 Task: Create multiple record types of doctor object.
Action: Mouse moved to (724, 56)
Screenshot: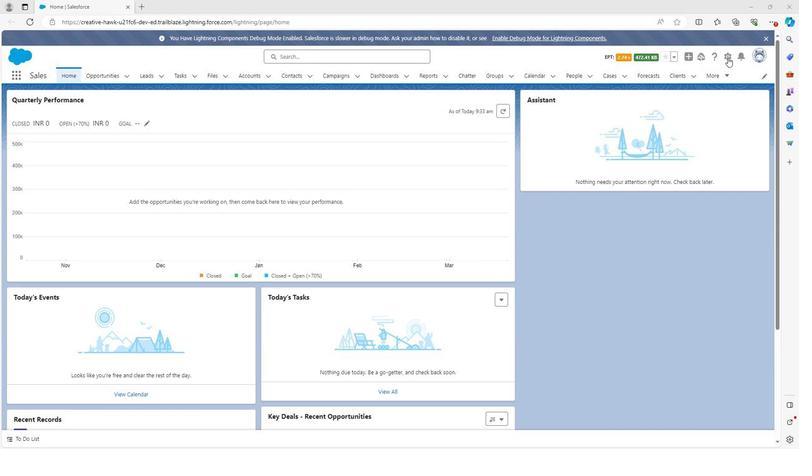 
Action: Mouse pressed left at (724, 56)
Screenshot: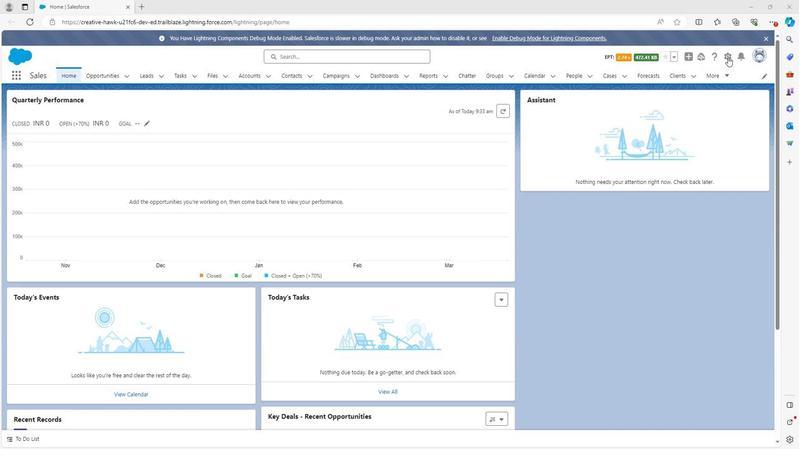 
Action: Mouse moved to (696, 83)
Screenshot: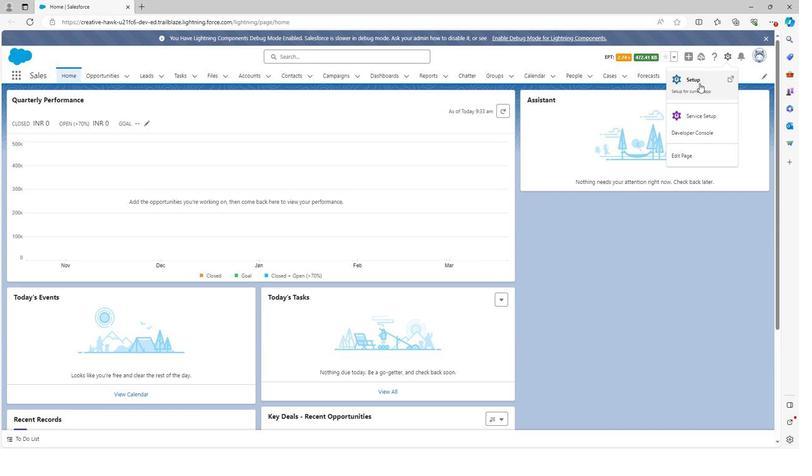 
Action: Mouse pressed left at (696, 83)
Screenshot: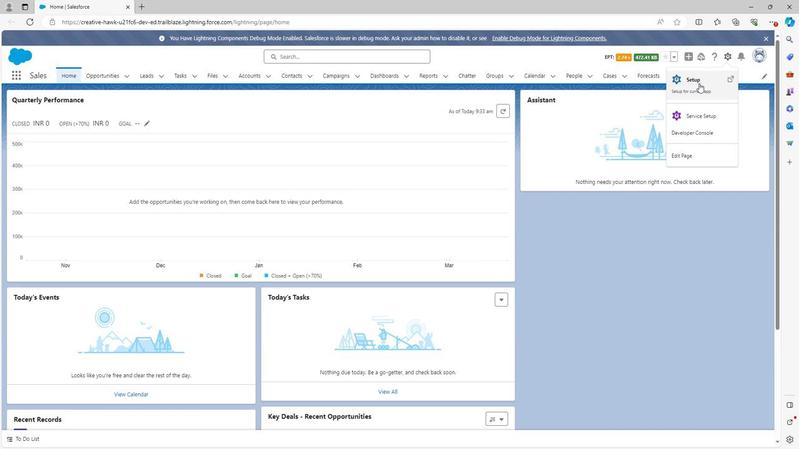 
Action: Mouse moved to (107, 75)
Screenshot: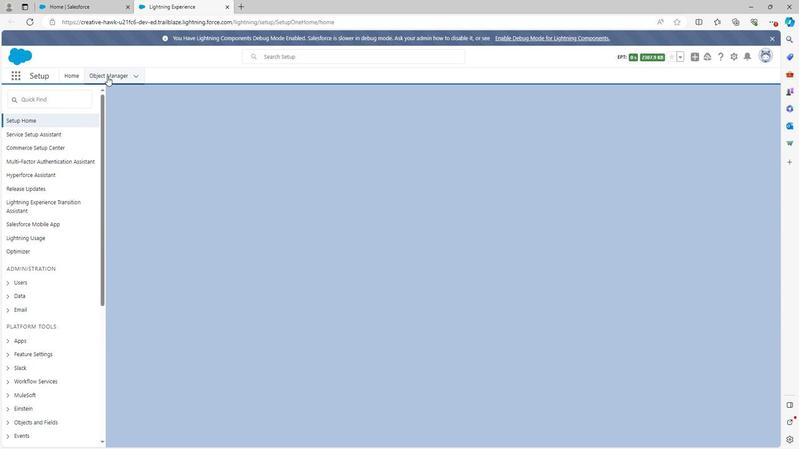 
Action: Mouse pressed left at (107, 75)
Screenshot: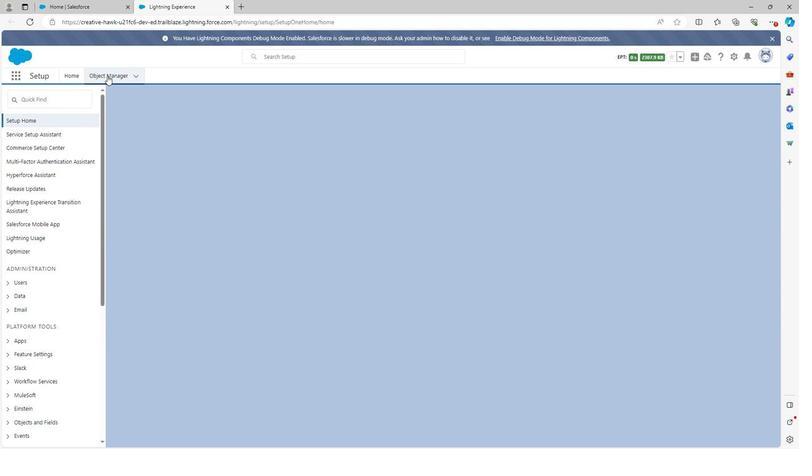 
Action: Mouse moved to (62, 286)
Screenshot: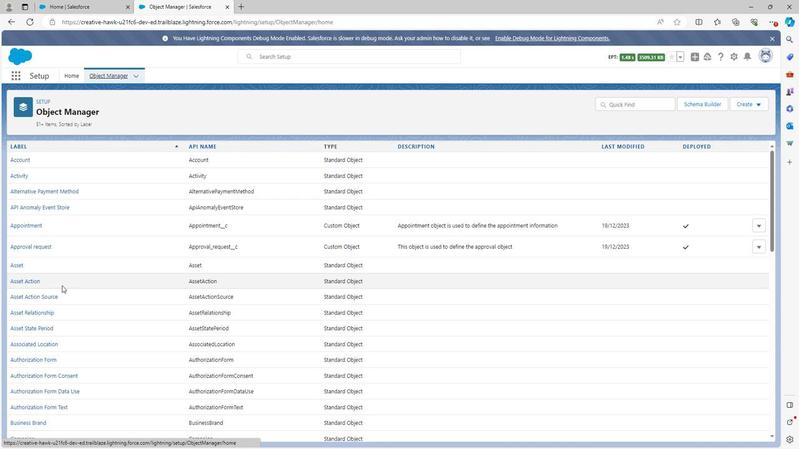 
Action: Mouse scrolled (62, 285) with delta (0, 0)
Screenshot: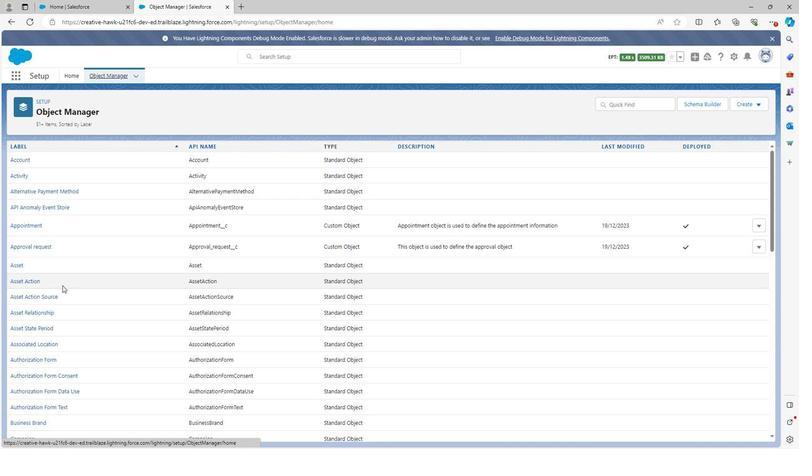 
Action: Mouse scrolled (62, 285) with delta (0, 0)
Screenshot: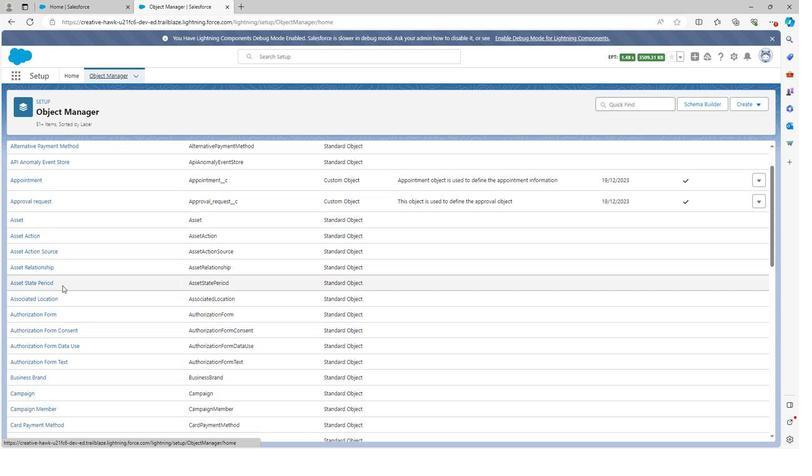 
Action: Mouse scrolled (62, 285) with delta (0, 0)
Screenshot: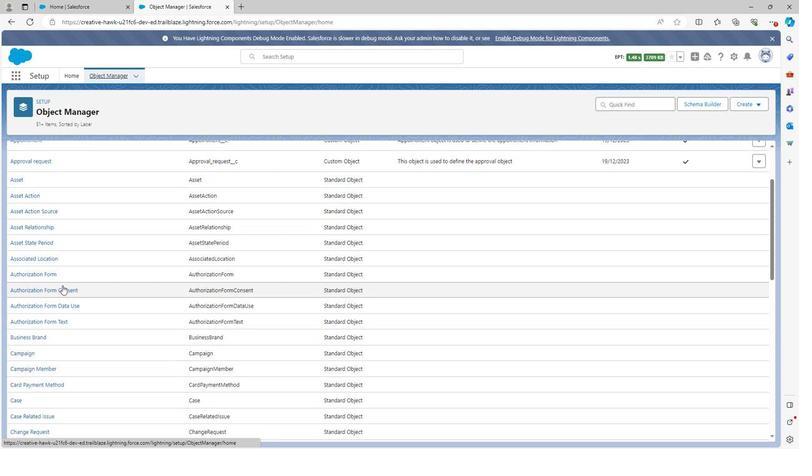 
Action: Mouse scrolled (62, 285) with delta (0, 0)
Screenshot: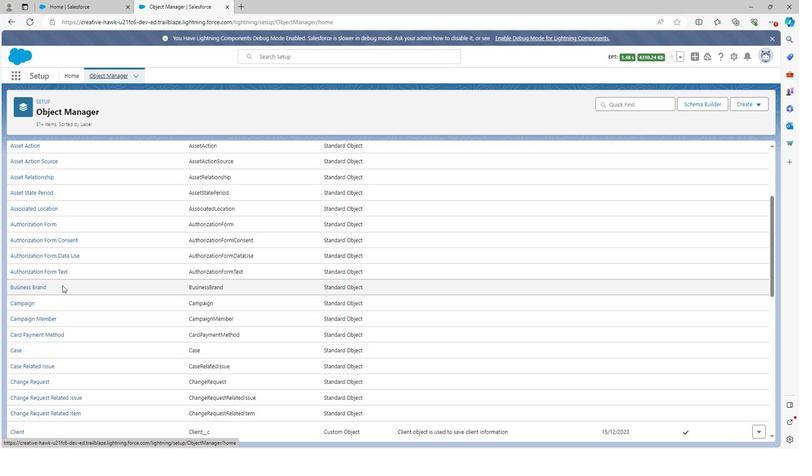
Action: Mouse scrolled (62, 285) with delta (0, 0)
Screenshot: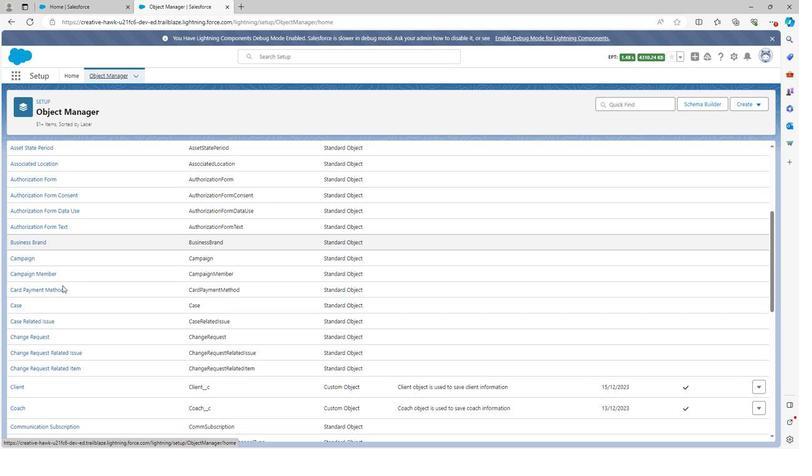 
Action: Mouse scrolled (62, 285) with delta (0, 0)
Screenshot: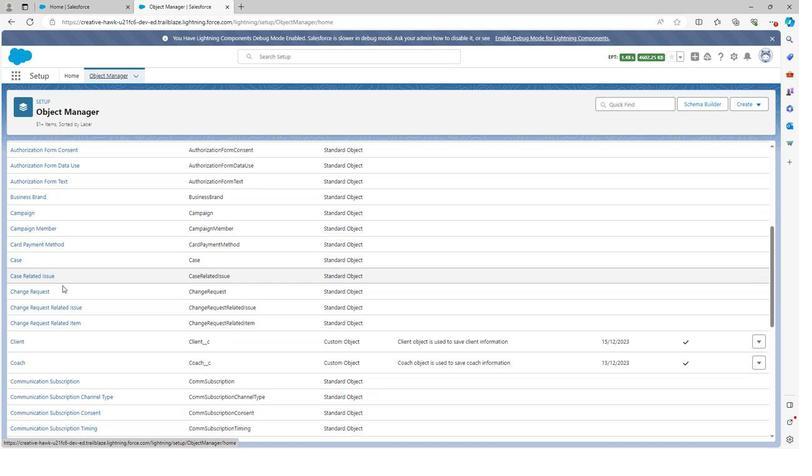 
Action: Mouse scrolled (62, 285) with delta (0, 0)
Screenshot: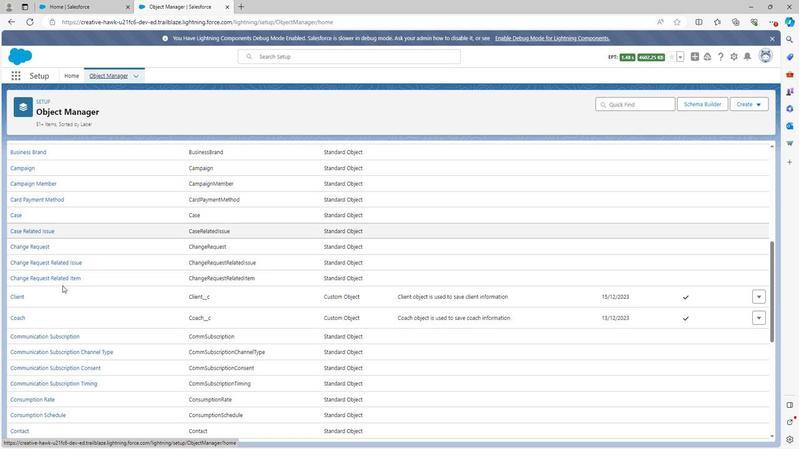 
Action: Mouse scrolled (62, 285) with delta (0, 0)
Screenshot: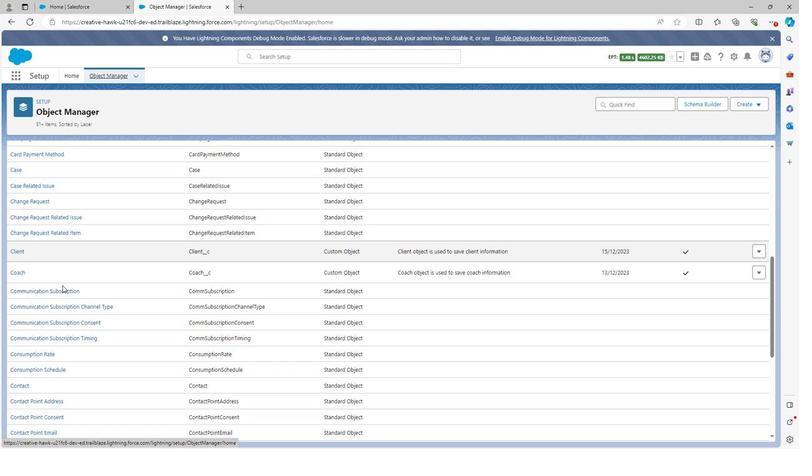 
Action: Mouse scrolled (62, 285) with delta (0, 0)
Screenshot: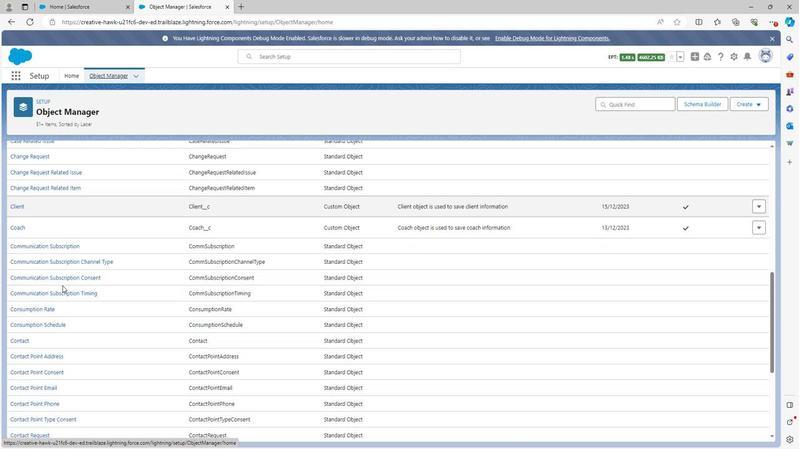 
Action: Mouse scrolled (62, 285) with delta (0, 0)
Screenshot: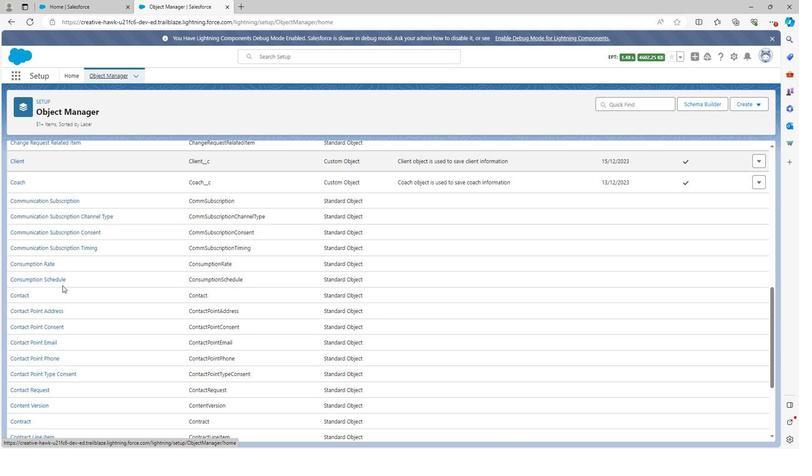 
Action: Mouse scrolled (62, 285) with delta (0, 0)
Screenshot: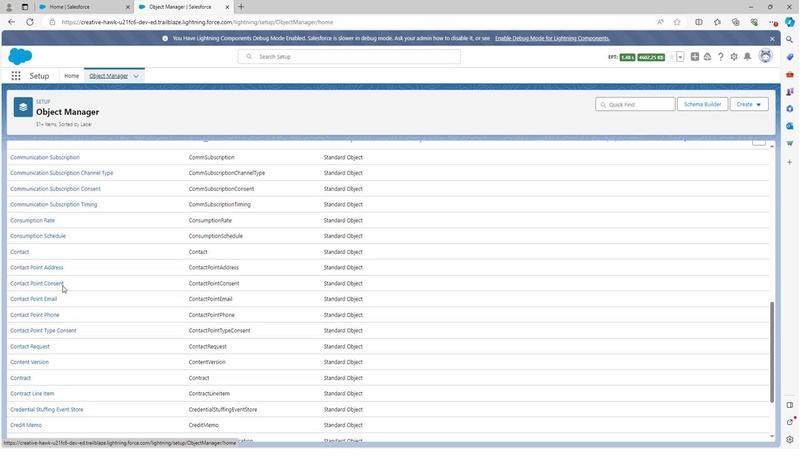 
Action: Mouse scrolled (62, 285) with delta (0, 0)
Screenshot: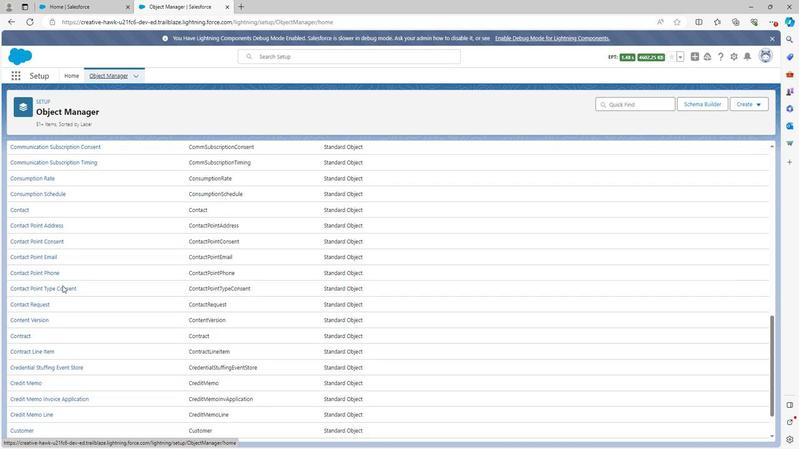 
Action: Mouse scrolled (62, 285) with delta (0, 0)
Screenshot: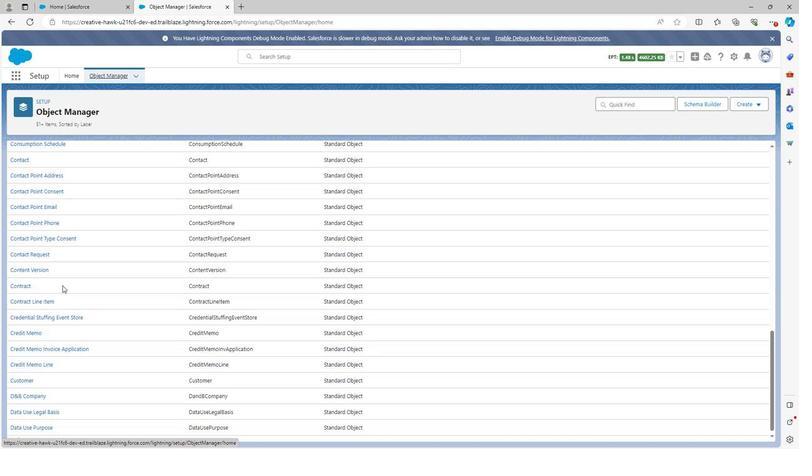 
Action: Mouse scrolled (62, 285) with delta (0, 0)
Screenshot: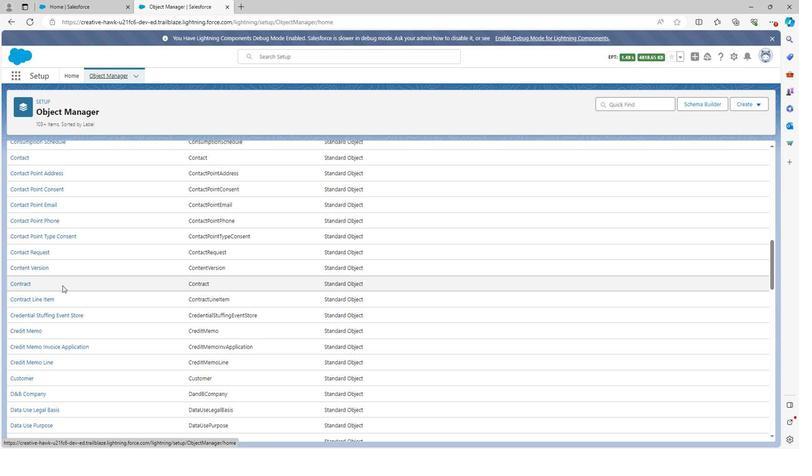 
Action: Mouse moved to (62, 287)
Screenshot: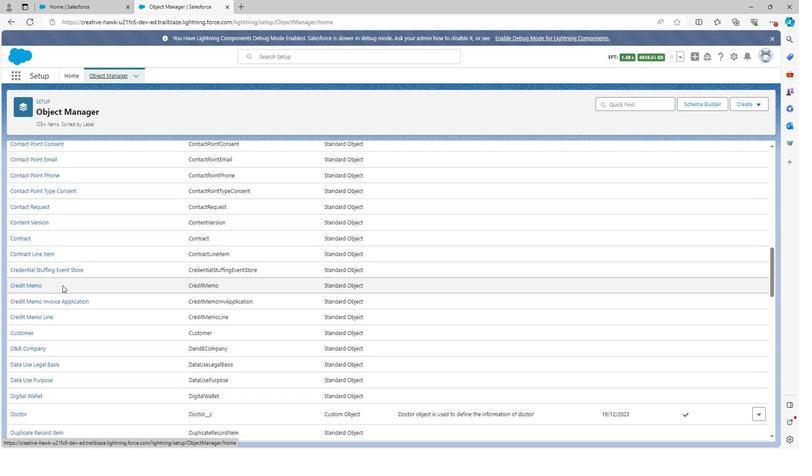 
Action: Mouse scrolled (62, 286) with delta (0, 0)
Screenshot: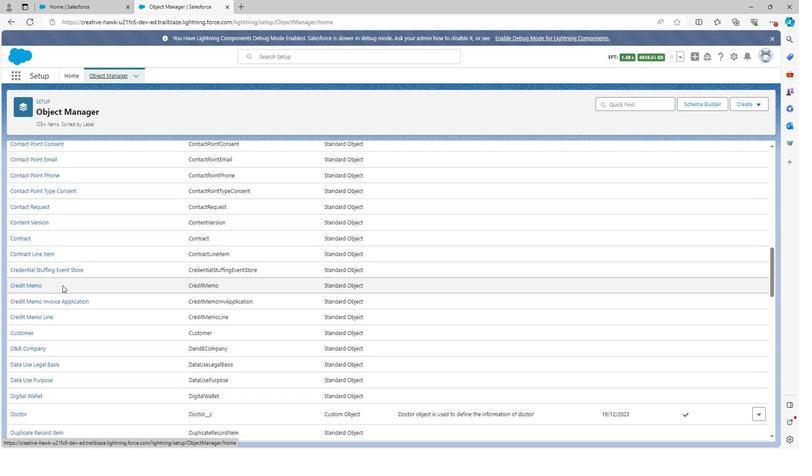 
Action: Mouse scrolled (62, 286) with delta (0, 0)
Screenshot: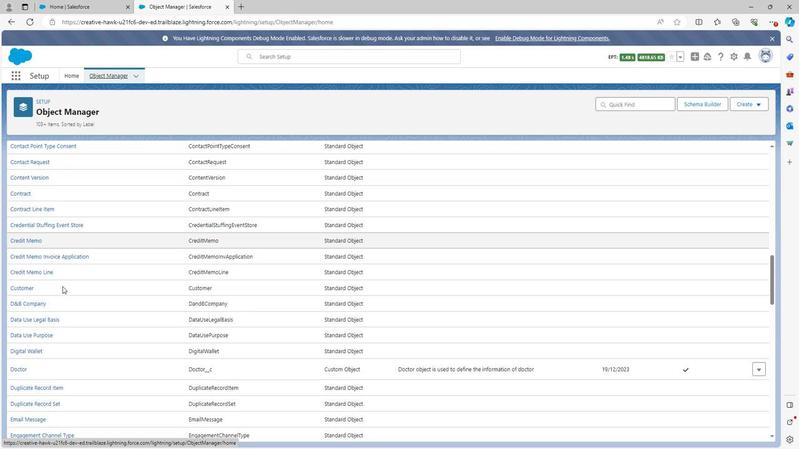 
Action: Mouse moved to (21, 324)
Screenshot: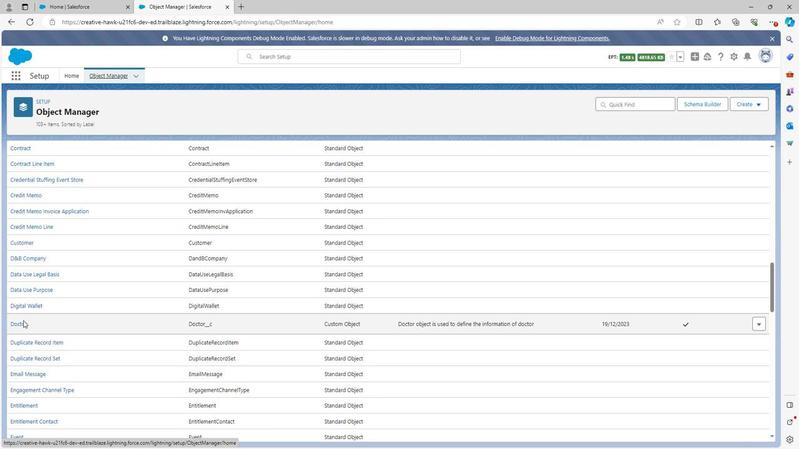 
Action: Mouse pressed left at (21, 324)
Screenshot: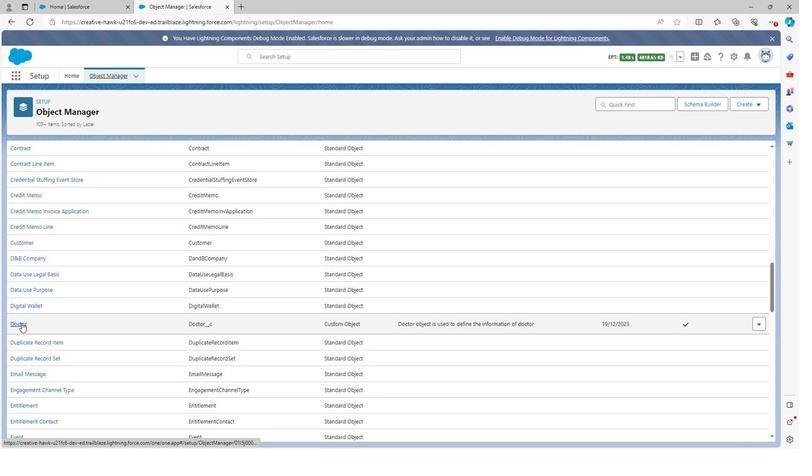 
Action: Mouse moved to (39, 275)
Screenshot: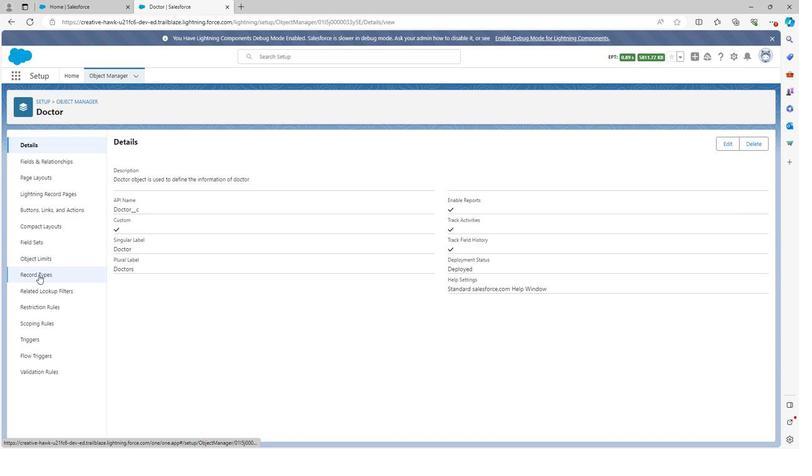 
Action: Mouse pressed left at (39, 275)
Screenshot: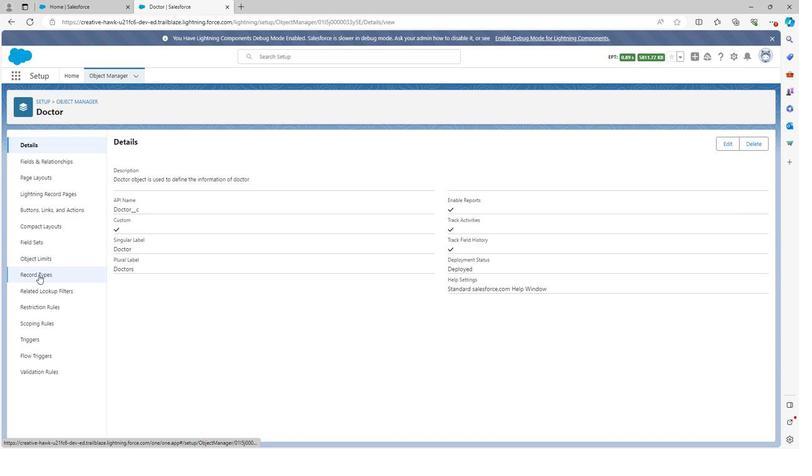 
Action: Mouse moved to (681, 144)
Screenshot: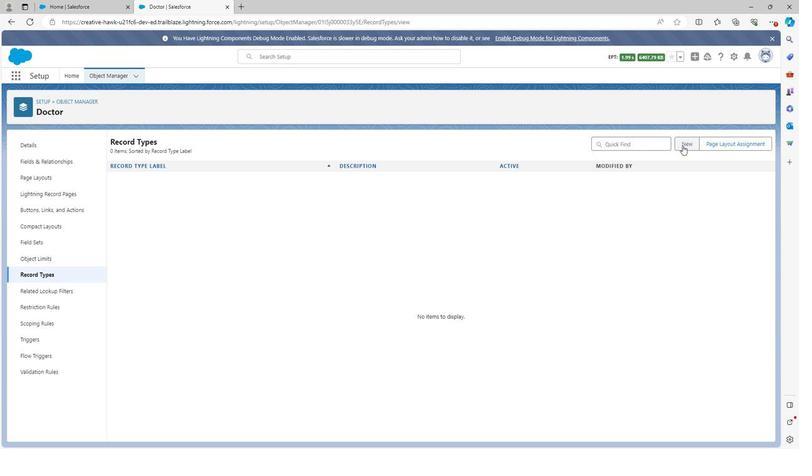 
Action: Mouse pressed left at (681, 144)
Screenshot: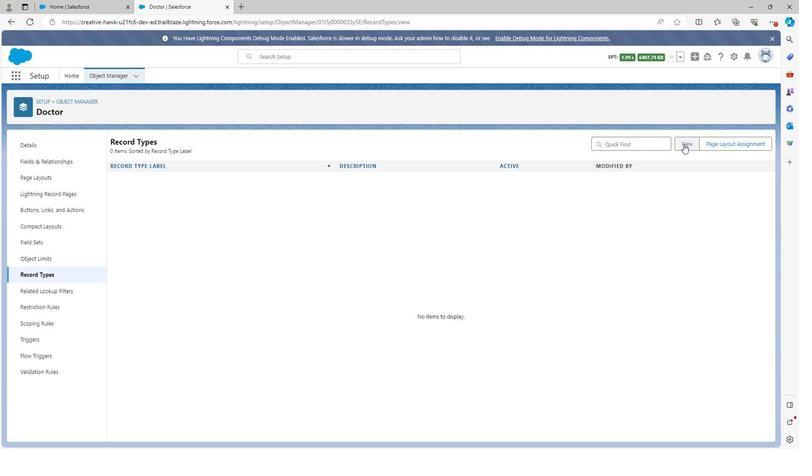 
Action: Mouse moved to (243, 223)
Screenshot: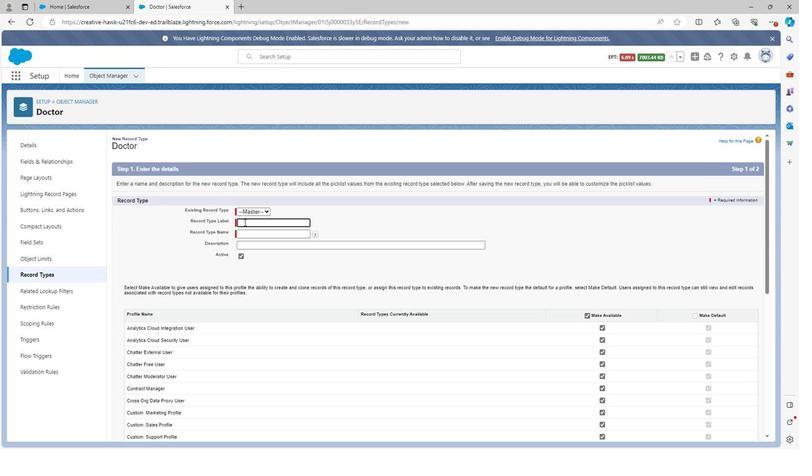 
Action: Key pressed <Key.shift>Doctor<Key.space>id
Screenshot: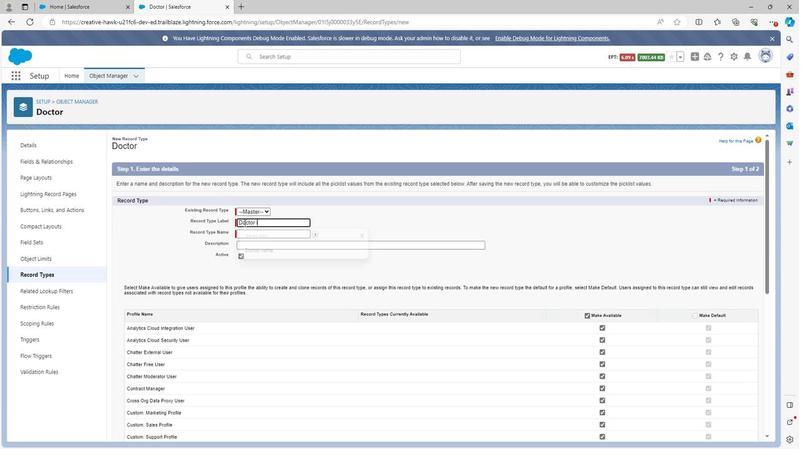 
Action: Mouse moved to (331, 226)
Screenshot: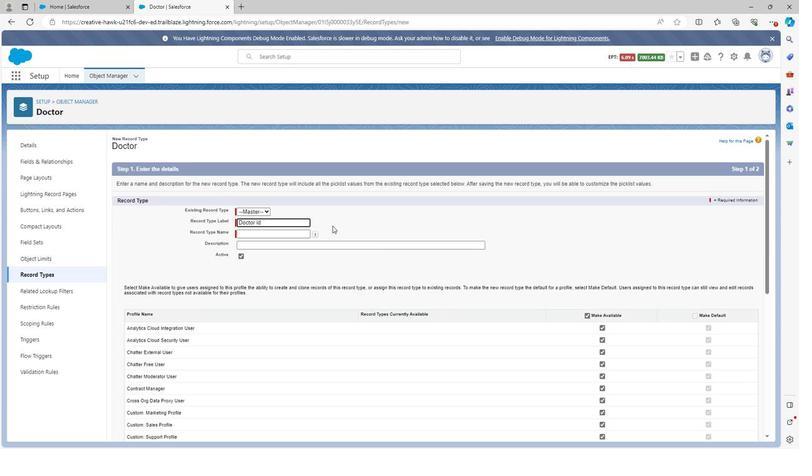 
Action: Mouse pressed left at (331, 226)
Screenshot: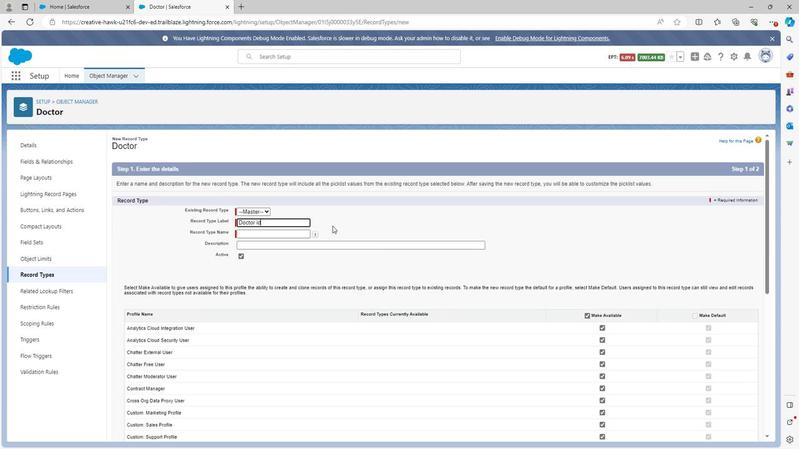 
Action: Mouse moved to (296, 245)
Screenshot: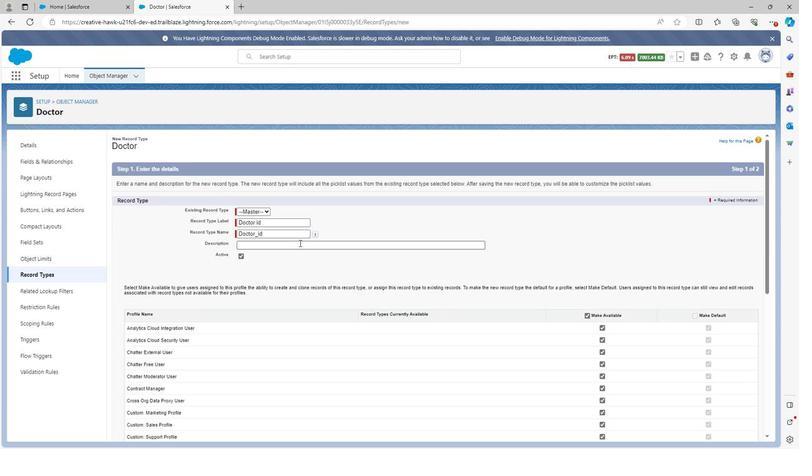 
Action: Mouse pressed left at (296, 245)
Screenshot: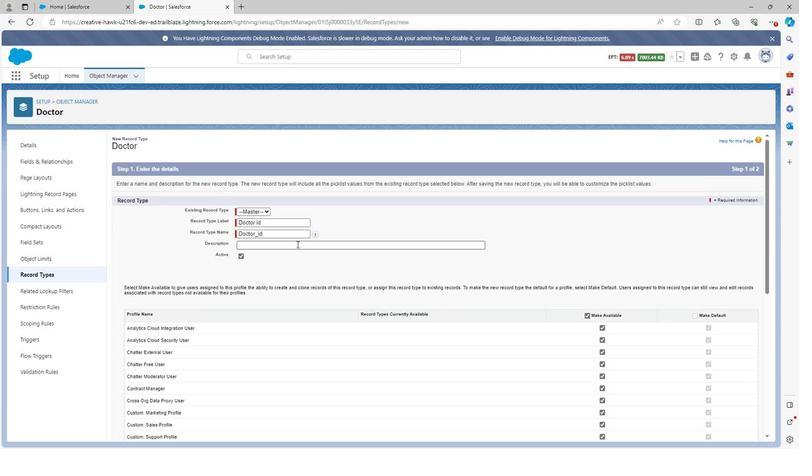 
Action: Key pressed <Key.shift>Doctor<Key.space>id<Key.space>record<Key.space>type<Key.space>is<Key.space>used<Key.space>to<Key.space>defined<Key.space>the<Key.space>id<Key.space>od<Key.backspace>f<Key.space>doctor
Screenshot: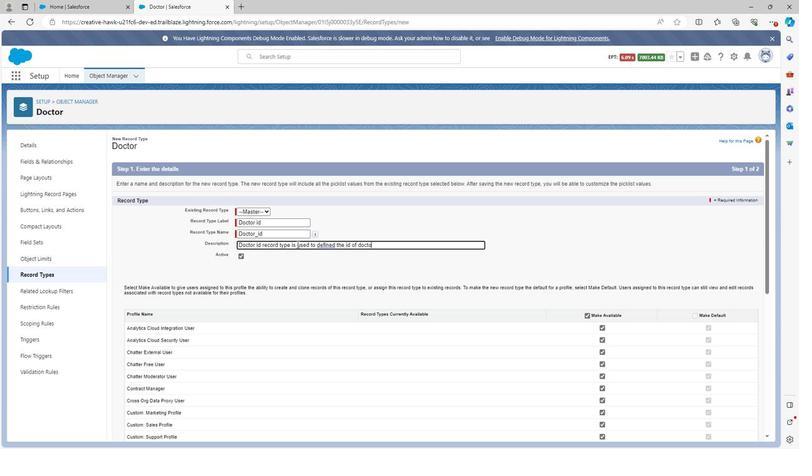 
Action: Mouse moved to (242, 257)
Screenshot: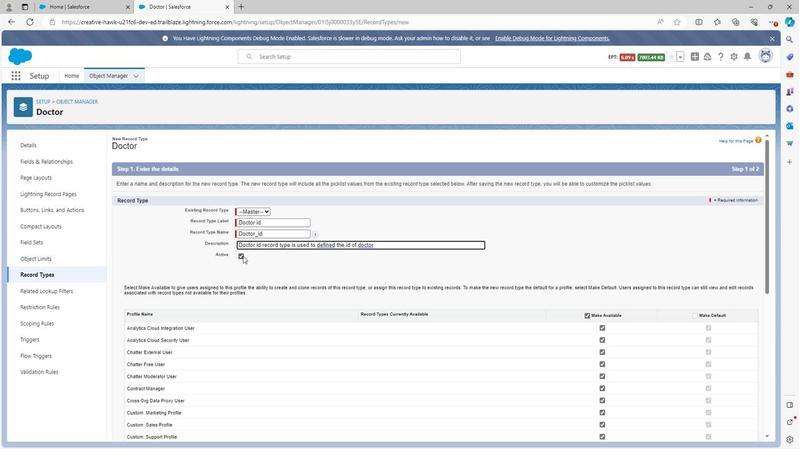 
Action: Mouse pressed left at (242, 257)
Screenshot: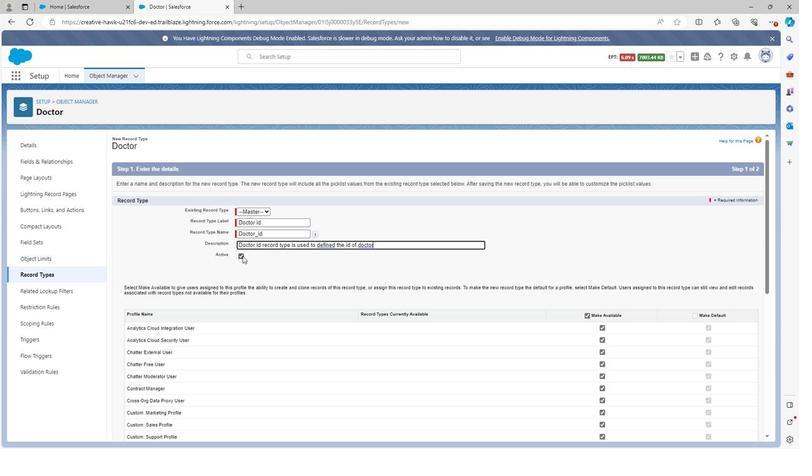 
Action: Mouse pressed left at (242, 257)
Screenshot: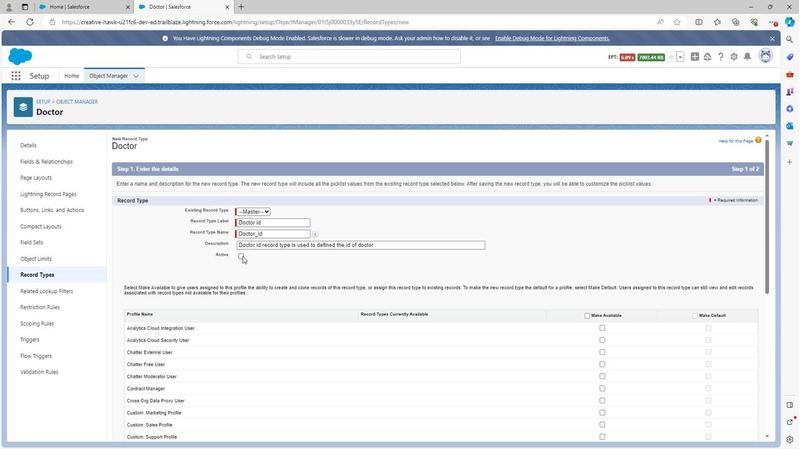 
Action: Mouse moved to (446, 310)
Screenshot: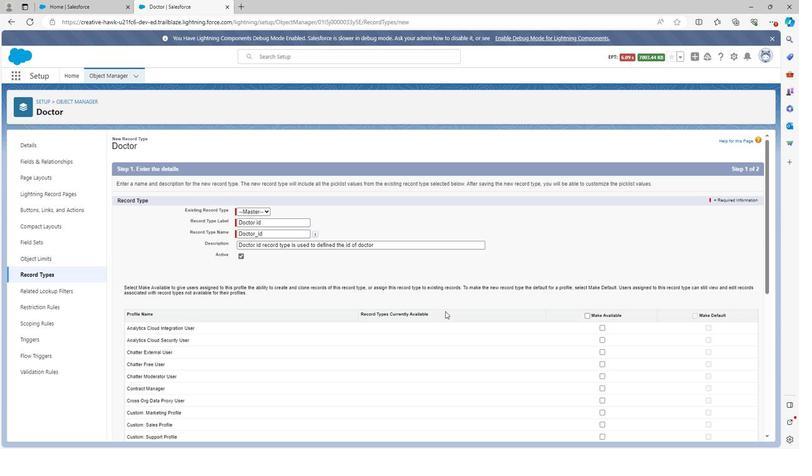
Action: Mouse scrolled (446, 310) with delta (0, 0)
Screenshot: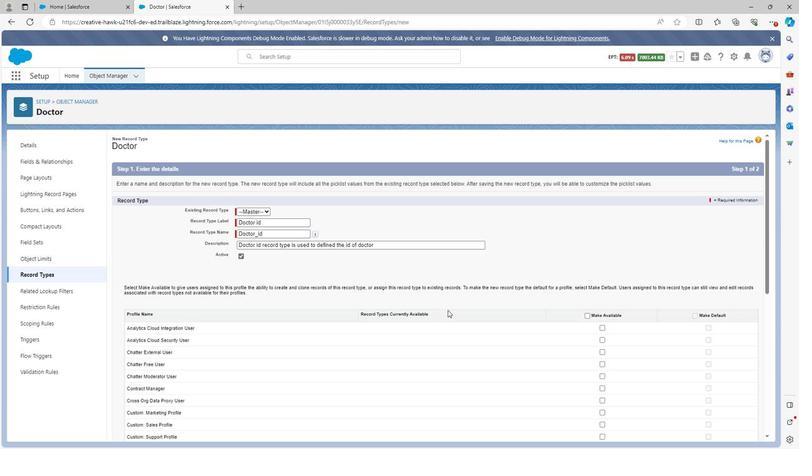 
Action: Mouse scrolled (446, 310) with delta (0, 0)
Screenshot: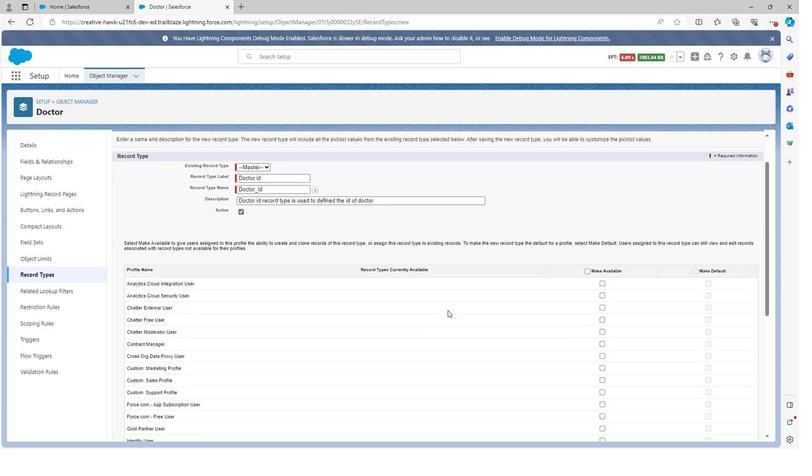 
Action: Mouse moved to (599, 236)
Screenshot: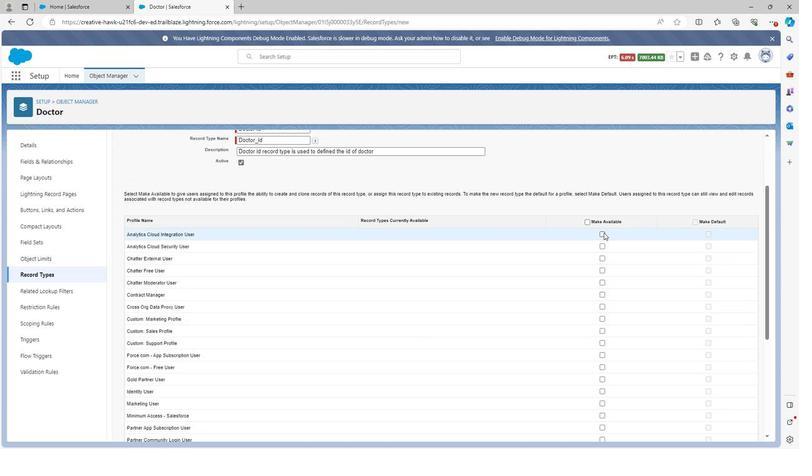 
Action: Mouse pressed left at (599, 236)
Screenshot: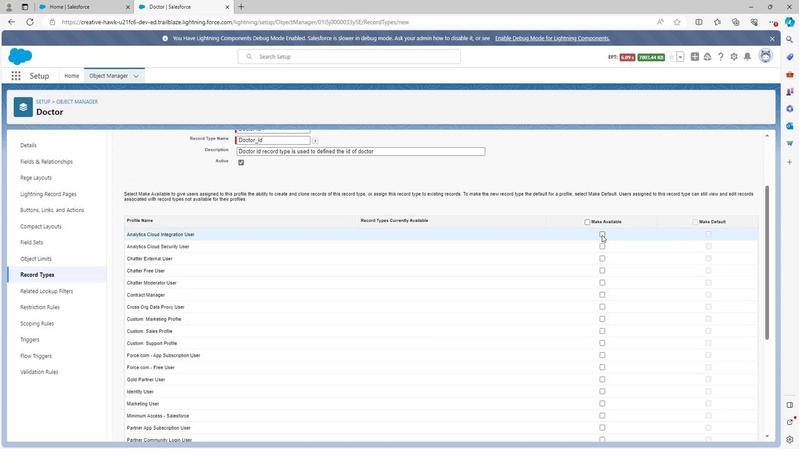 
Action: Mouse moved to (601, 248)
Screenshot: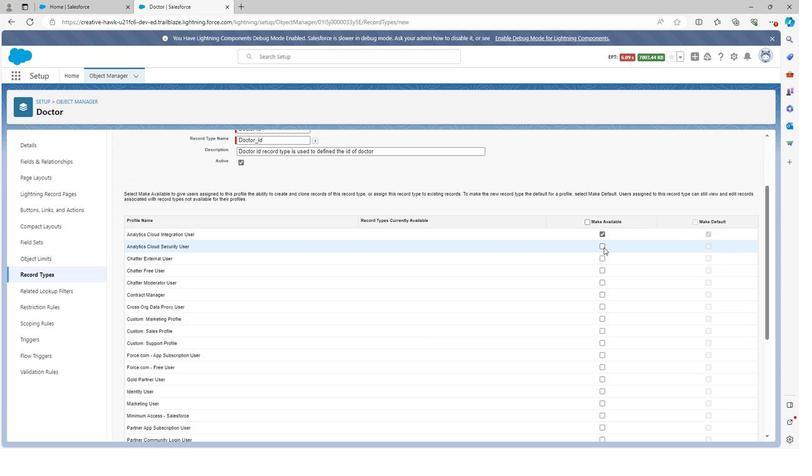
Action: Mouse pressed left at (601, 248)
Screenshot: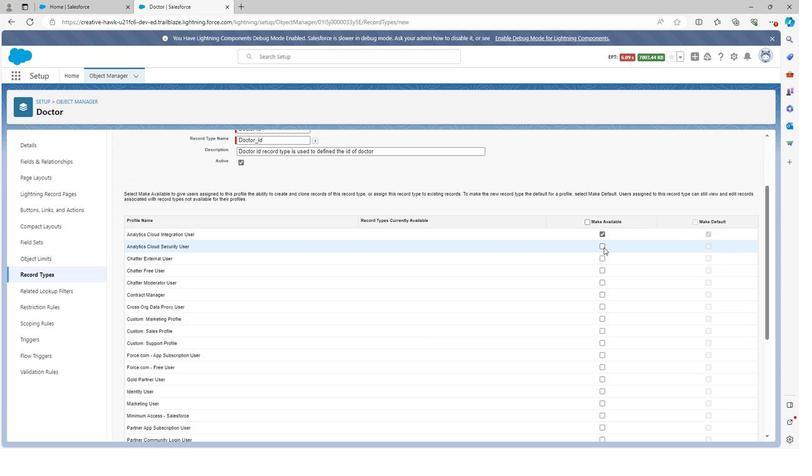 
Action: Mouse moved to (600, 259)
Screenshot: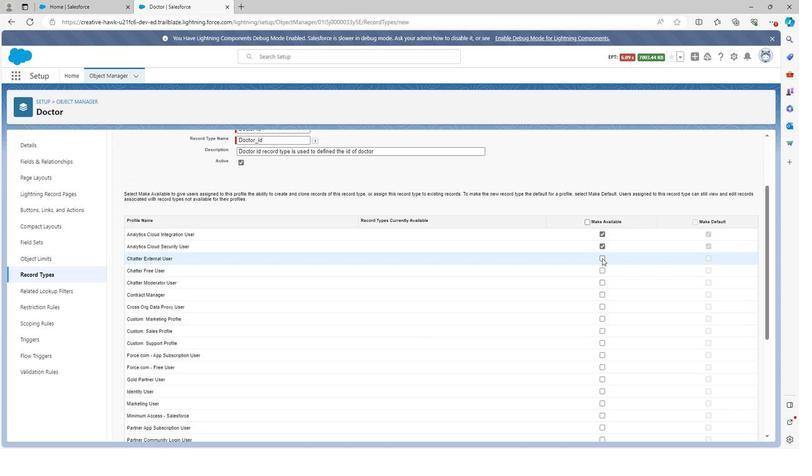 
Action: Mouse pressed left at (600, 259)
Screenshot: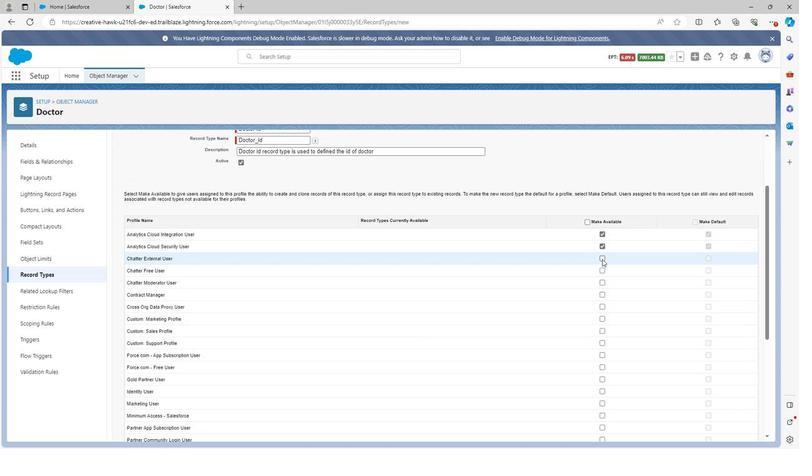 
Action: Mouse moved to (601, 270)
Screenshot: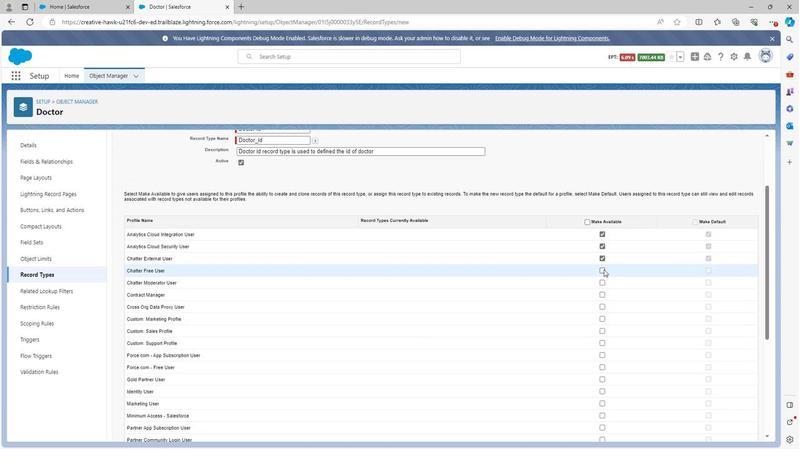 
Action: Mouse pressed left at (601, 270)
Screenshot: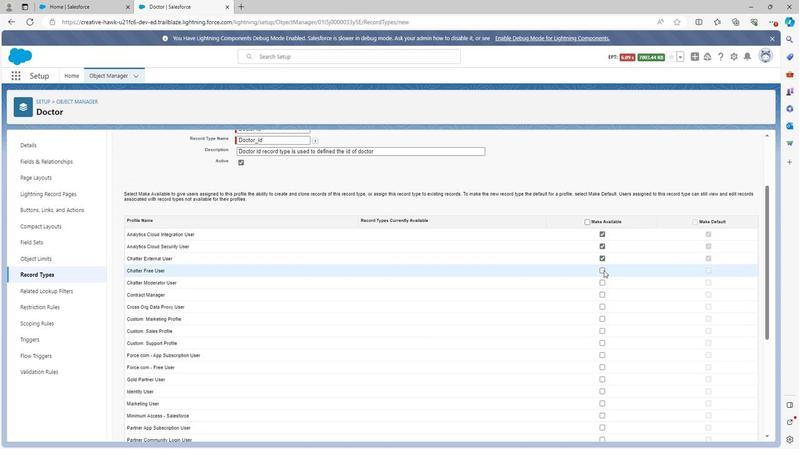 
Action: Mouse moved to (600, 282)
Screenshot: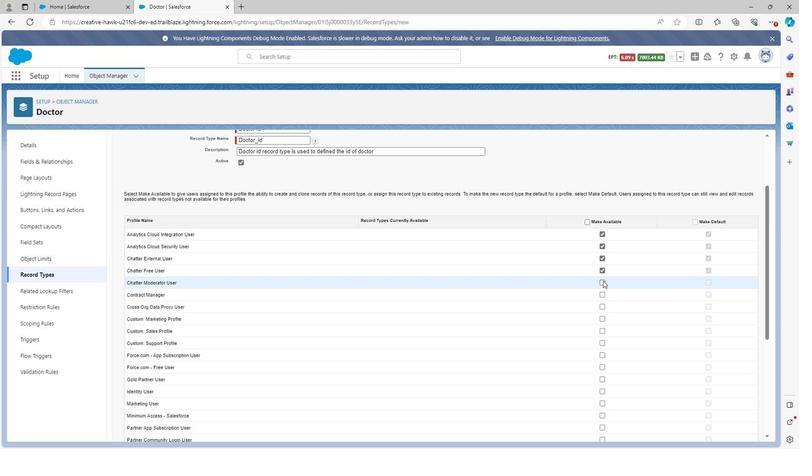 
Action: Mouse pressed left at (600, 282)
Screenshot: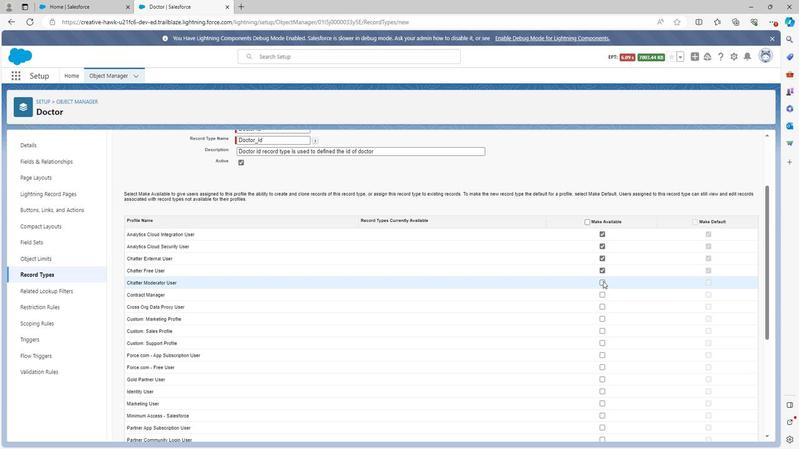 
Action: Mouse moved to (601, 296)
Screenshot: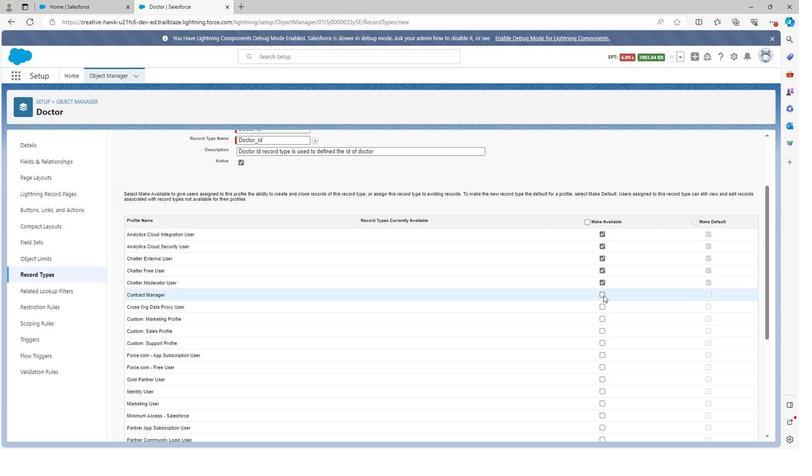 
Action: Mouse pressed left at (601, 296)
Screenshot: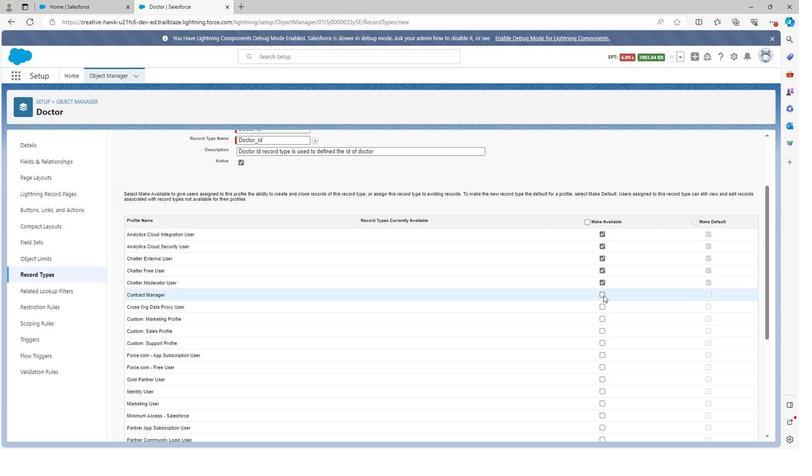 
Action: Mouse moved to (601, 307)
Screenshot: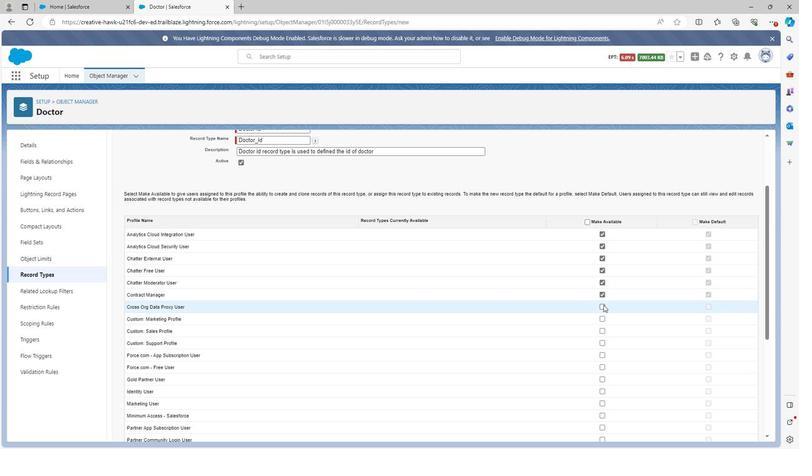 
Action: Mouse pressed left at (601, 307)
Screenshot: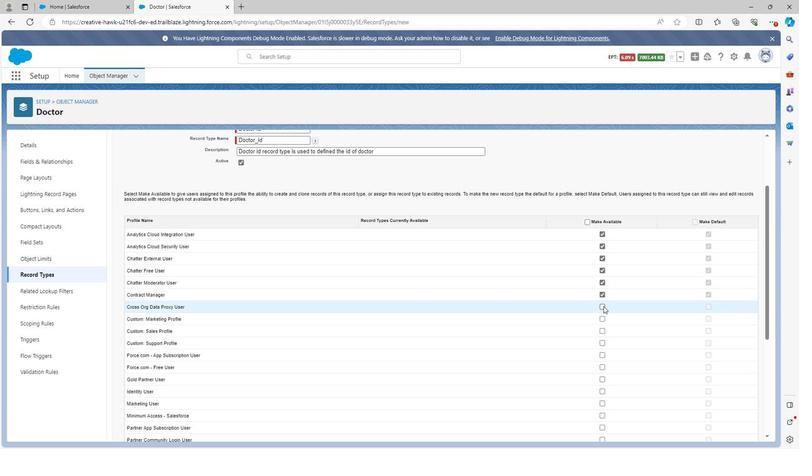 
Action: Mouse moved to (600, 319)
Screenshot: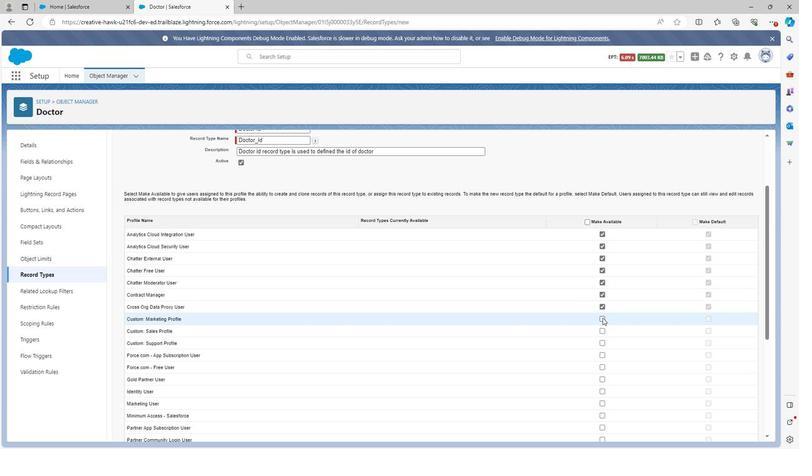 
Action: Mouse pressed left at (600, 319)
Screenshot: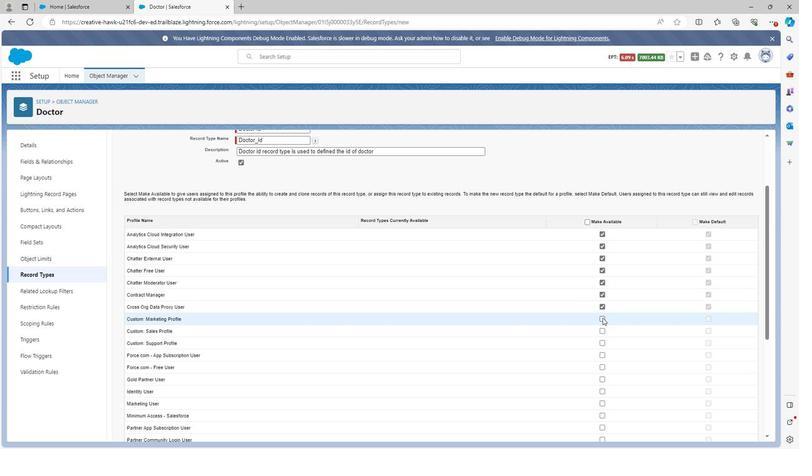 
Action: Mouse moved to (600, 332)
Screenshot: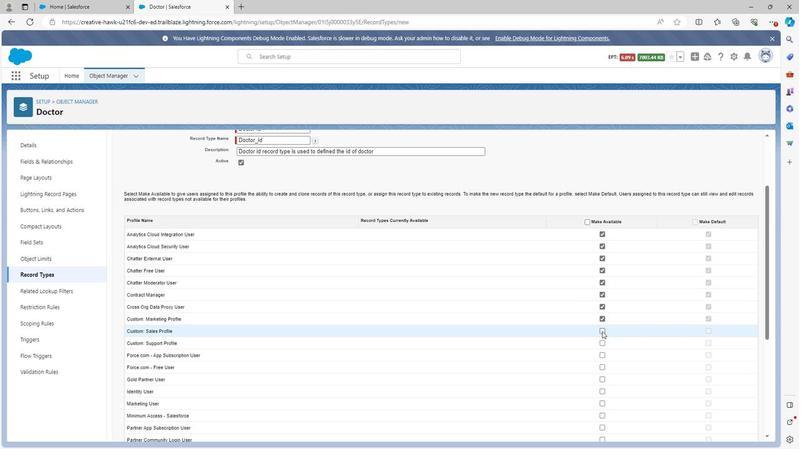 
Action: Mouse pressed left at (600, 332)
Screenshot: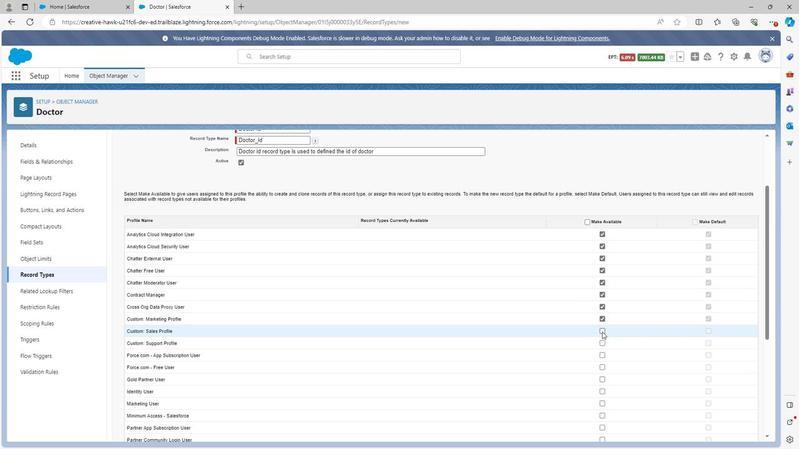 
Action: Mouse moved to (600, 342)
Screenshot: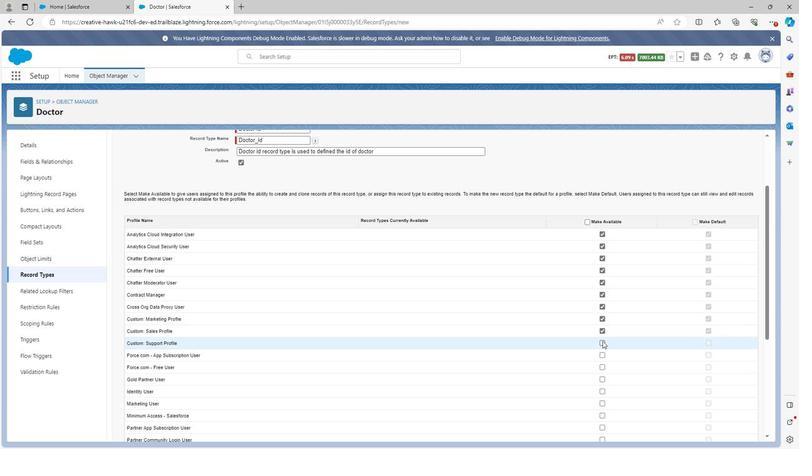 
Action: Mouse pressed left at (600, 342)
Screenshot: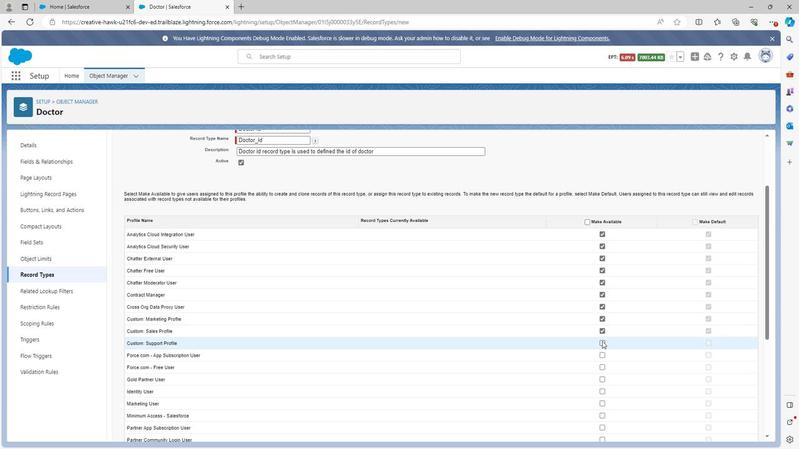 
Action: Mouse moved to (601, 356)
Screenshot: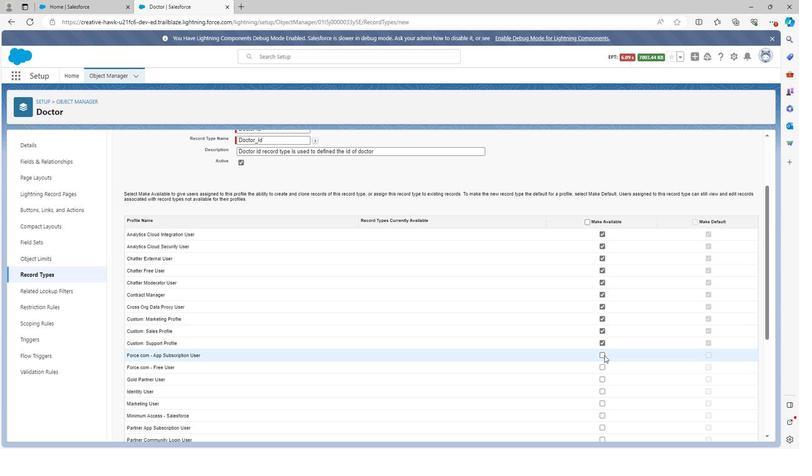 
Action: Mouse pressed left at (601, 356)
Screenshot: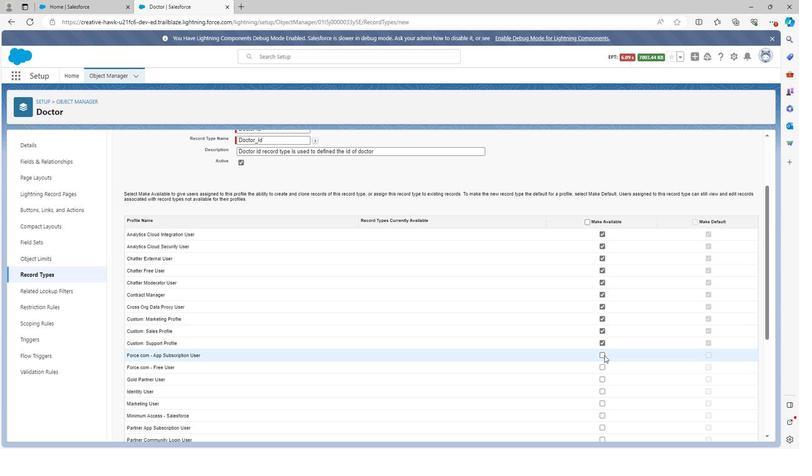 
Action: Mouse moved to (599, 368)
Screenshot: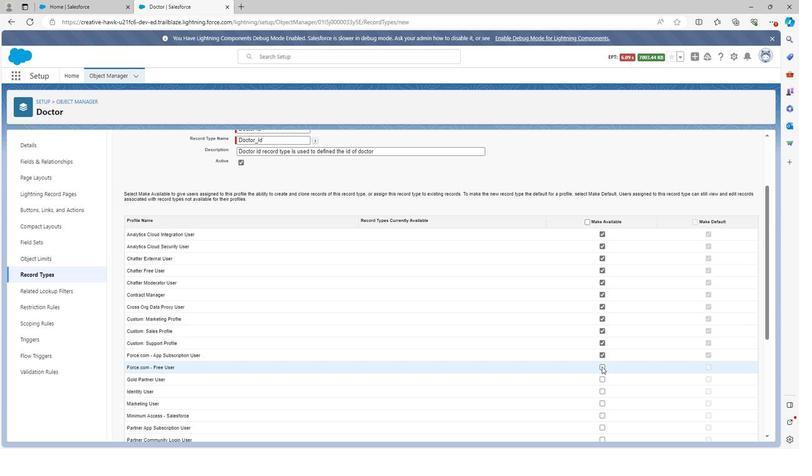 
Action: Mouse pressed left at (599, 368)
Screenshot: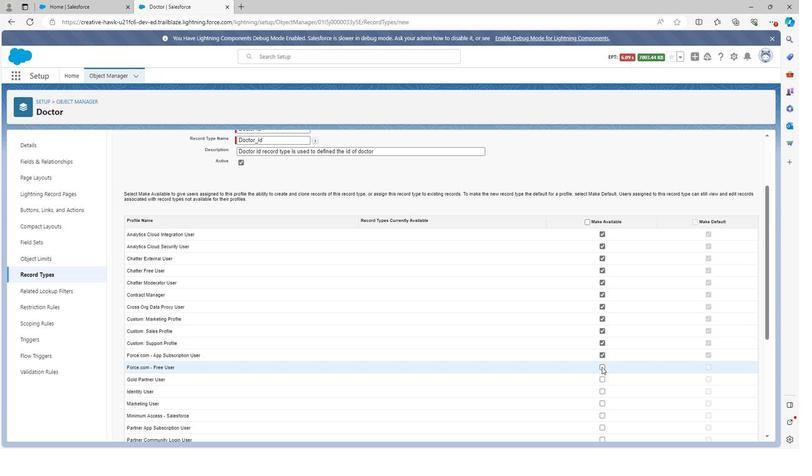 
Action: Mouse moved to (601, 381)
Screenshot: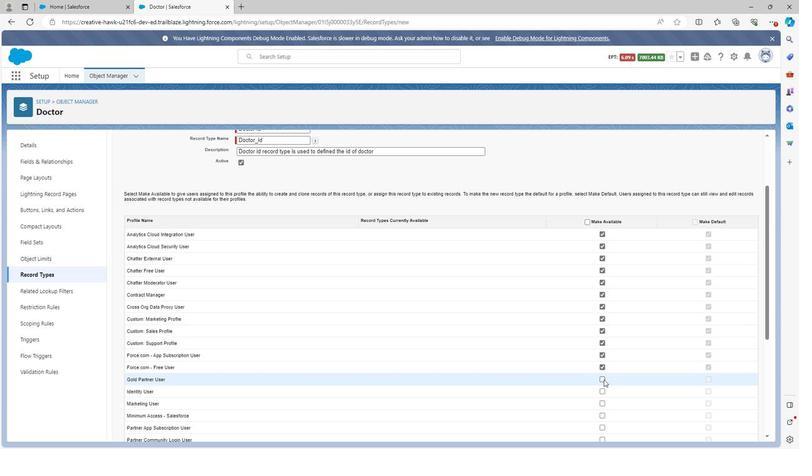 
Action: Mouse pressed left at (601, 381)
Screenshot: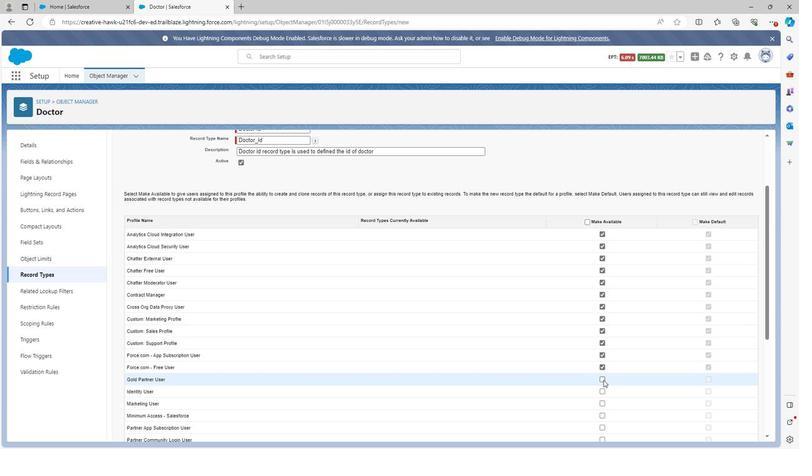 
Action: Mouse moved to (599, 392)
Screenshot: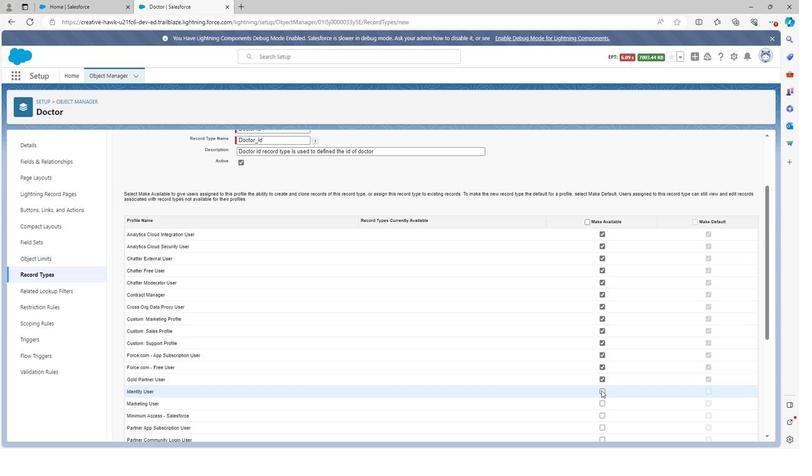 
Action: Mouse pressed left at (599, 392)
Screenshot: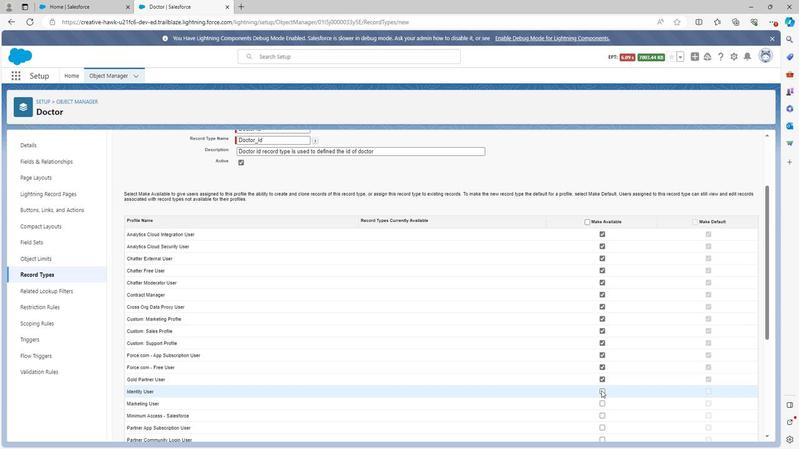 
Action: Mouse scrolled (599, 391) with delta (0, 0)
Screenshot: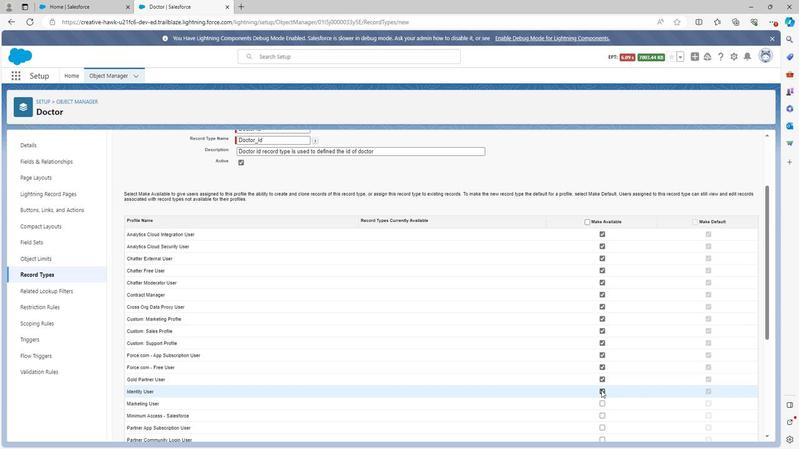 
Action: Mouse scrolled (599, 391) with delta (0, 0)
Screenshot: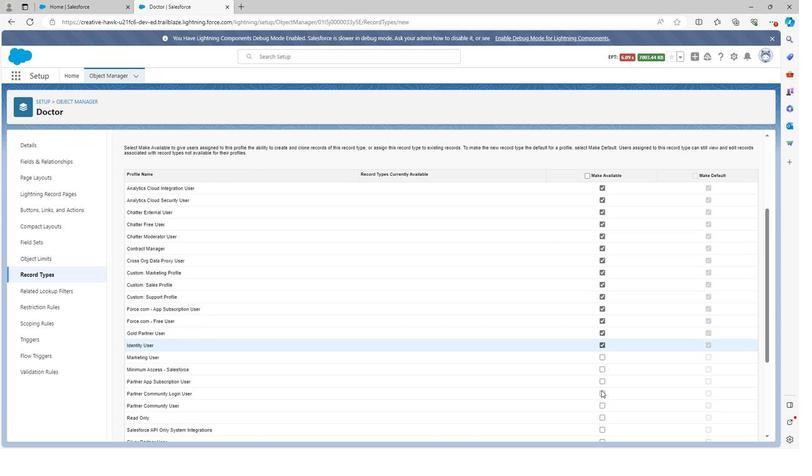 
Action: Mouse moved to (601, 324)
Screenshot: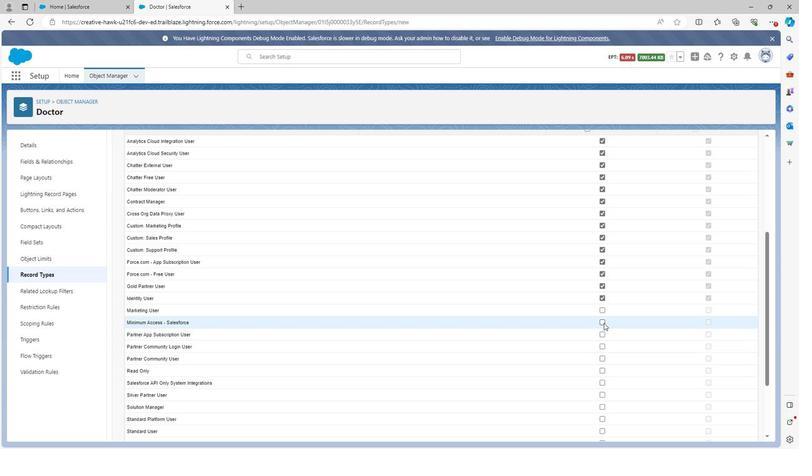 
Action: Mouse pressed left at (601, 324)
Screenshot: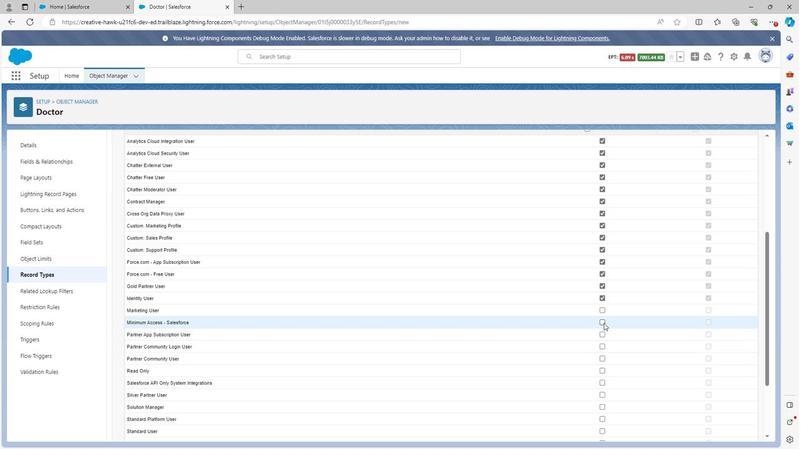 
Action: Mouse moved to (599, 336)
Screenshot: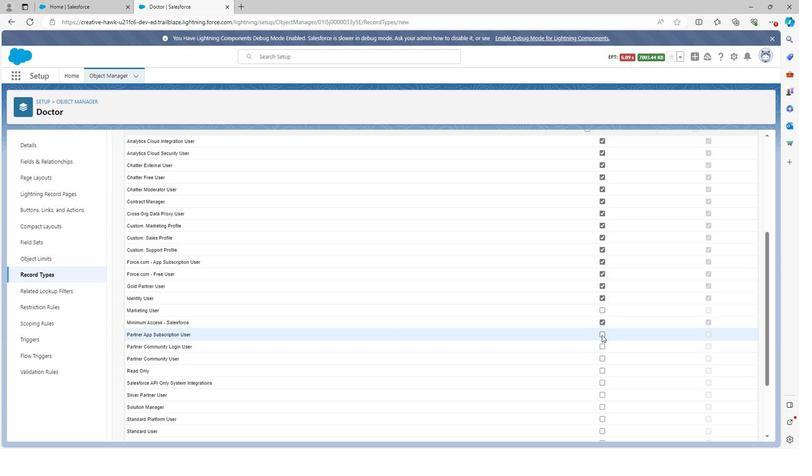 
Action: Mouse pressed left at (599, 336)
Screenshot: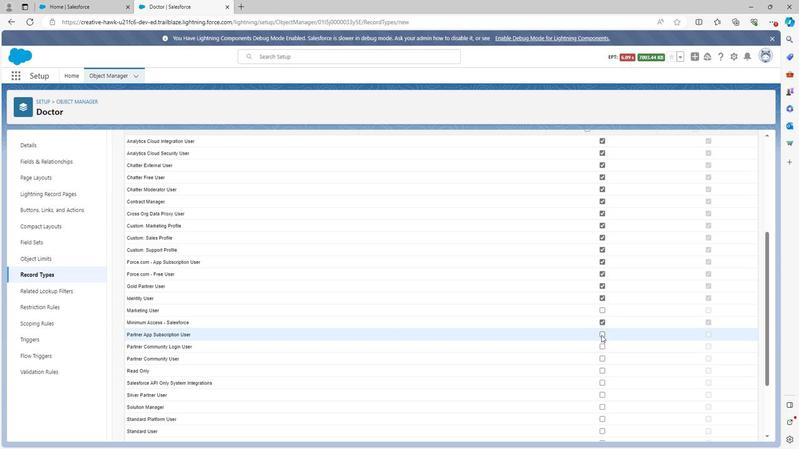 
Action: Mouse moved to (599, 349)
Screenshot: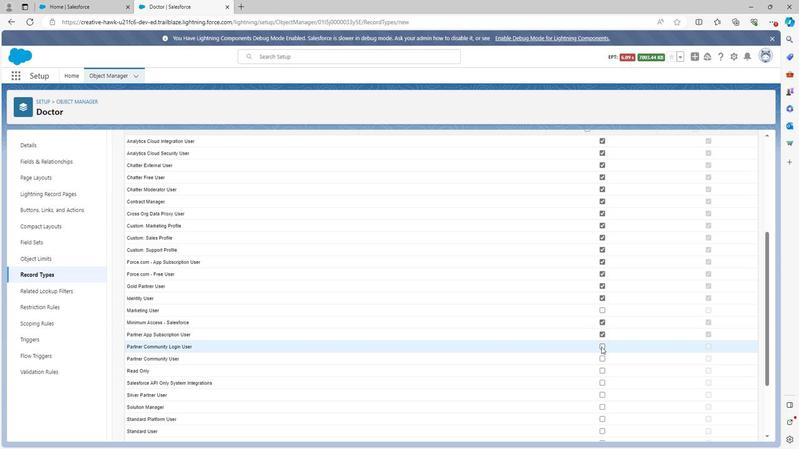 
Action: Mouse pressed left at (599, 349)
Screenshot: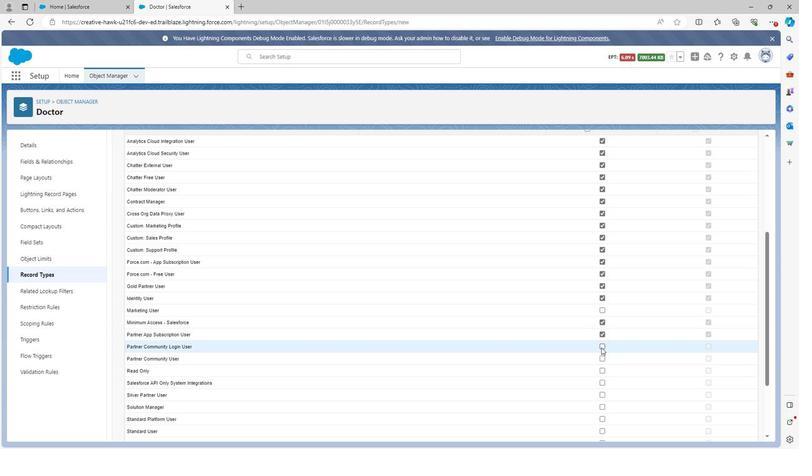
Action: Mouse moved to (599, 358)
Screenshot: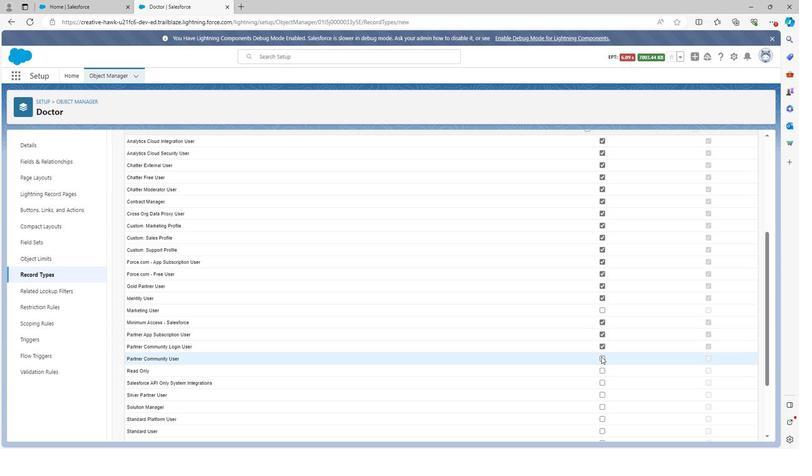 
Action: Mouse pressed left at (599, 358)
Screenshot: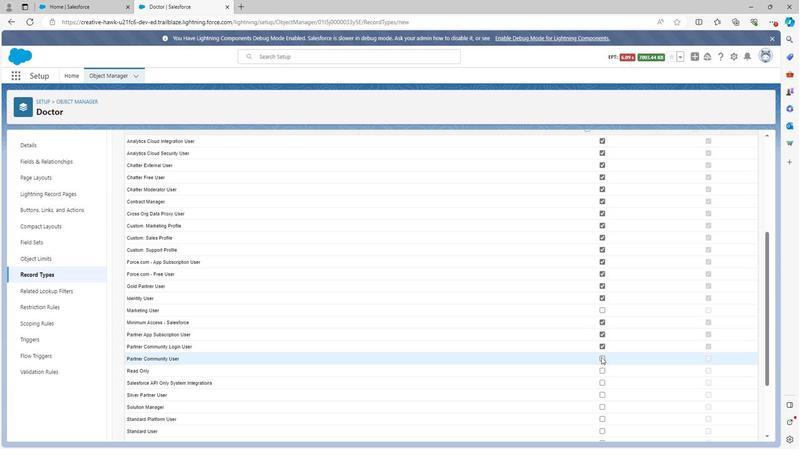 
Action: Mouse moved to (600, 369)
Screenshot: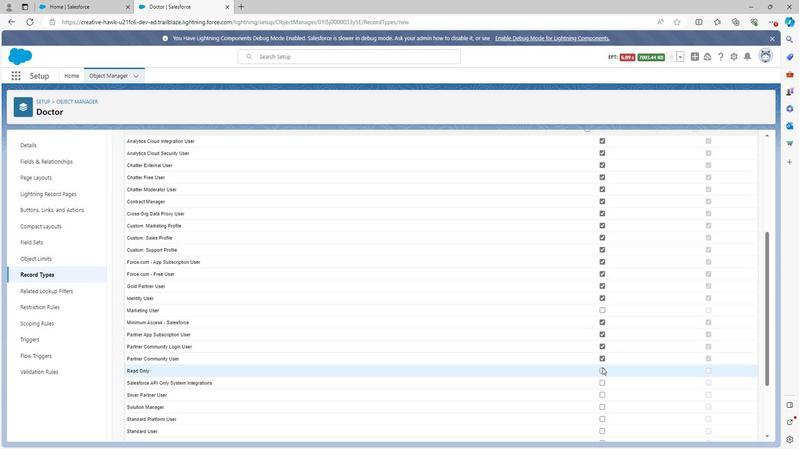 
Action: Mouse pressed left at (600, 369)
Screenshot: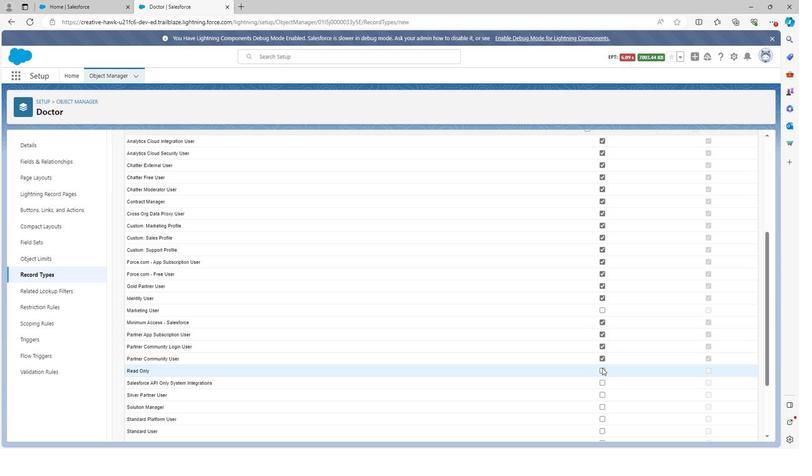 
Action: Mouse moved to (599, 382)
Screenshot: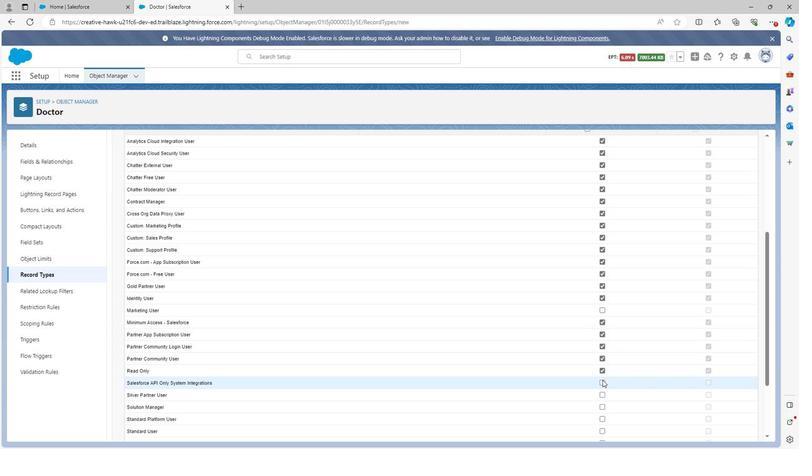 
Action: Mouse pressed left at (599, 382)
Screenshot: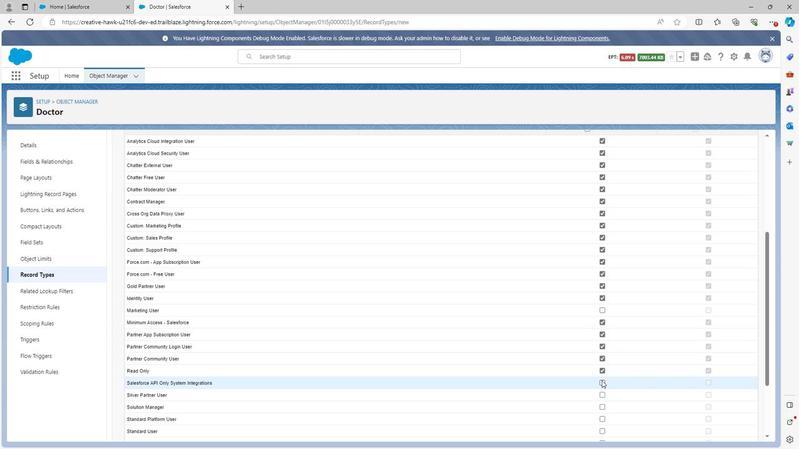 
Action: Mouse moved to (599, 384)
Screenshot: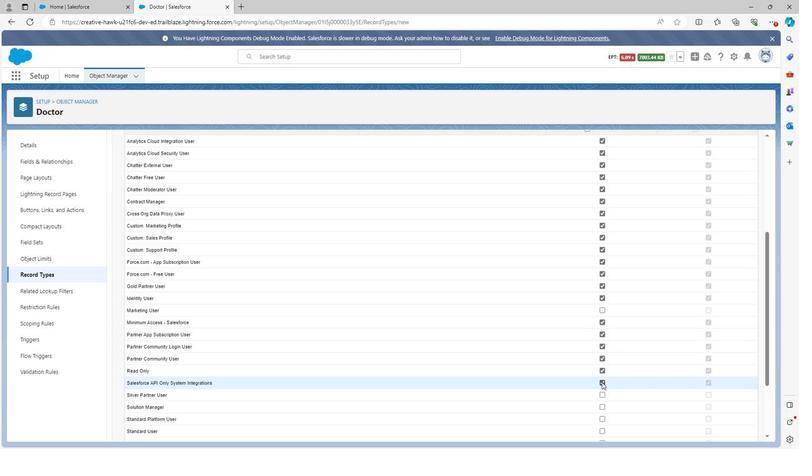 
Action: Mouse scrolled (599, 383) with delta (0, 0)
Screenshot: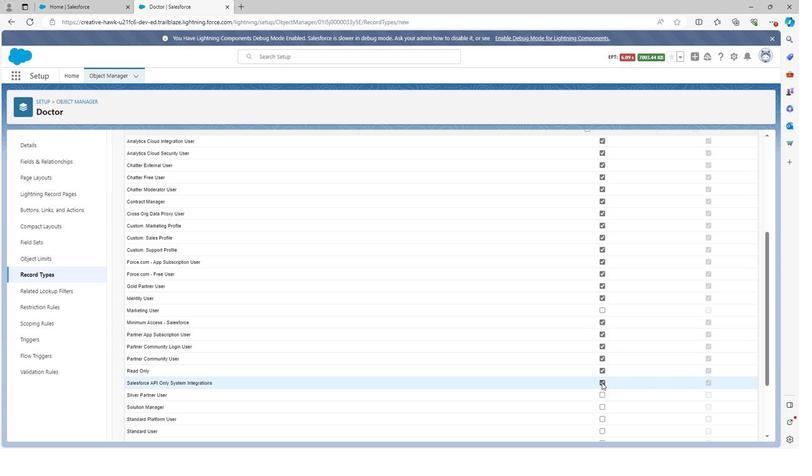 
Action: Mouse moved to (601, 350)
Screenshot: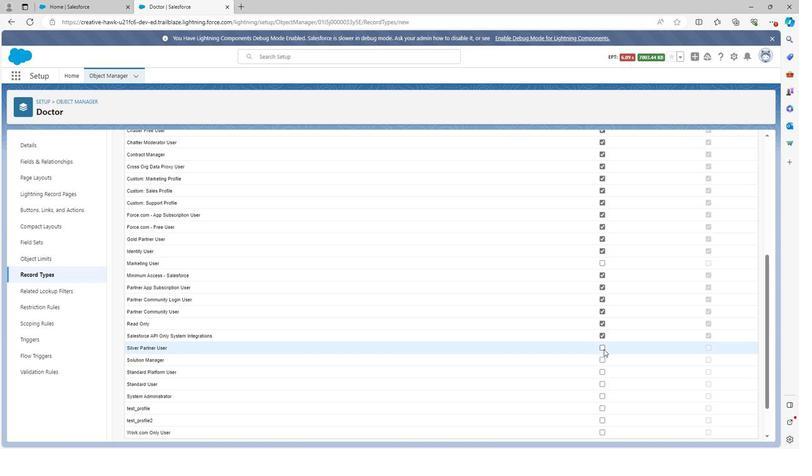 
Action: Mouse pressed left at (601, 350)
Screenshot: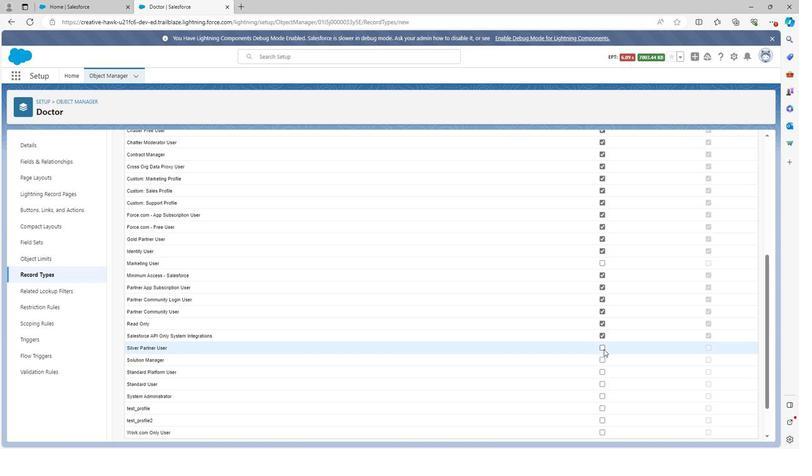 
Action: Mouse moved to (600, 364)
Screenshot: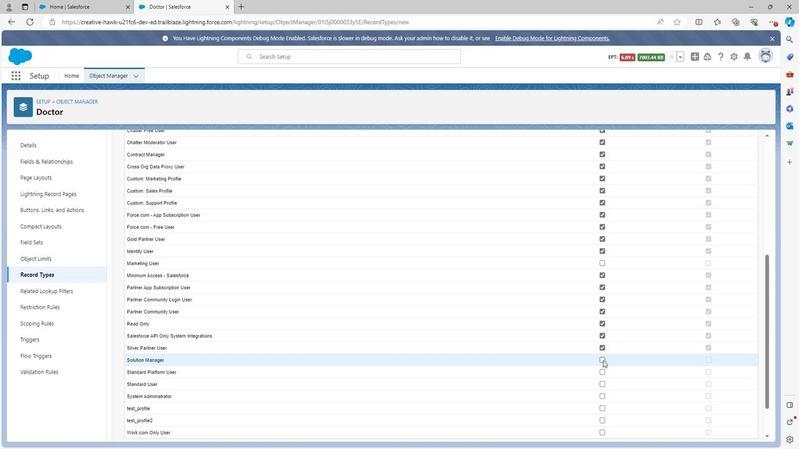 
Action: Mouse pressed left at (600, 364)
Screenshot: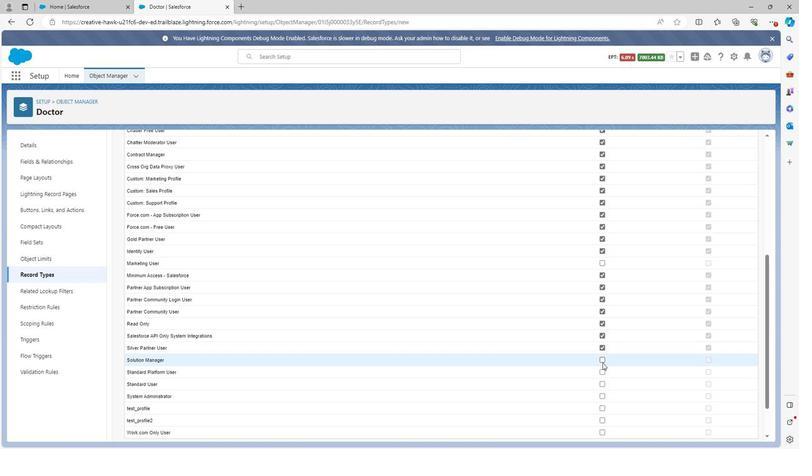 
Action: Mouse moved to (600, 372)
Screenshot: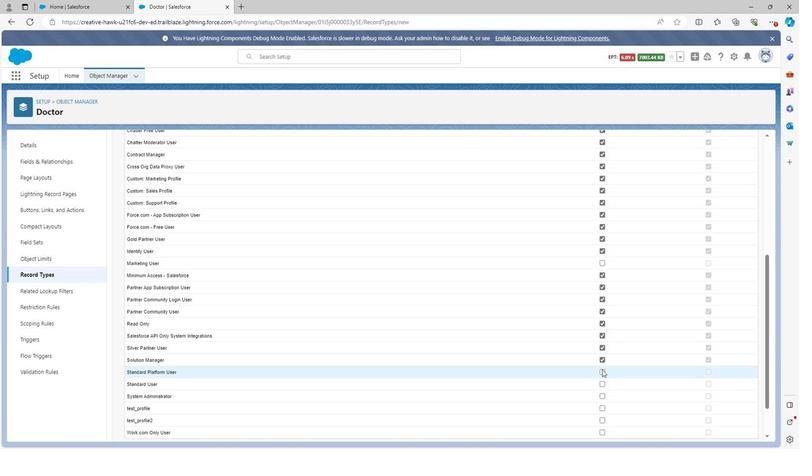 
Action: Mouse pressed left at (600, 372)
Screenshot: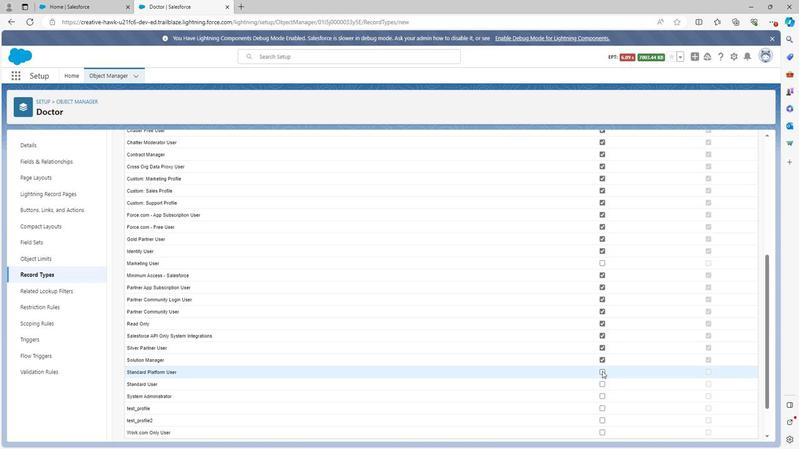 
Action: Mouse moved to (600, 384)
Screenshot: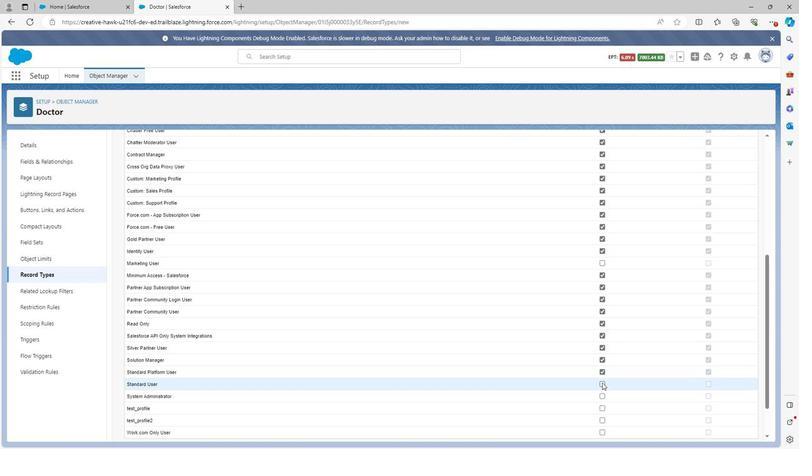 
Action: Mouse pressed left at (600, 384)
Screenshot: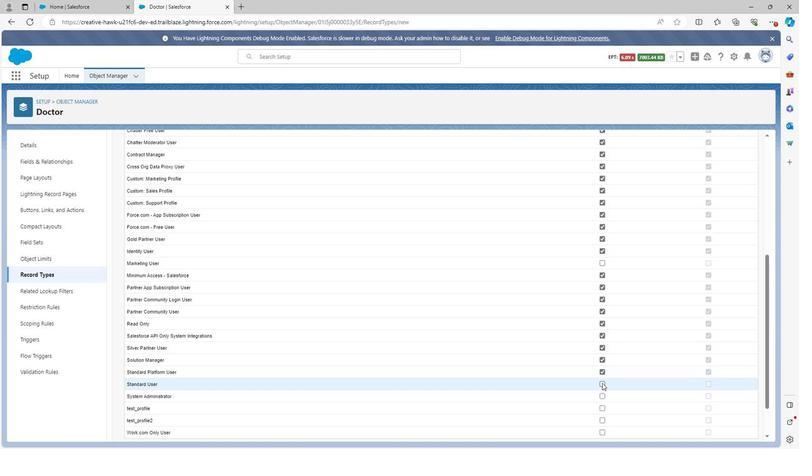 
Action: Mouse moved to (600, 398)
Screenshot: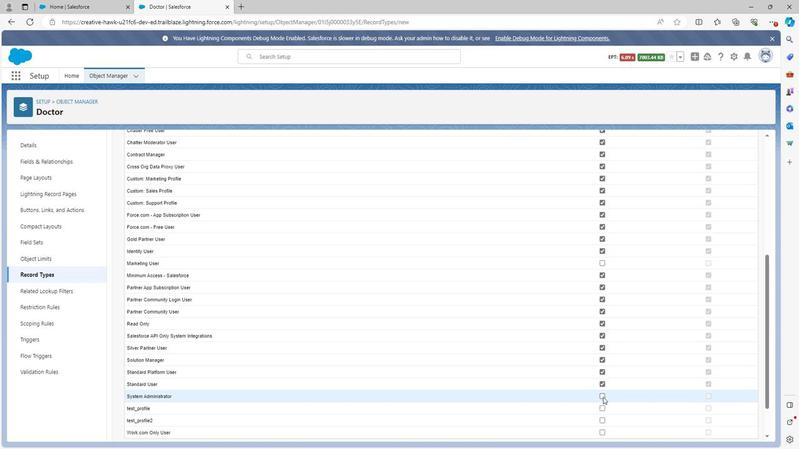 
Action: Mouse pressed left at (600, 398)
Screenshot: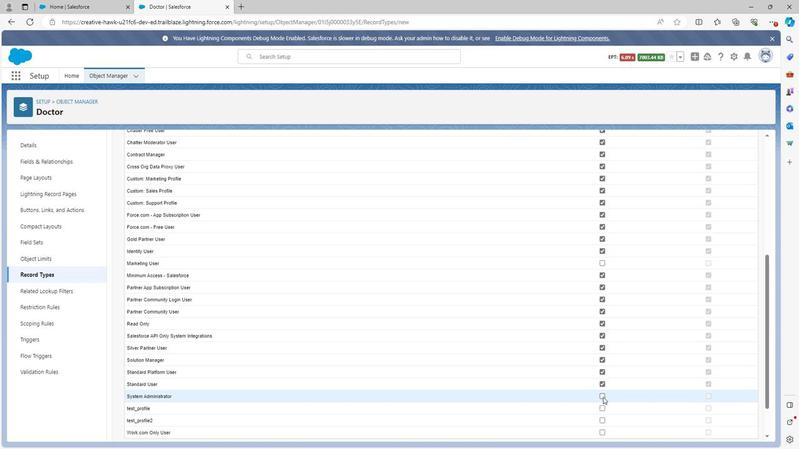 
Action: Mouse moved to (601, 410)
Screenshot: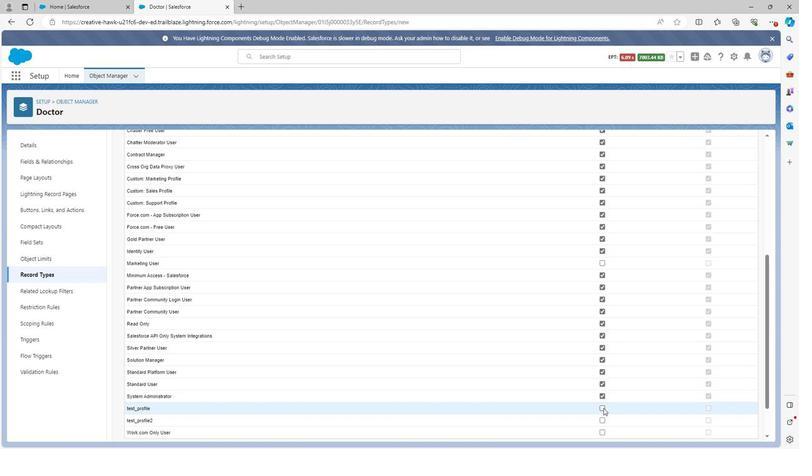 
Action: Mouse pressed left at (601, 410)
Screenshot: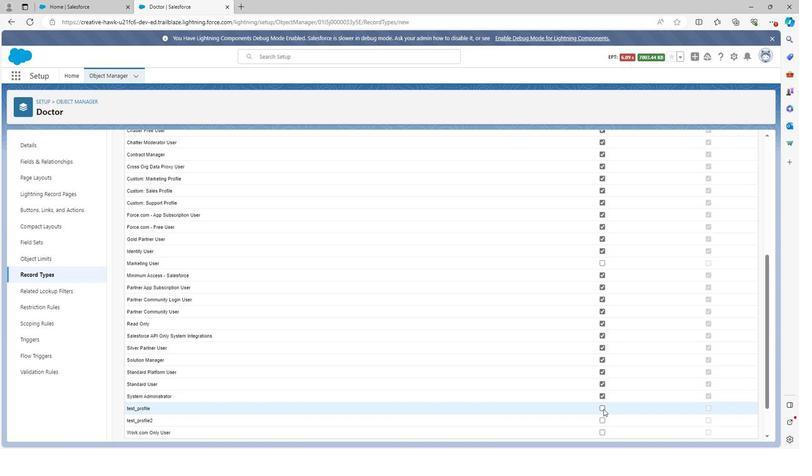 
Action: Mouse moved to (601, 420)
Screenshot: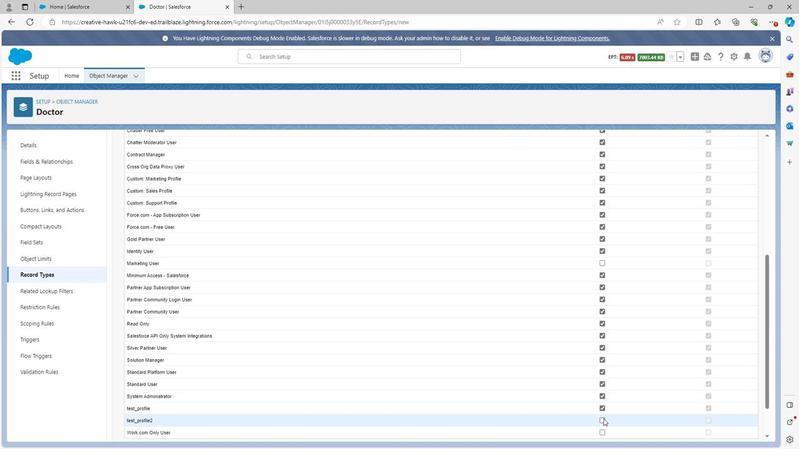 
Action: Mouse pressed left at (601, 420)
Screenshot: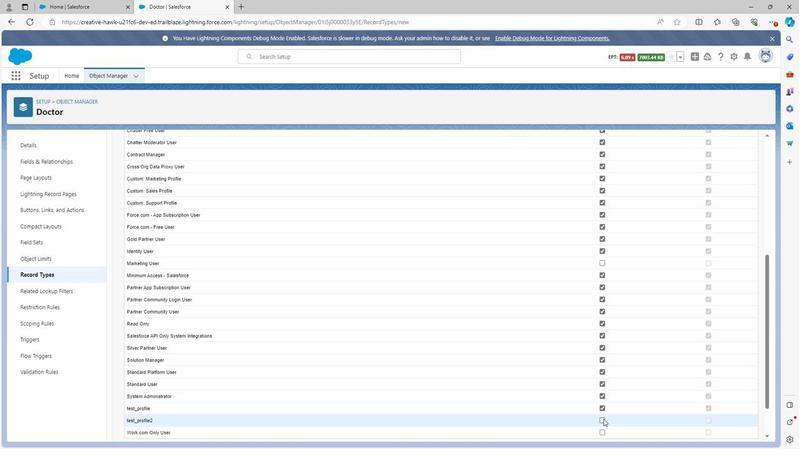 
Action: Mouse scrolled (601, 420) with delta (0, 0)
Screenshot: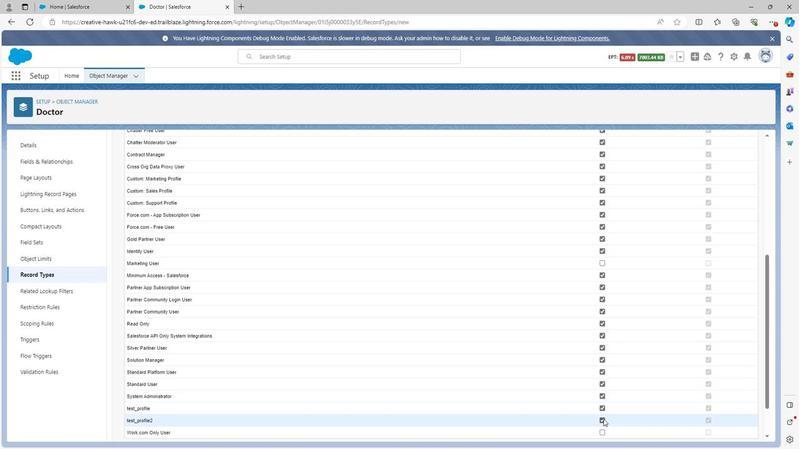 
Action: Mouse moved to (599, 389)
Screenshot: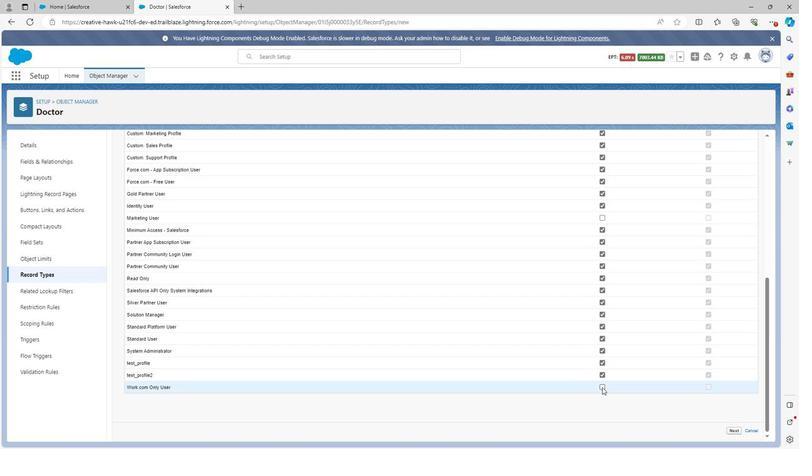 
Action: Mouse pressed left at (599, 389)
Screenshot: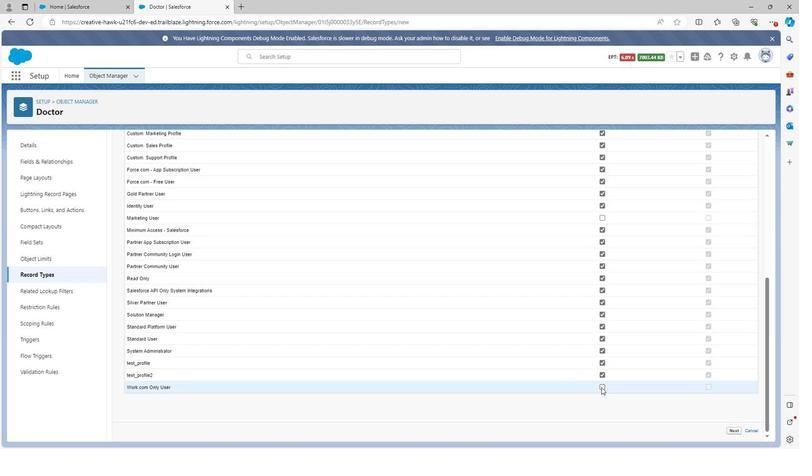 
Action: Mouse moved to (632, 377)
Screenshot: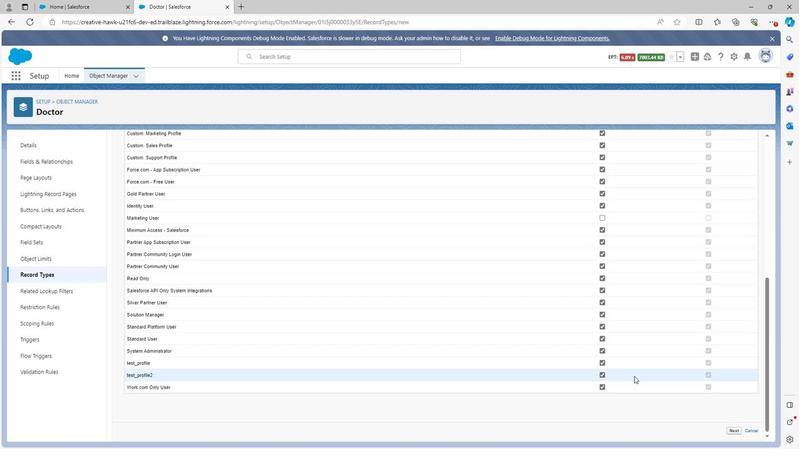 
Action: Mouse scrolled (632, 377) with delta (0, 0)
Screenshot: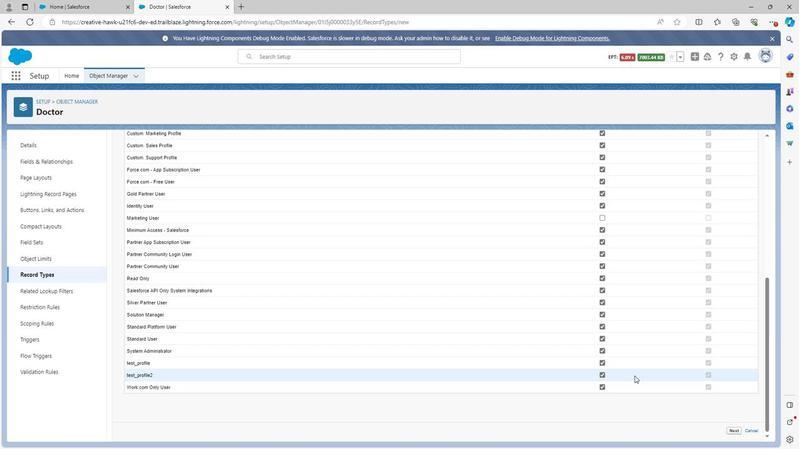 
Action: Mouse scrolled (632, 377) with delta (0, 0)
Screenshot: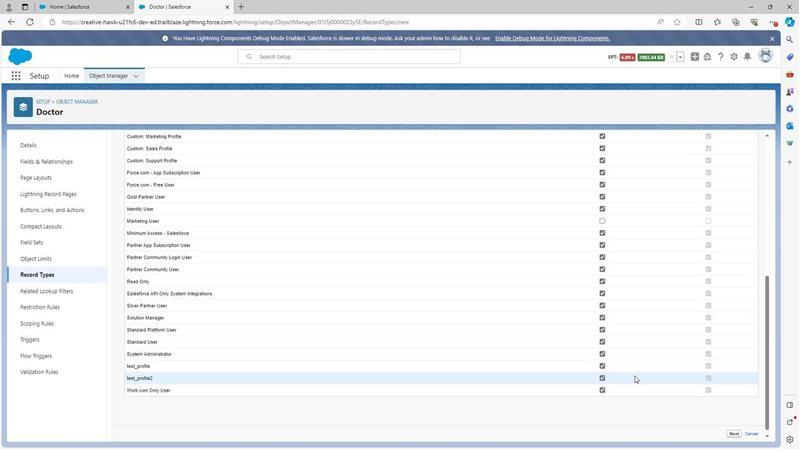 
Action: Mouse scrolled (632, 377) with delta (0, 0)
Screenshot: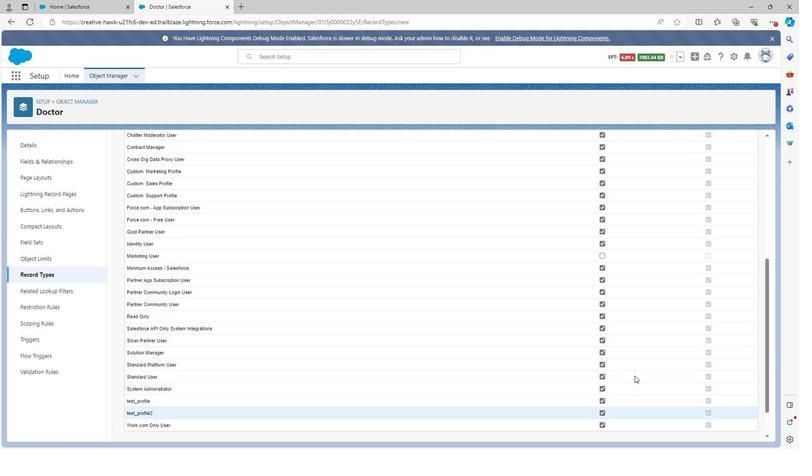 
Action: Mouse scrolled (632, 377) with delta (0, 0)
Screenshot: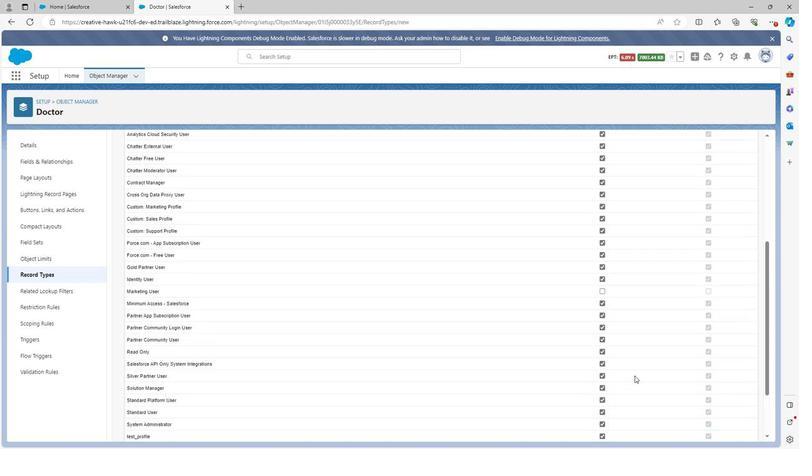 
Action: Mouse scrolled (632, 377) with delta (0, 0)
Screenshot: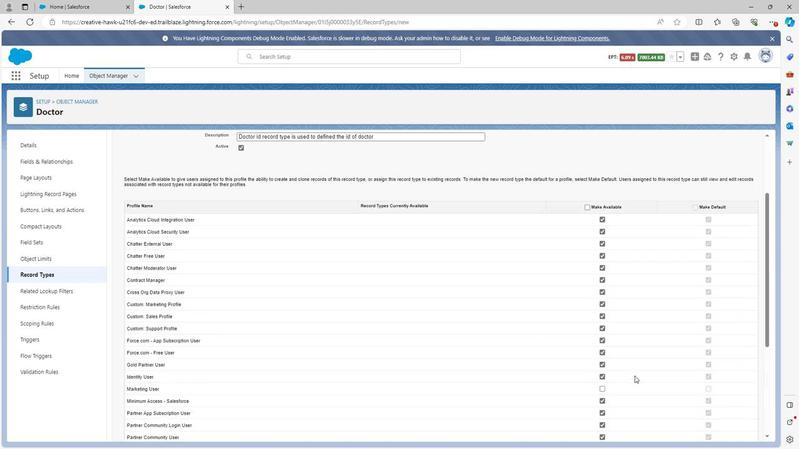 
Action: Mouse moved to (708, 285)
Screenshot: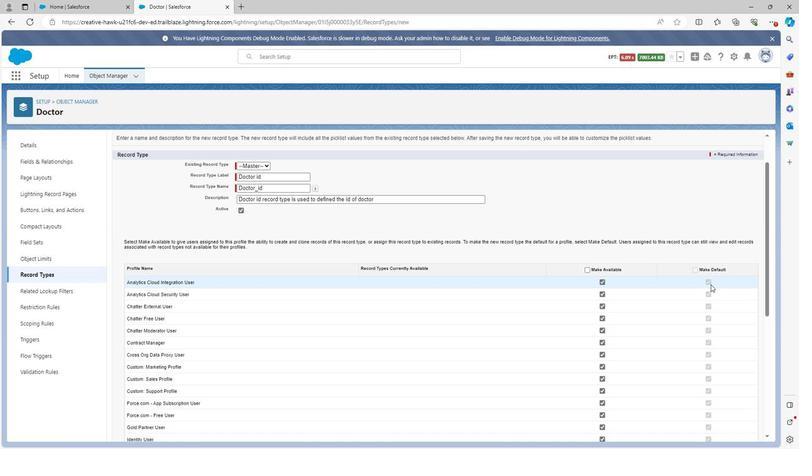 
Action: Mouse pressed left at (708, 285)
Screenshot: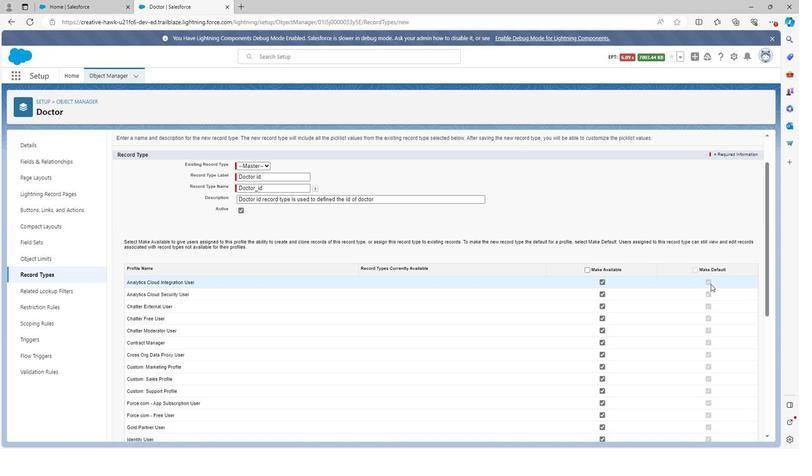 
Action: Mouse moved to (693, 270)
Screenshot: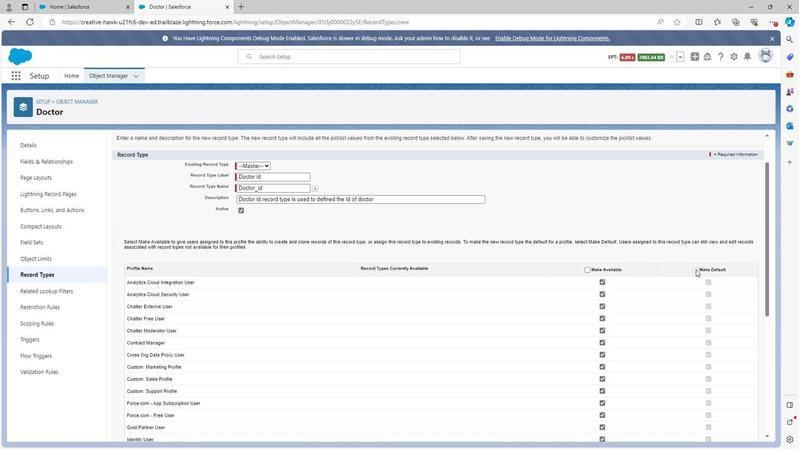 
Action: Mouse pressed left at (693, 270)
Screenshot: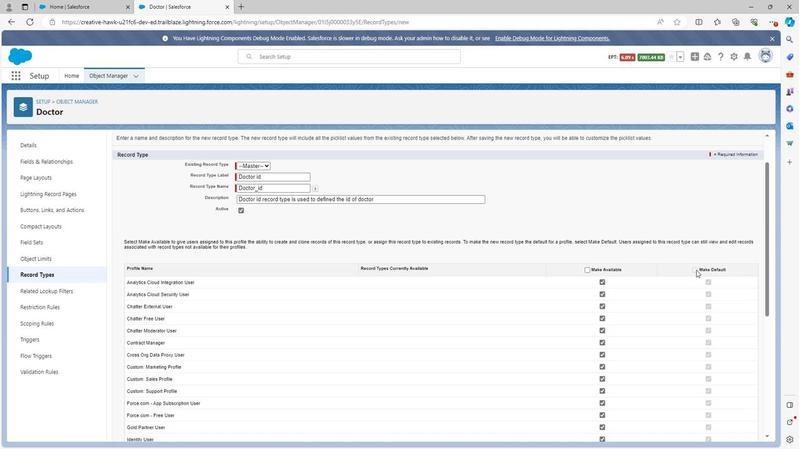 
Action: Mouse moved to (688, 284)
Screenshot: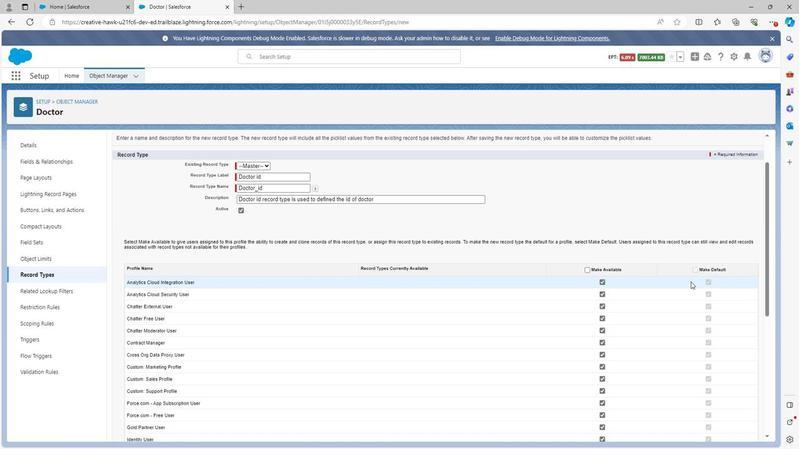 
Action: Mouse scrolled (688, 284) with delta (0, 0)
Screenshot: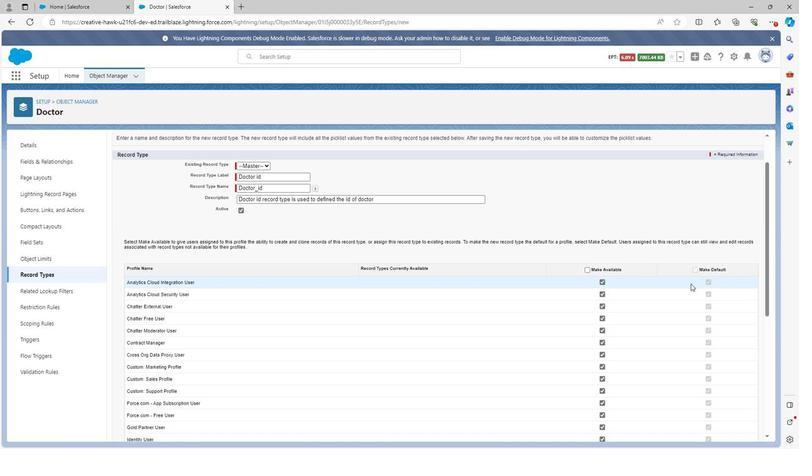 
Action: Mouse moved to (688, 285)
Screenshot: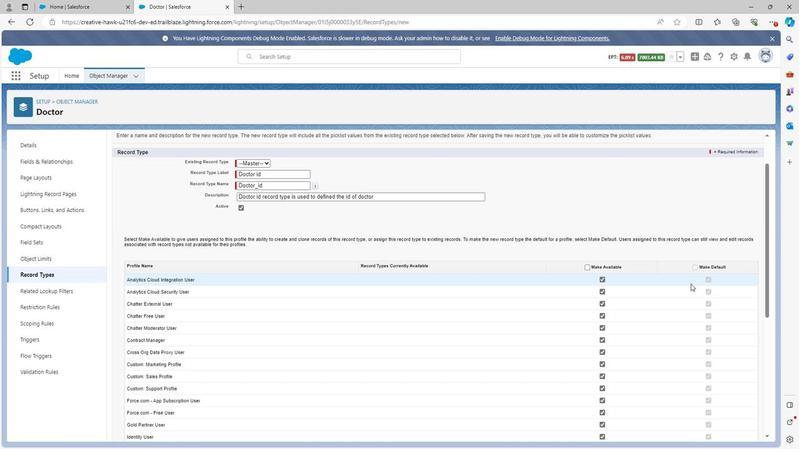 
Action: Mouse scrolled (688, 284) with delta (0, 0)
Screenshot: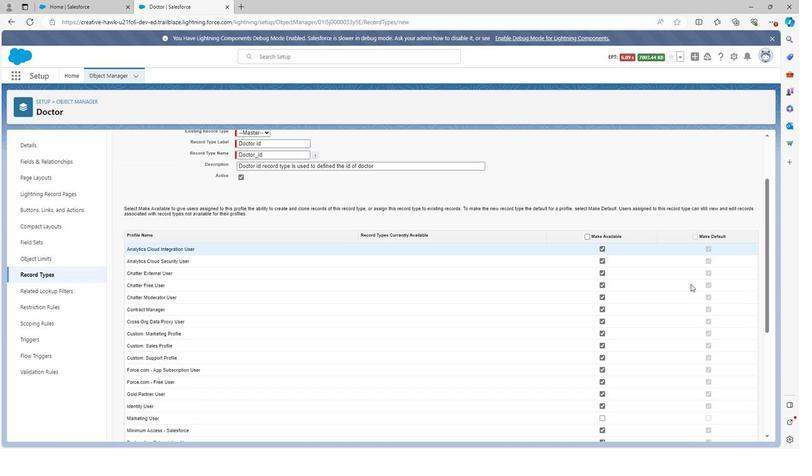 
Action: Mouse moved to (688, 285)
Screenshot: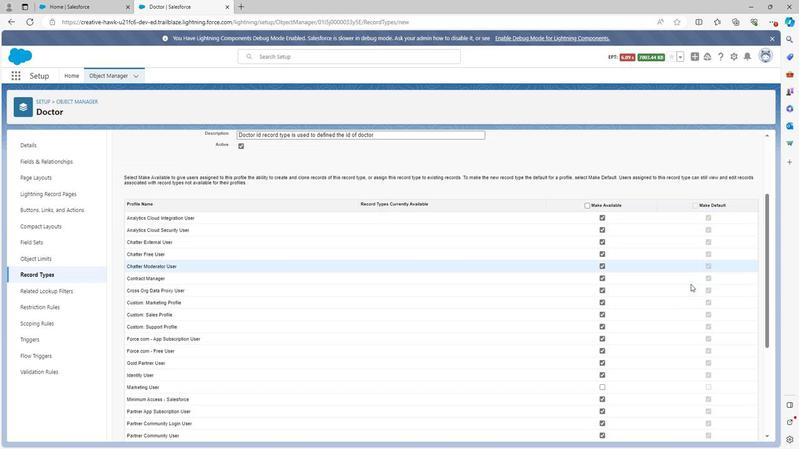 
Action: Mouse scrolled (688, 285) with delta (0, 0)
Screenshot: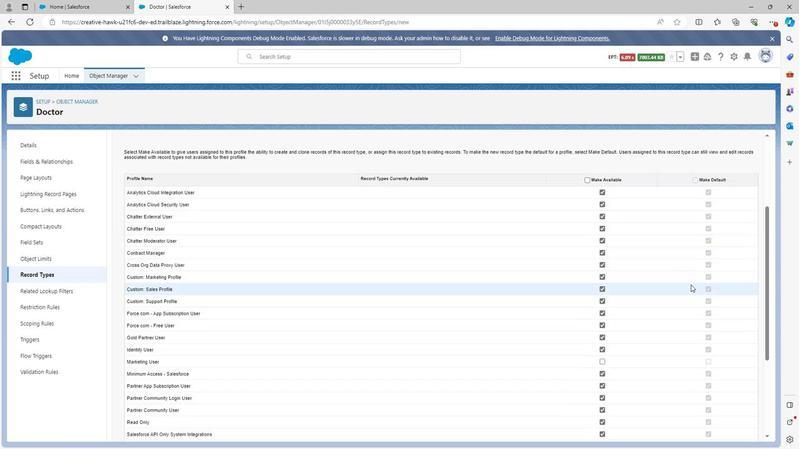 
Action: Mouse scrolled (688, 285) with delta (0, 0)
Screenshot: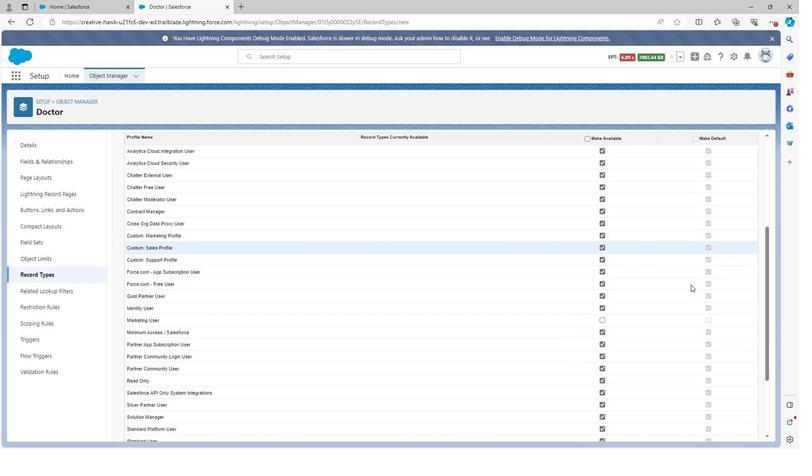 
Action: Mouse scrolled (688, 285) with delta (0, 0)
Screenshot: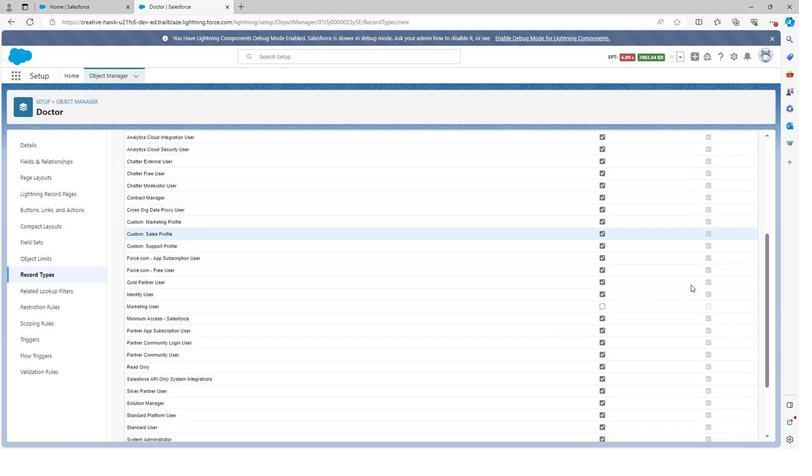 
Action: Mouse scrolled (688, 285) with delta (0, 0)
Screenshot: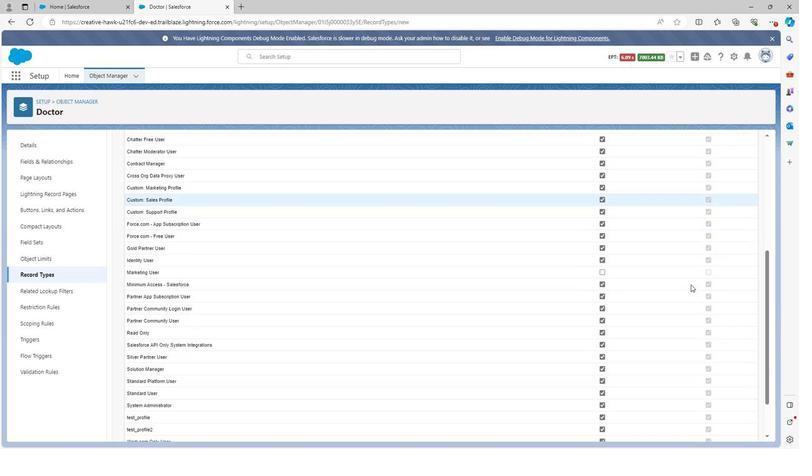 
Action: Mouse moved to (731, 430)
Screenshot: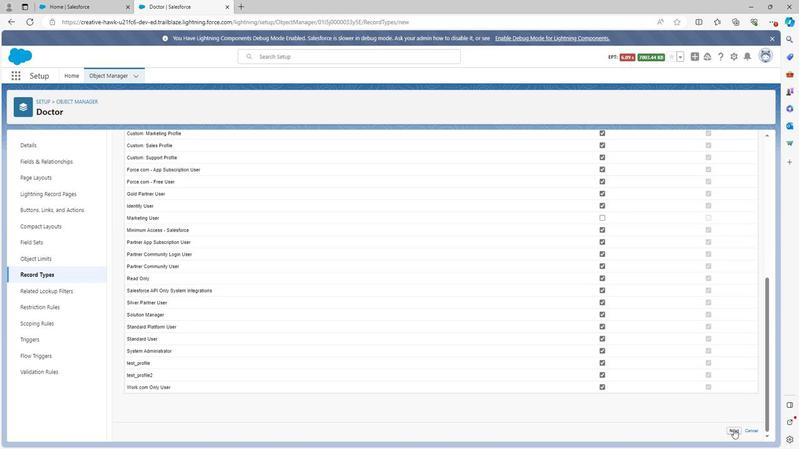 
Action: Mouse pressed left at (731, 430)
Screenshot: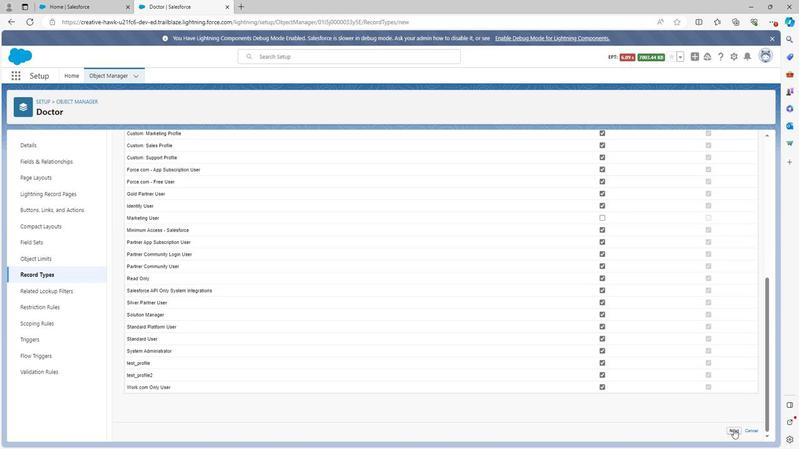 
Action: Mouse moved to (682, 372)
Screenshot: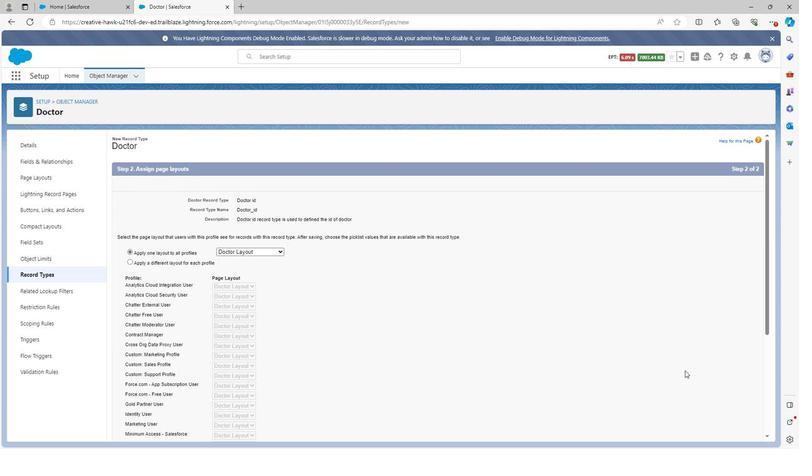 
Action: Mouse scrolled (682, 371) with delta (0, 0)
Screenshot: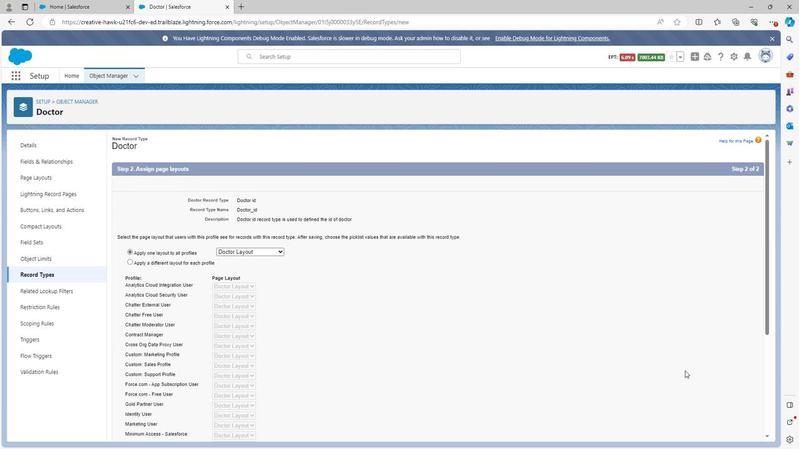 
Action: Mouse scrolled (682, 371) with delta (0, 0)
Screenshot: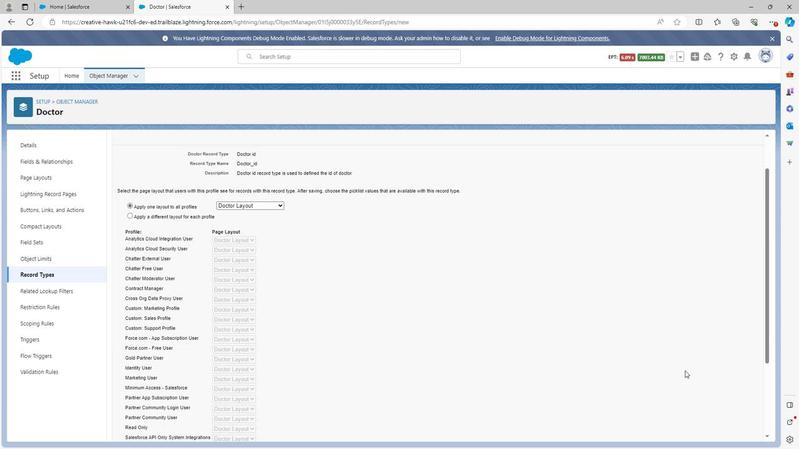 
Action: Mouse moved to (681, 372)
Screenshot: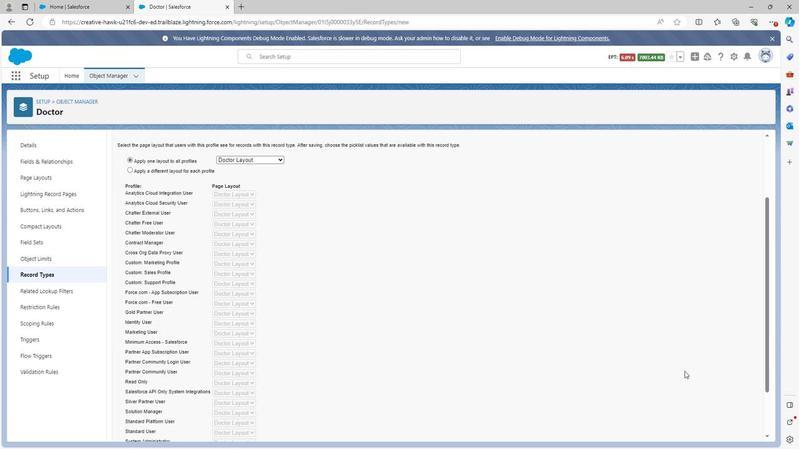 
Action: Mouse scrolled (681, 372) with delta (0, 0)
Screenshot: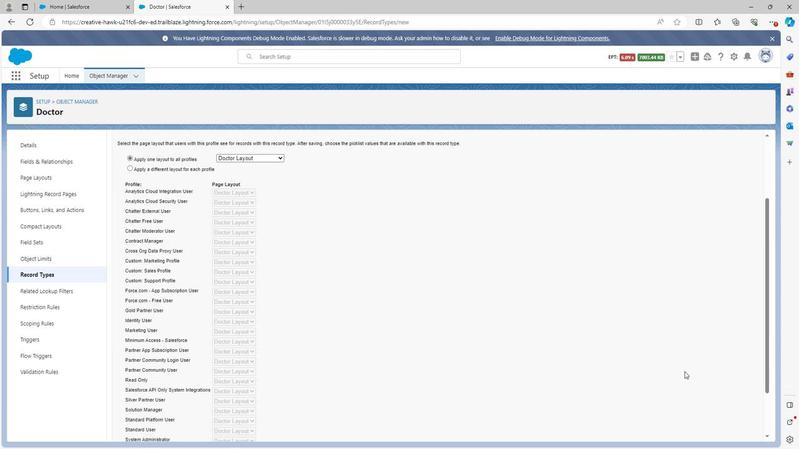 
Action: Mouse scrolled (681, 372) with delta (0, 0)
Screenshot: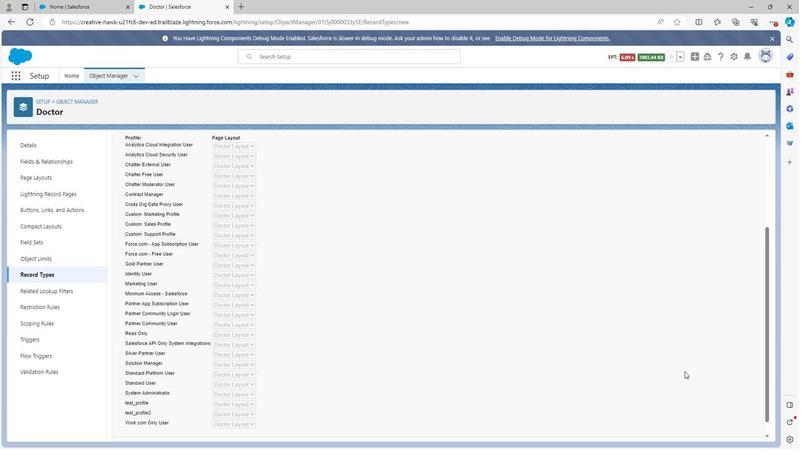 
Action: Mouse moved to (728, 433)
Screenshot: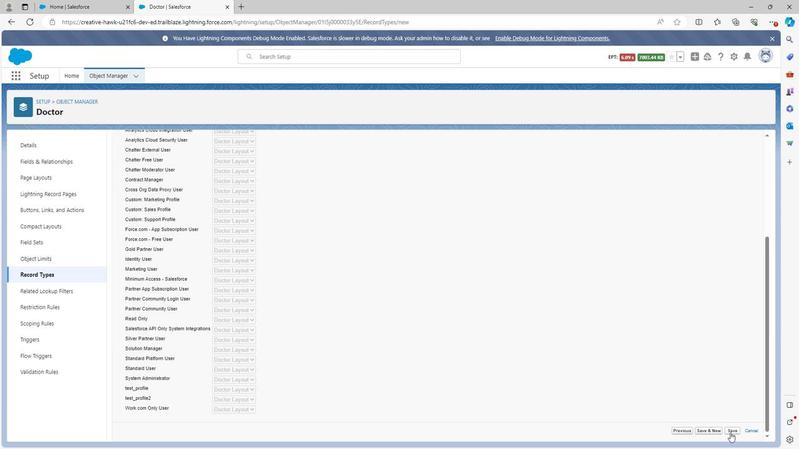 
Action: Mouse pressed left at (728, 433)
Screenshot: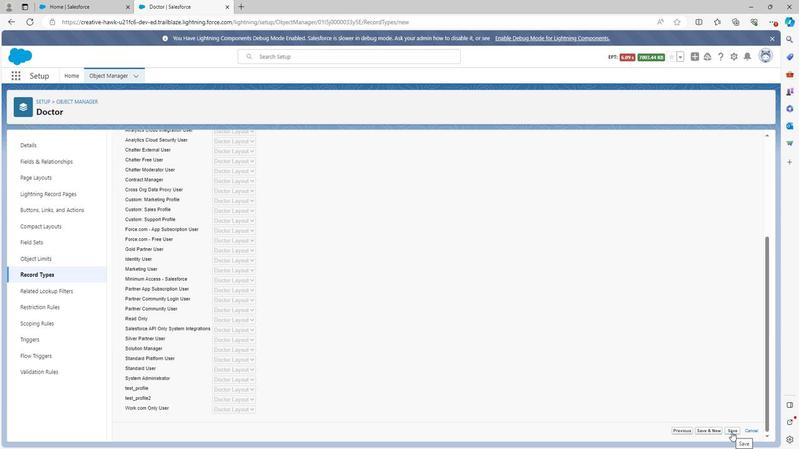 
Action: Mouse moved to (129, 270)
Screenshot: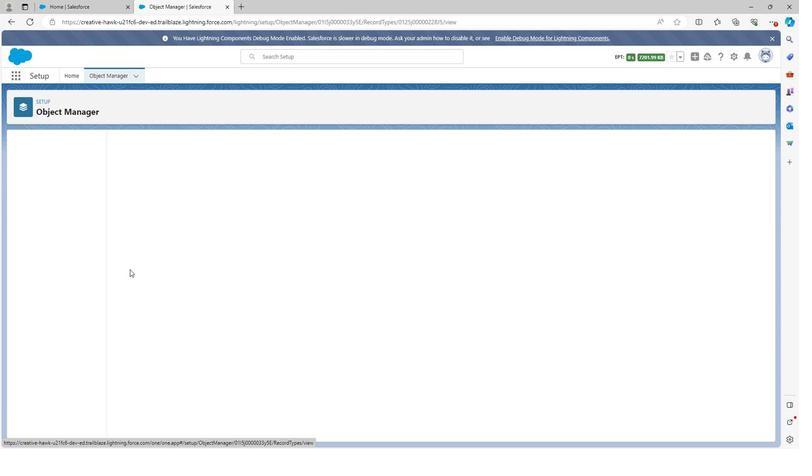 
Action: Mouse scrolled (129, 270) with delta (0, 0)
Screenshot: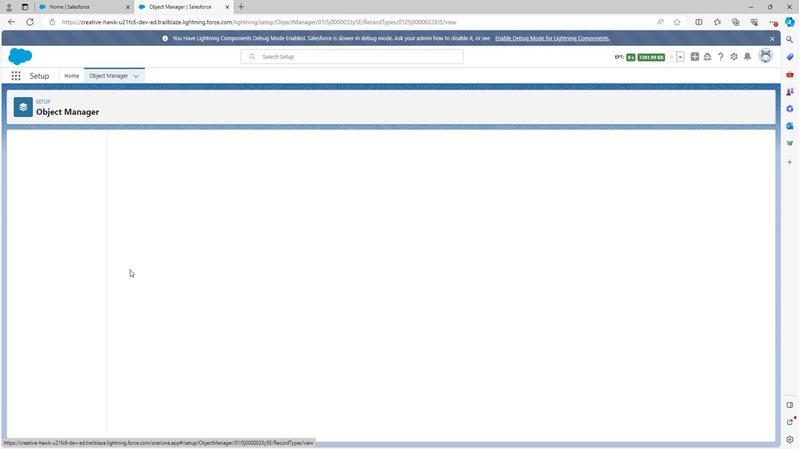 
Action: Mouse scrolled (129, 270) with delta (0, 0)
Screenshot: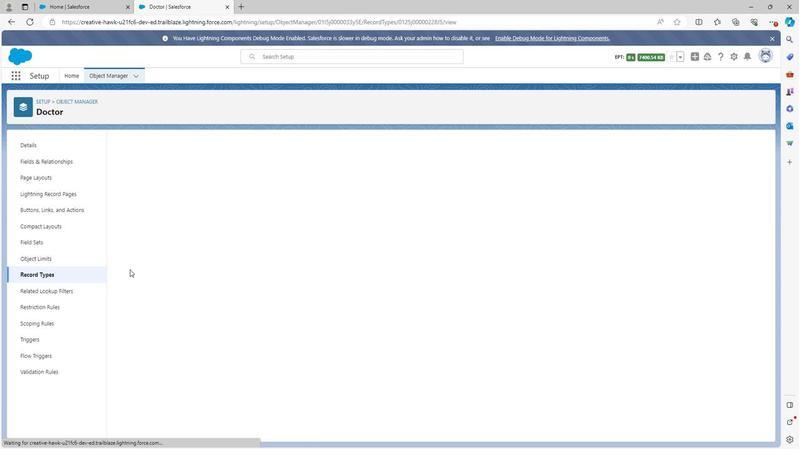 
Action: Mouse scrolled (129, 270) with delta (0, 0)
Screenshot: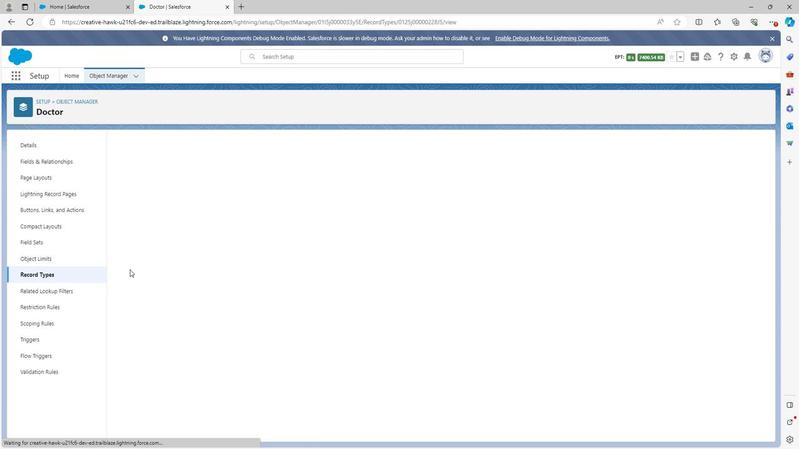 
Action: Mouse moved to (48, 275)
Screenshot: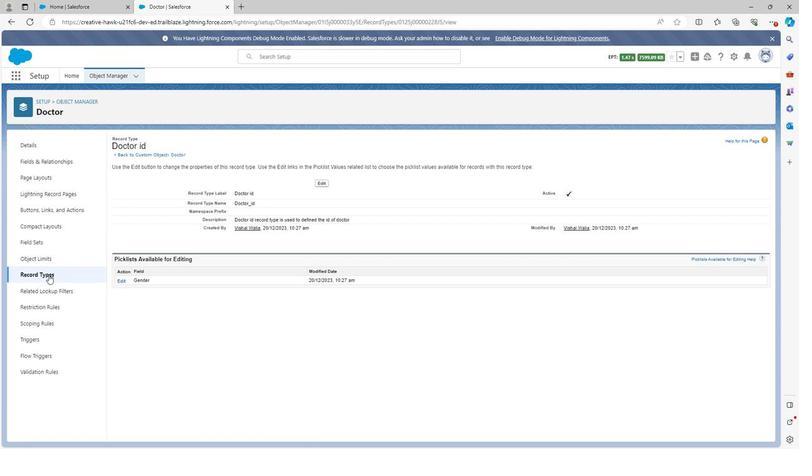 
Action: Mouse pressed left at (48, 275)
Screenshot: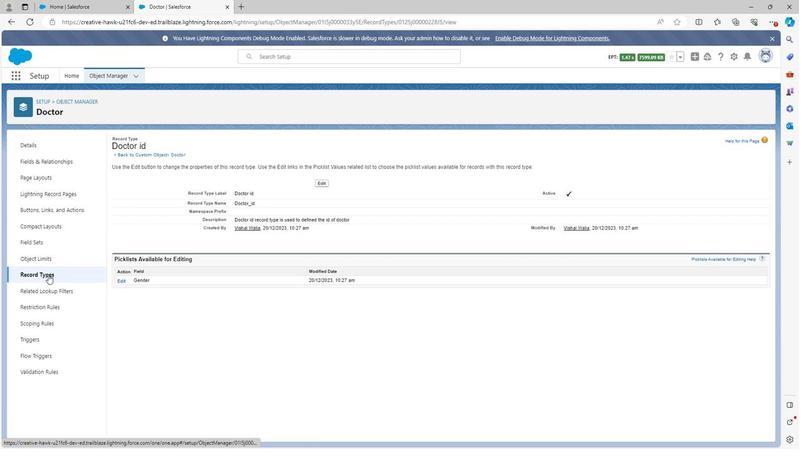
Action: Mouse moved to (681, 146)
Screenshot: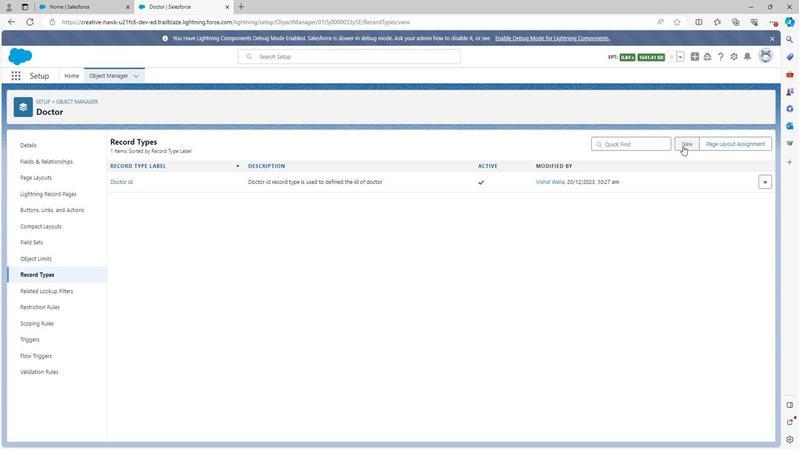
Action: Mouse pressed left at (681, 146)
Screenshot: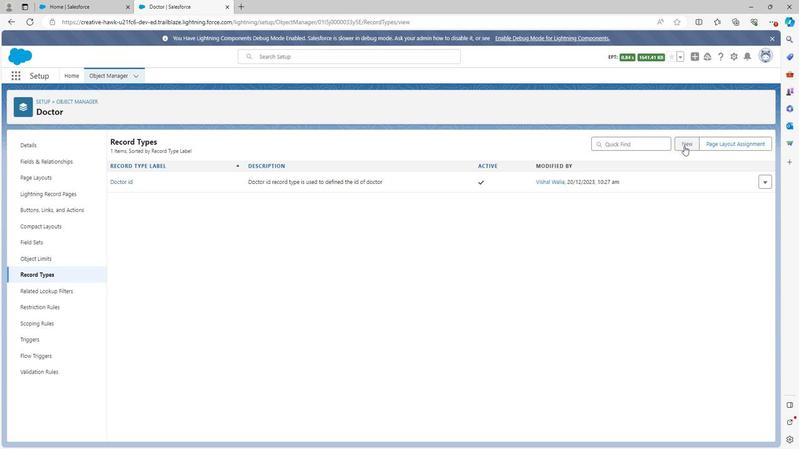 
Action: Mouse moved to (263, 221)
Screenshot: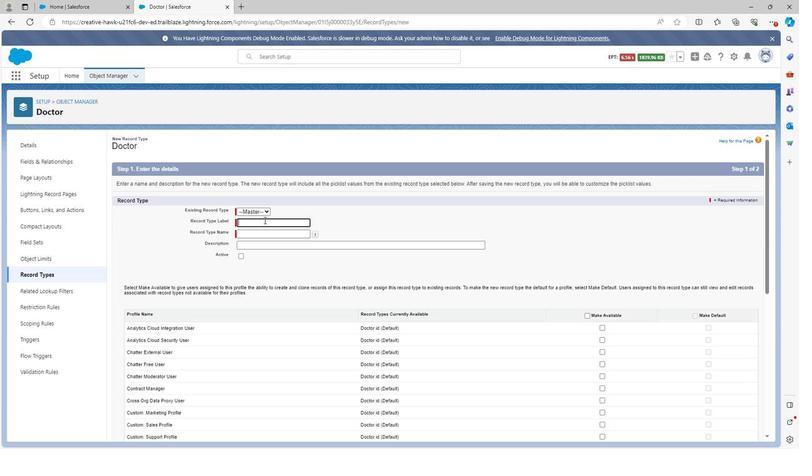 
Action: Mouse pressed left at (263, 221)
Screenshot: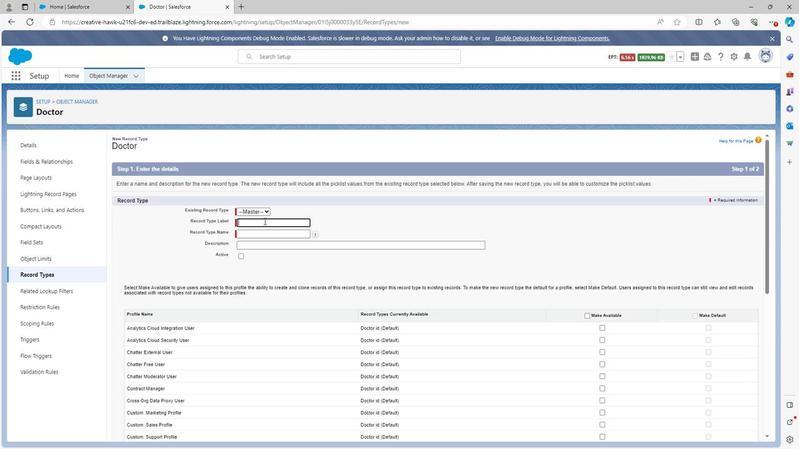 
Action: Key pressed <Key.shift>First<Key.space>name
Screenshot: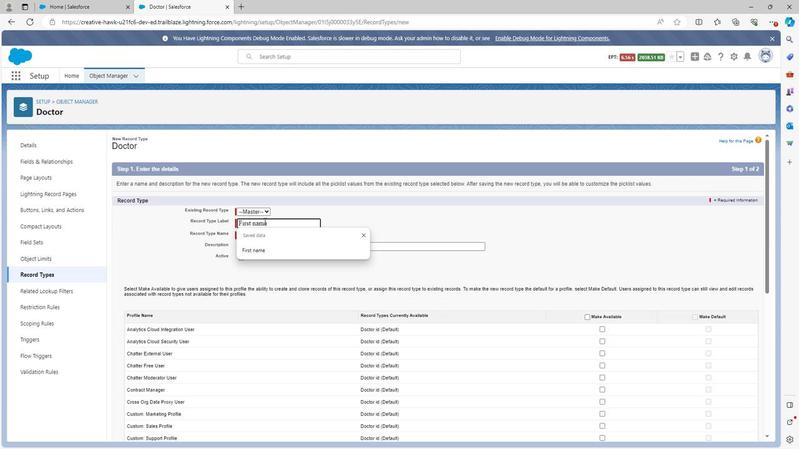 
Action: Mouse moved to (344, 220)
Screenshot: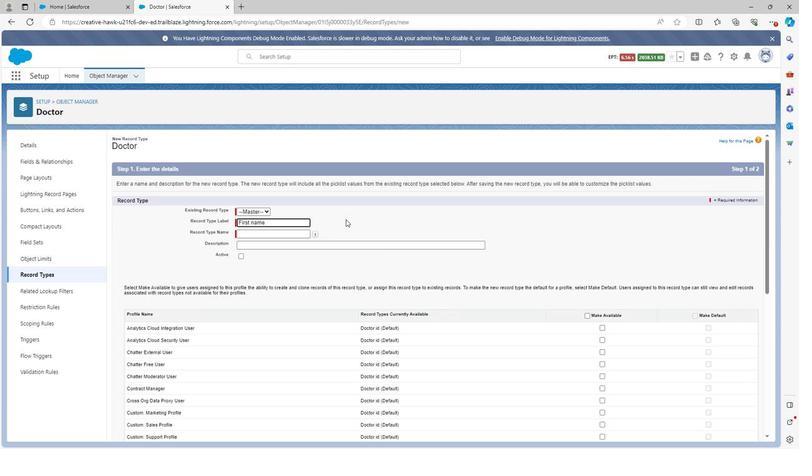 
Action: Mouse pressed left at (344, 220)
Screenshot: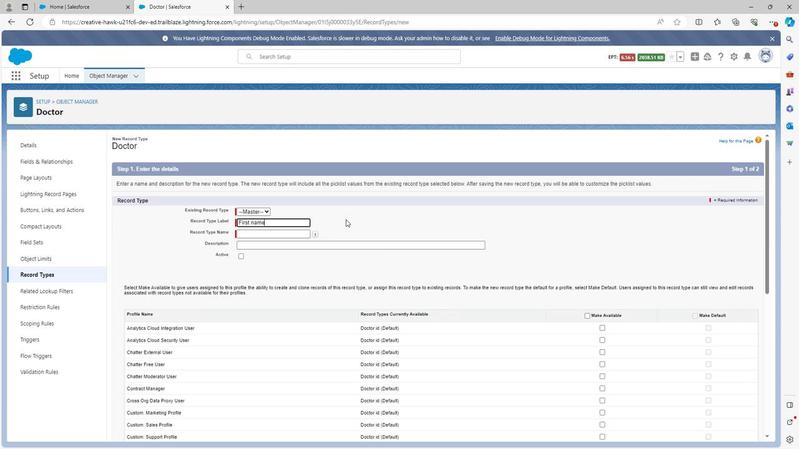 
Action: Mouse moved to (320, 244)
Screenshot: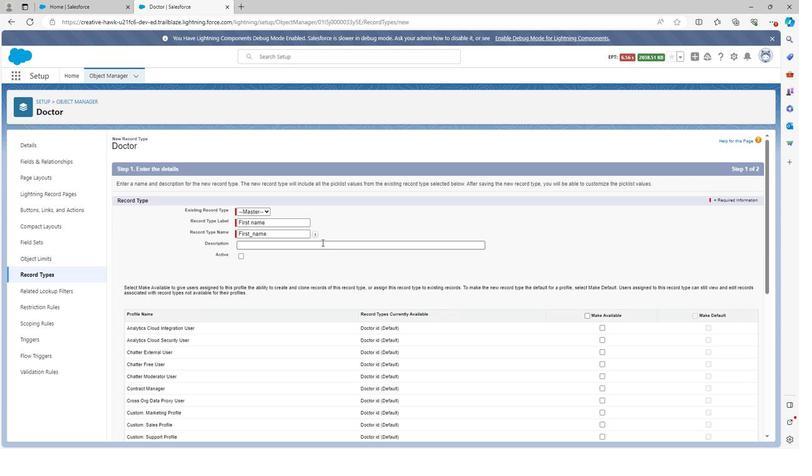 
Action: Mouse pressed left at (320, 244)
Screenshot: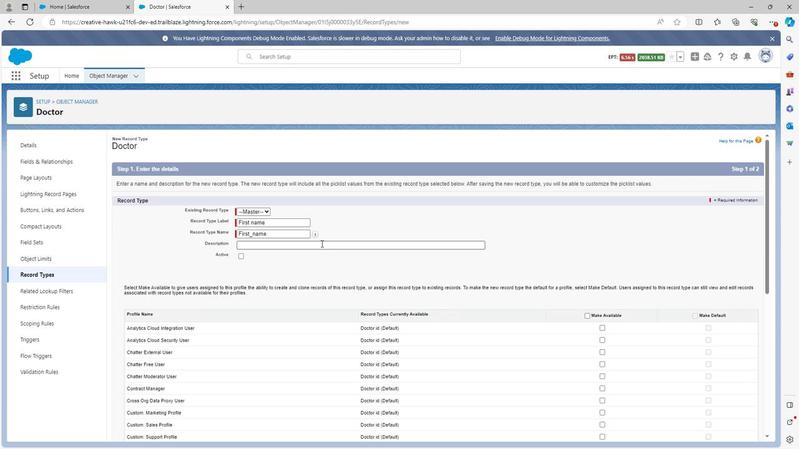 
Action: Key pressed <Key.shift>First<Key.space>name<Key.space>record<Key.space>type<Key.space>is<Key.space>used<Key.space>to<Key.space>defined<Key.space>the<Key.space>first<Key.space>name<Key.space>of<Key.space>doctor
Screenshot: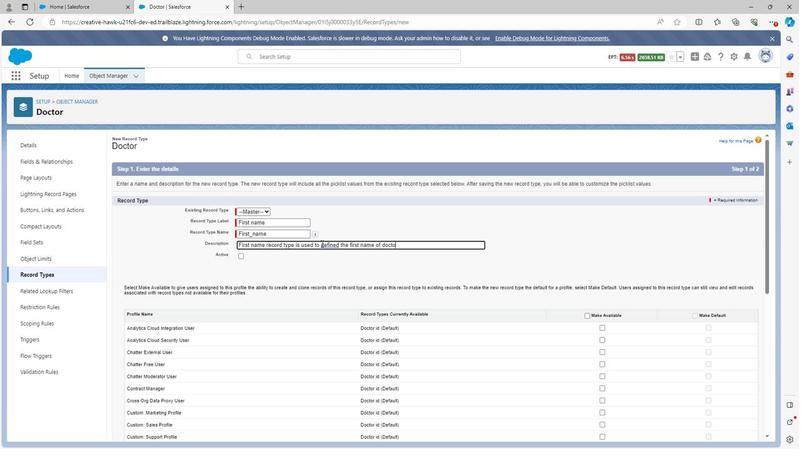 
Action: Mouse moved to (238, 257)
Screenshot: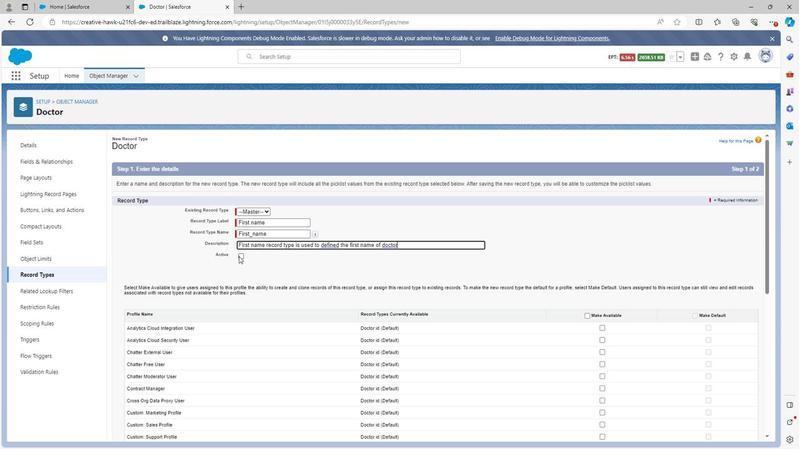 
Action: Mouse pressed left at (238, 257)
Screenshot: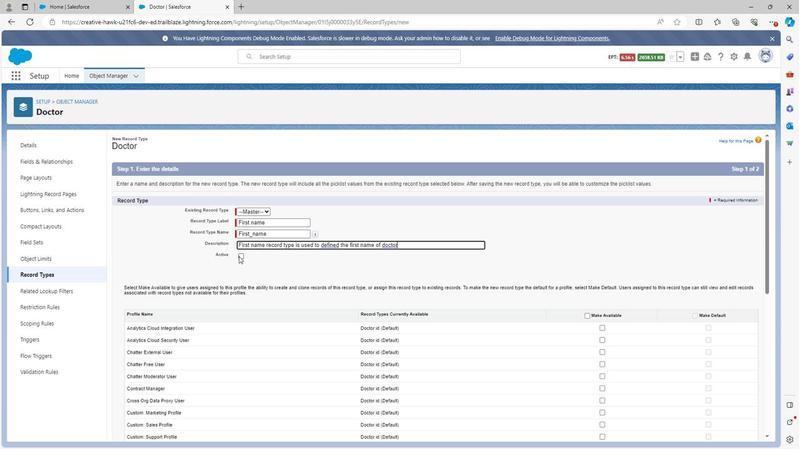 
Action: Mouse moved to (427, 271)
Screenshot: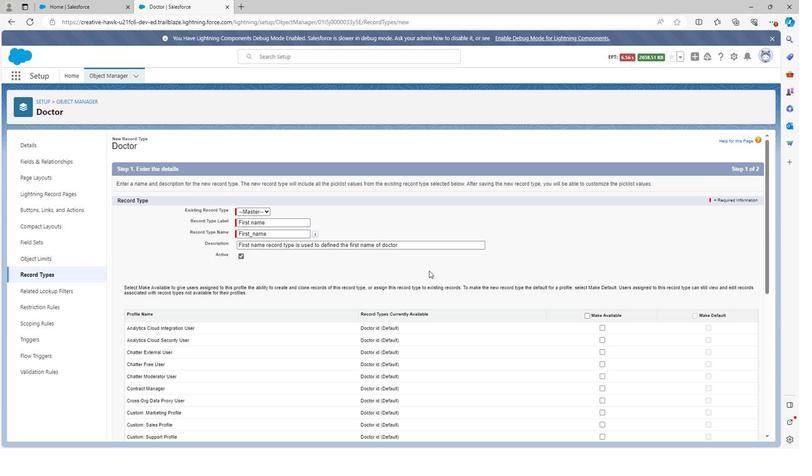 
Action: Mouse scrolled (427, 270) with delta (0, 0)
Screenshot: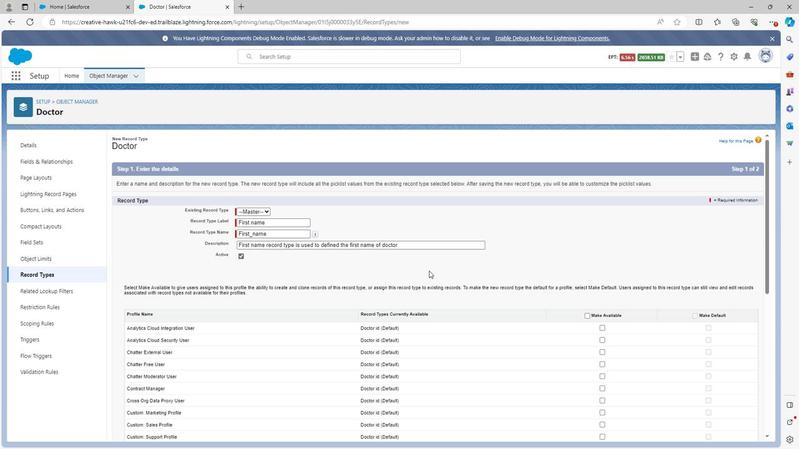 
Action: Mouse moved to (428, 272)
Screenshot: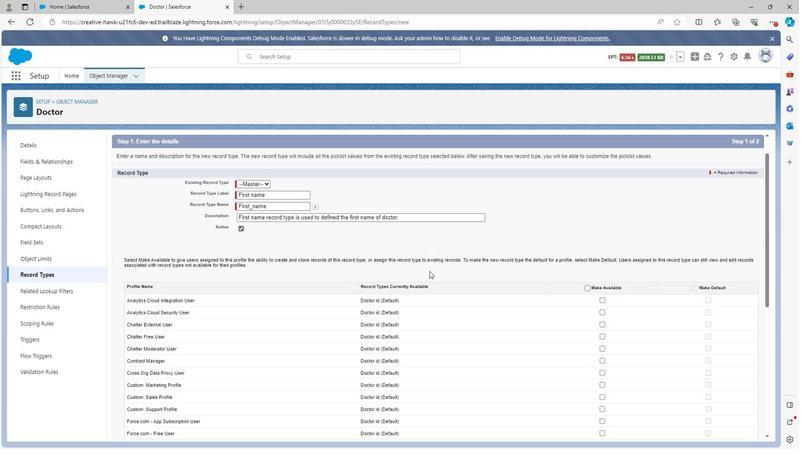 
Action: Mouse scrolled (428, 271) with delta (0, 0)
Screenshot: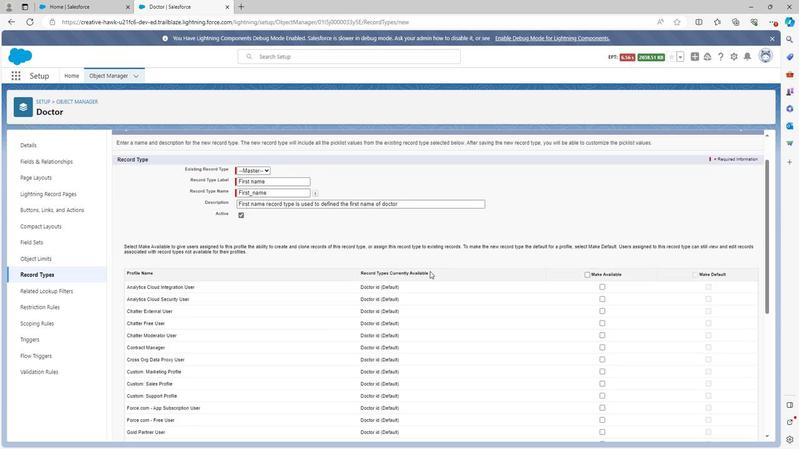 
Action: Mouse moved to (600, 232)
Screenshot: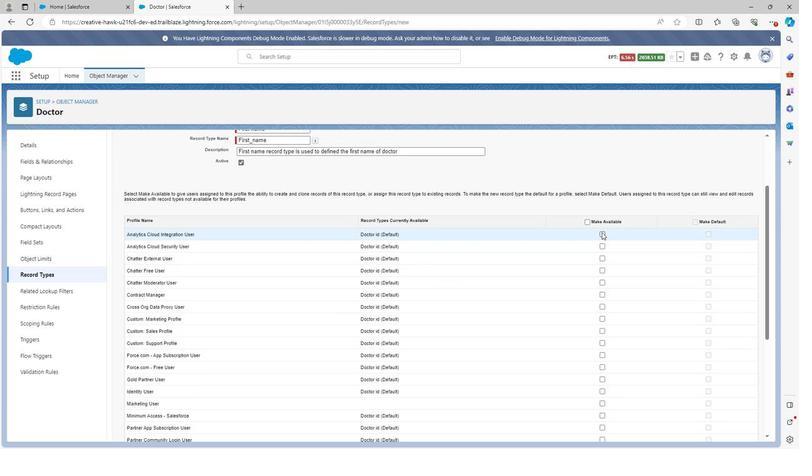 
Action: Mouse pressed left at (600, 232)
Screenshot: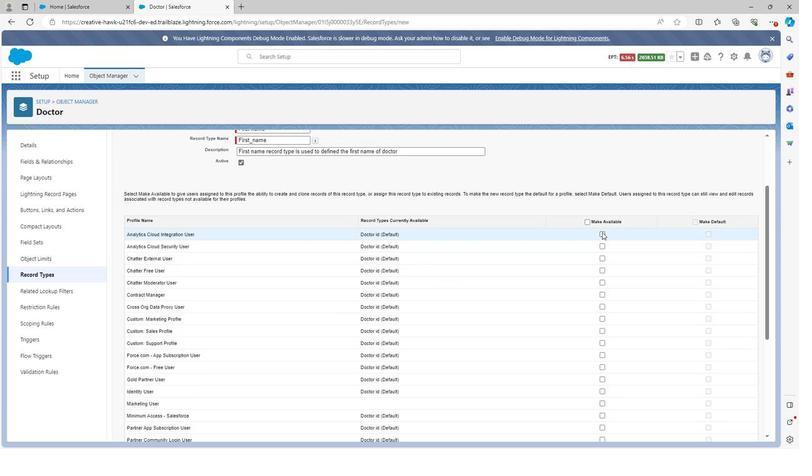 
Action: Mouse moved to (601, 246)
Screenshot: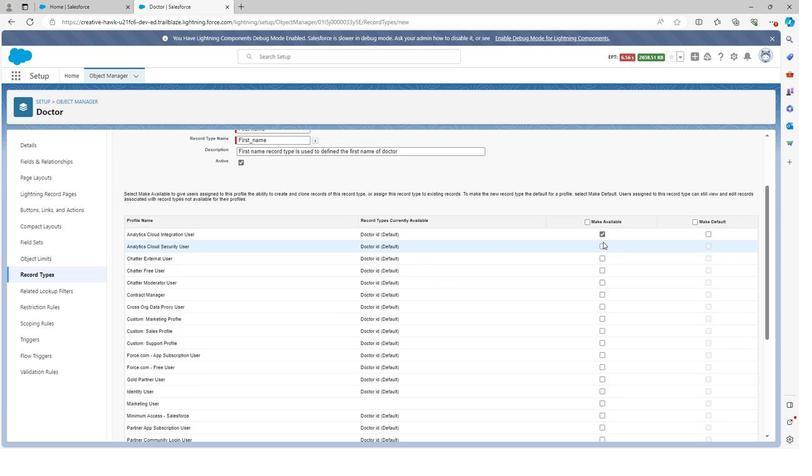 
Action: Mouse pressed left at (601, 246)
Screenshot: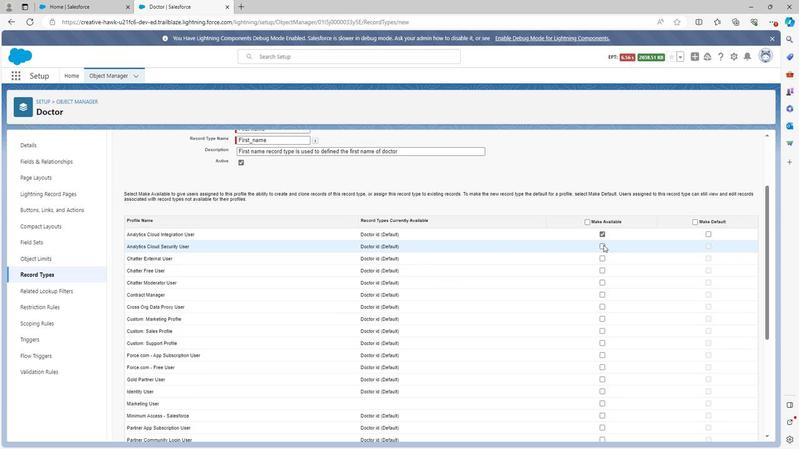 
Action: Mouse moved to (599, 259)
Screenshot: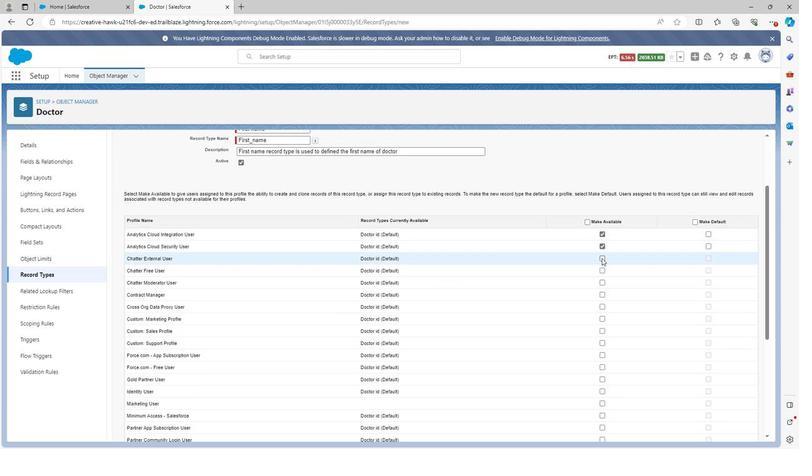 
Action: Mouse pressed left at (599, 259)
Screenshot: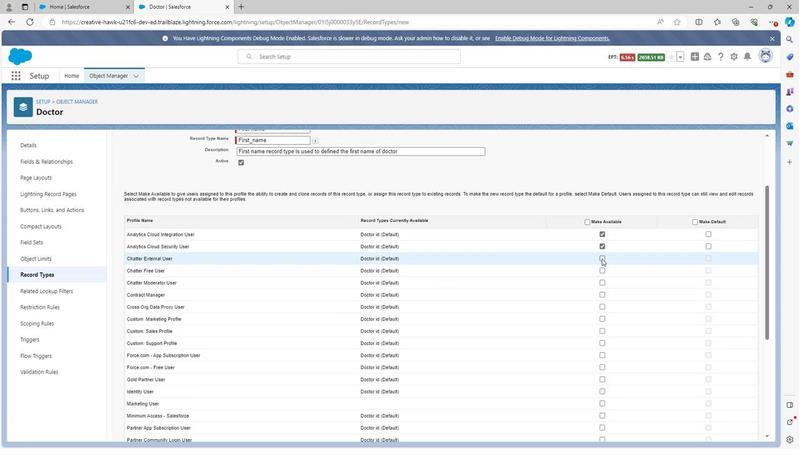 
Action: Mouse moved to (600, 270)
Screenshot: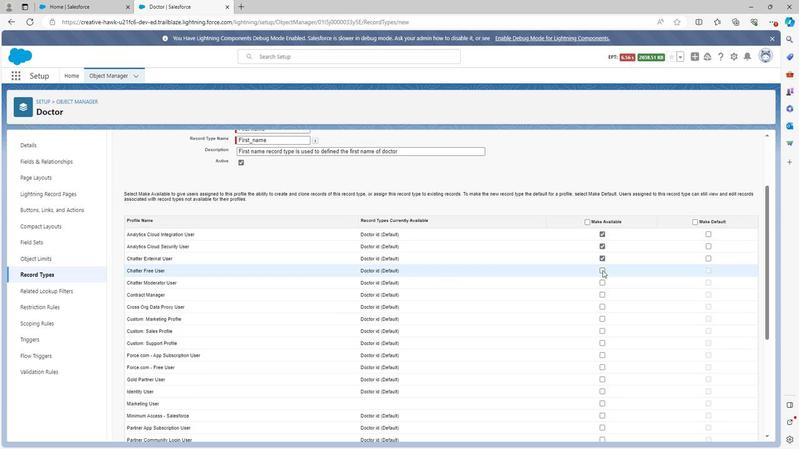 
Action: Mouse pressed left at (600, 270)
Screenshot: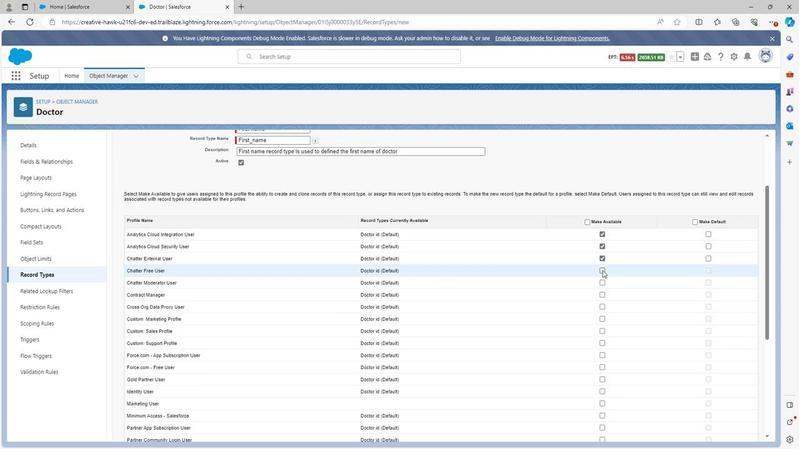 
Action: Mouse moved to (599, 285)
Screenshot: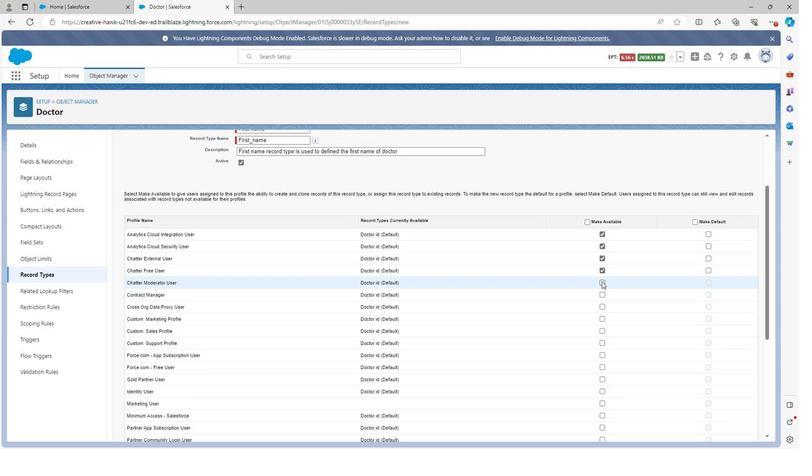 
Action: Mouse pressed left at (599, 285)
Screenshot: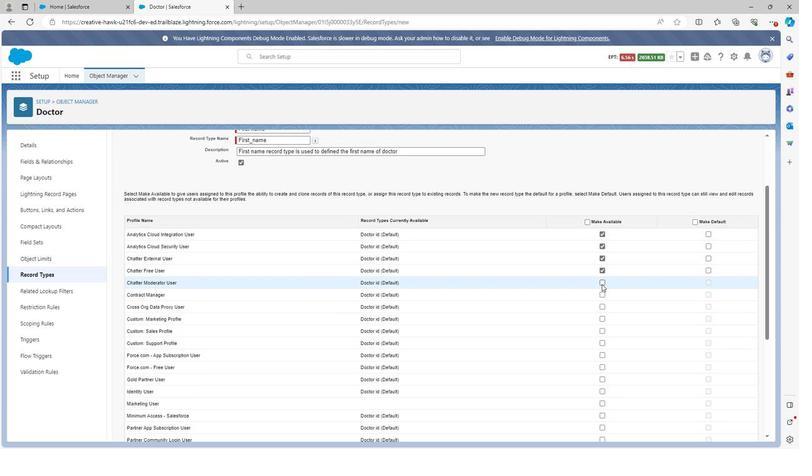 
Action: Mouse moved to (599, 296)
Screenshot: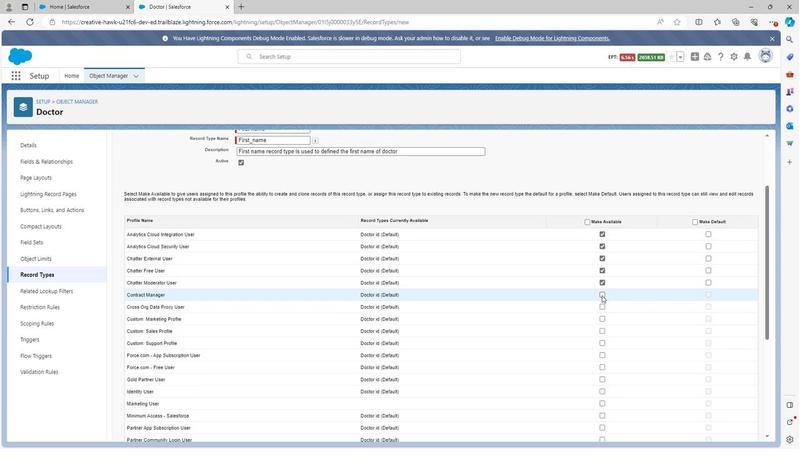 
Action: Mouse pressed left at (599, 296)
Screenshot: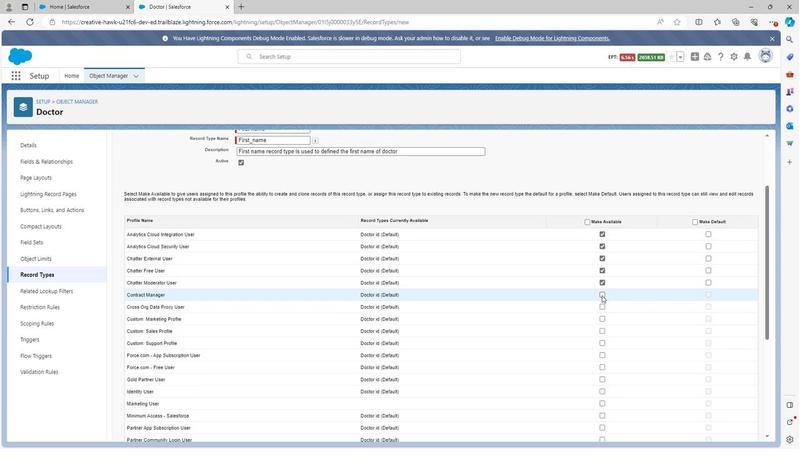 
Action: Mouse moved to (599, 307)
Screenshot: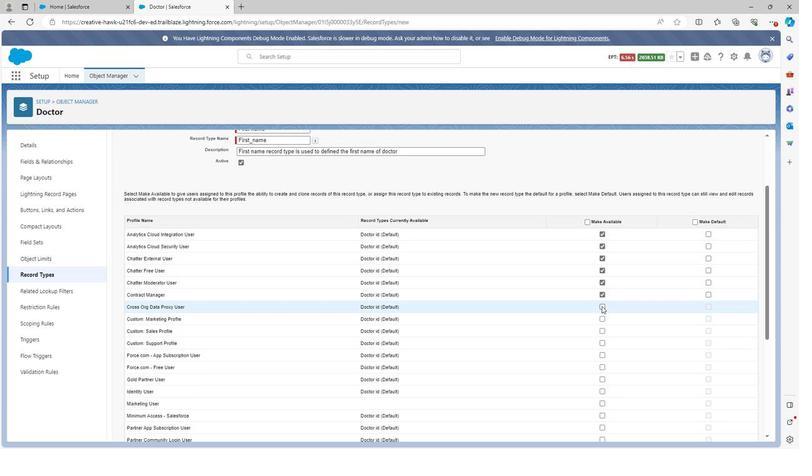 
Action: Mouse pressed left at (599, 307)
Screenshot: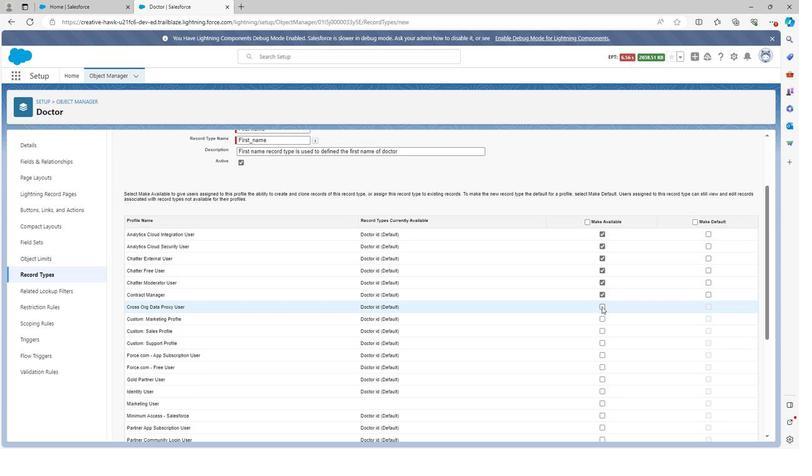 
Action: Mouse moved to (600, 318)
Screenshot: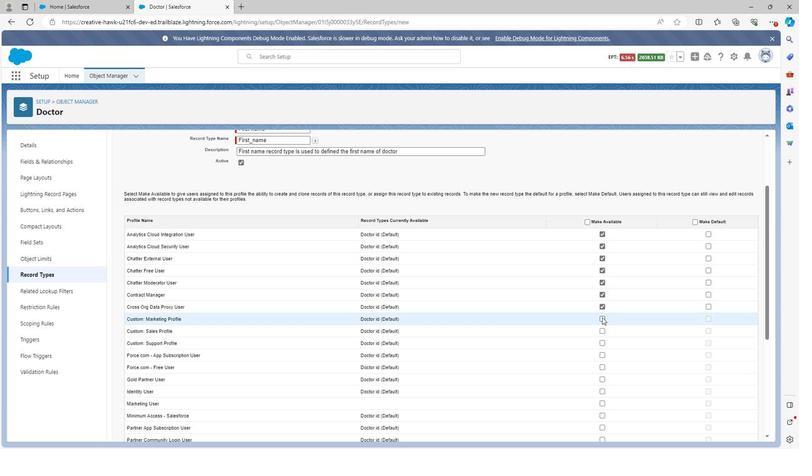 
Action: Mouse pressed left at (600, 318)
Screenshot: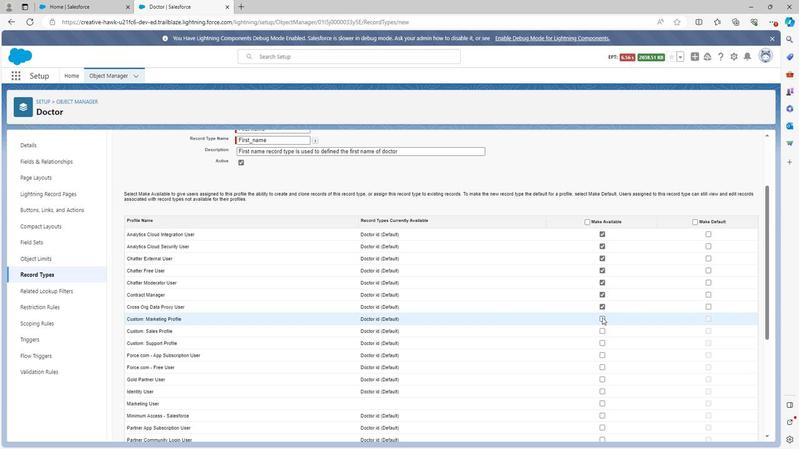 
Action: Mouse moved to (601, 334)
Screenshot: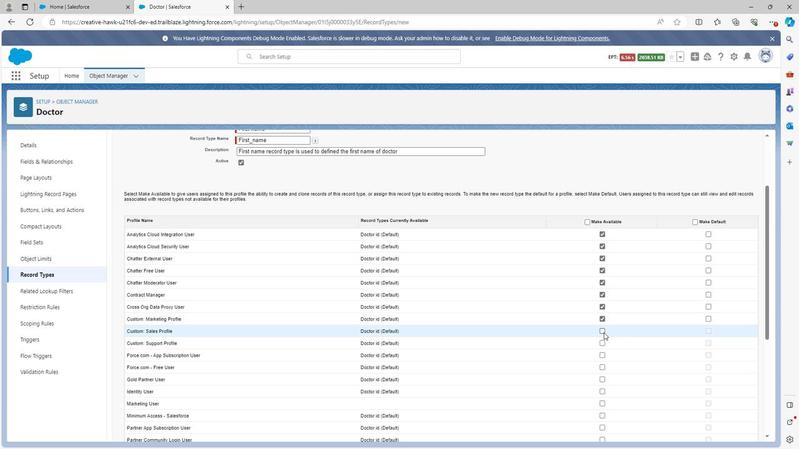 
Action: Mouse pressed left at (601, 334)
Screenshot: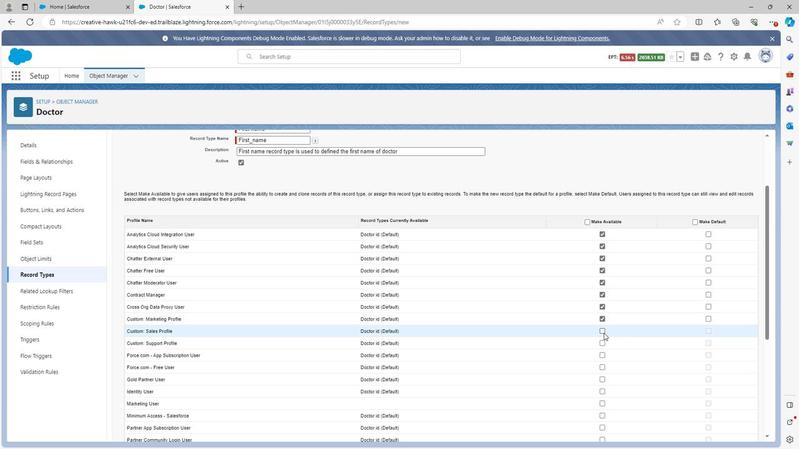 
Action: Mouse moved to (601, 345)
Screenshot: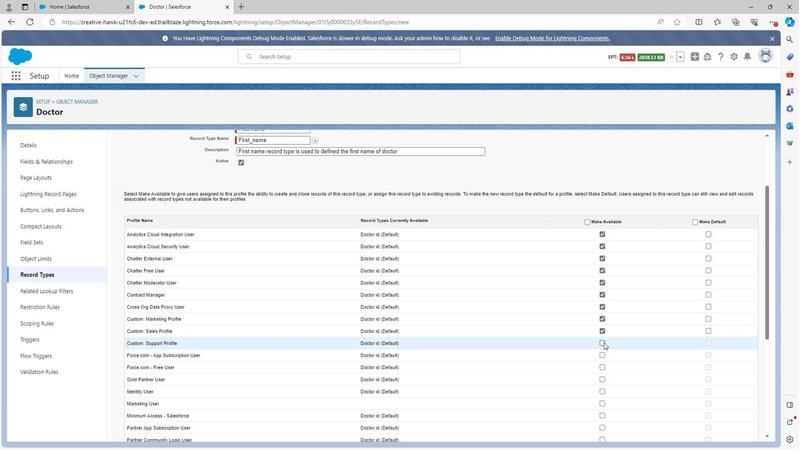 
Action: Mouse pressed left at (601, 345)
Screenshot: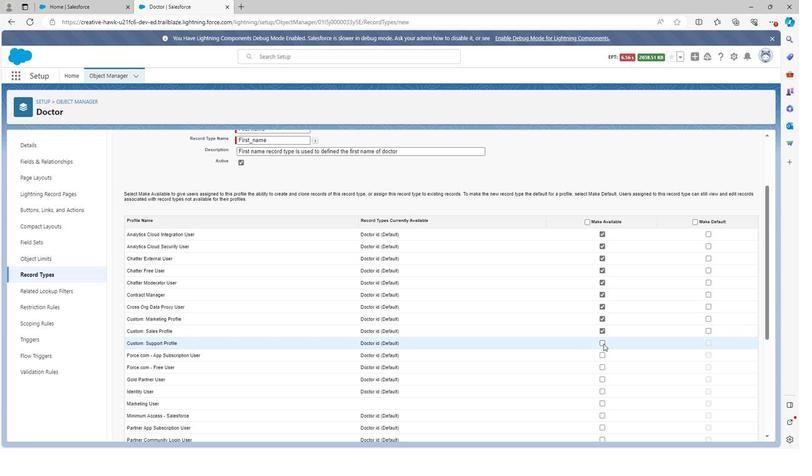 
Action: Mouse moved to (600, 357)
Screenshot: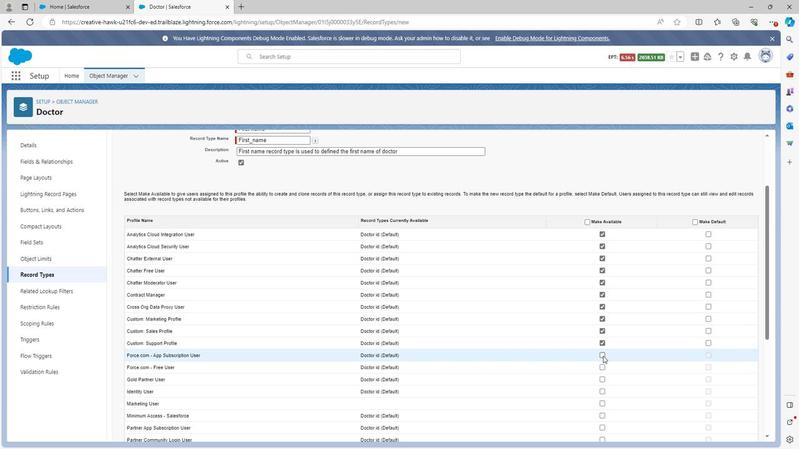 
Action: Mouse pressed left at (600, 357)
Screenshot: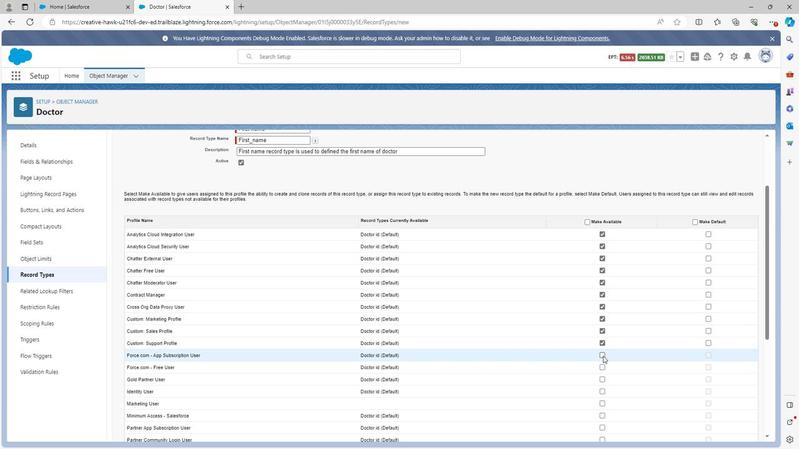 
Action: Mouse moved to (600, 368)
Screenshot: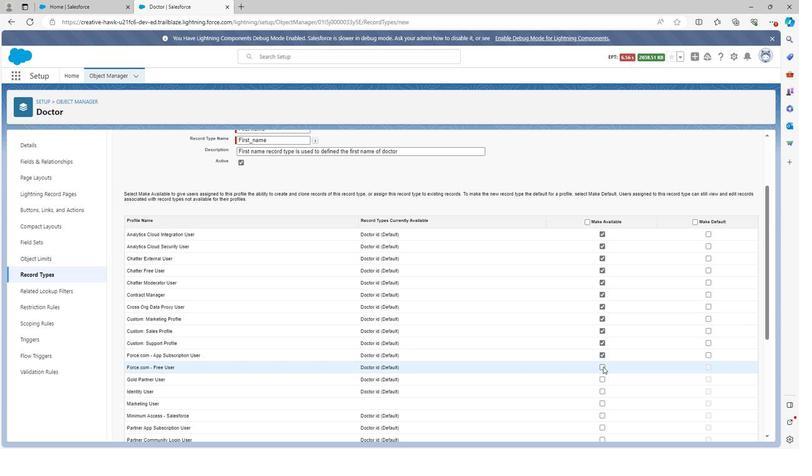 
Action: Mouse pressed left at (600, 368)
Screenshot: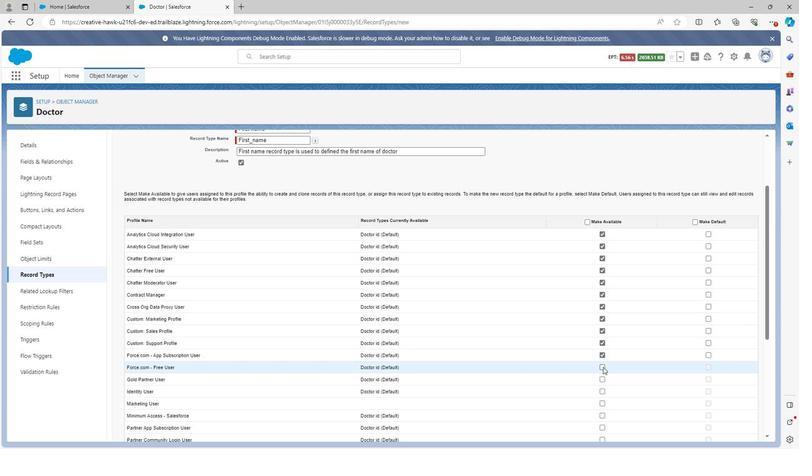 
Action: Mouse moved to (600, 380)
Screenshot: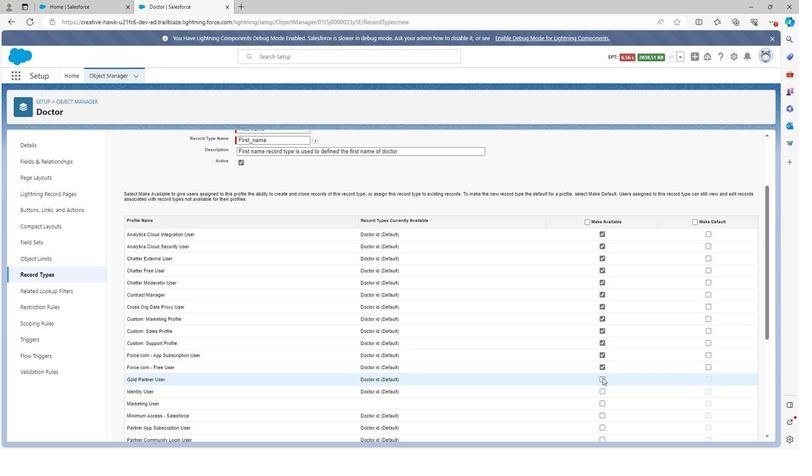 
Action: Mouse pressed left at (600, 380)
Screenshot: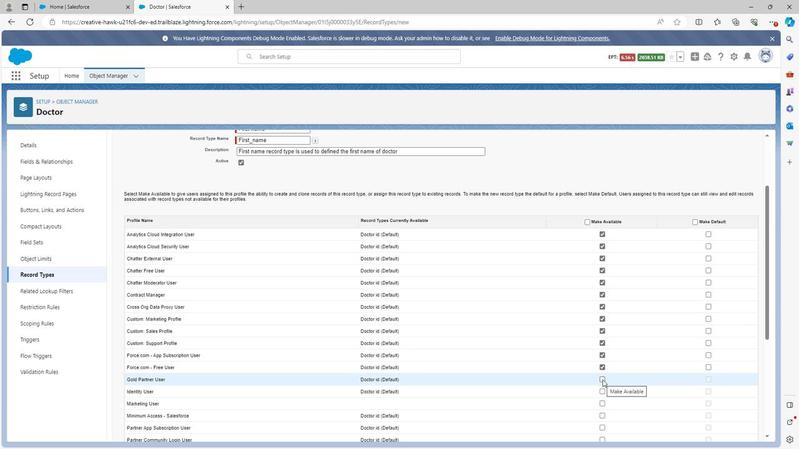 
Action: Mouse moved to (601, 392)
Screenshot: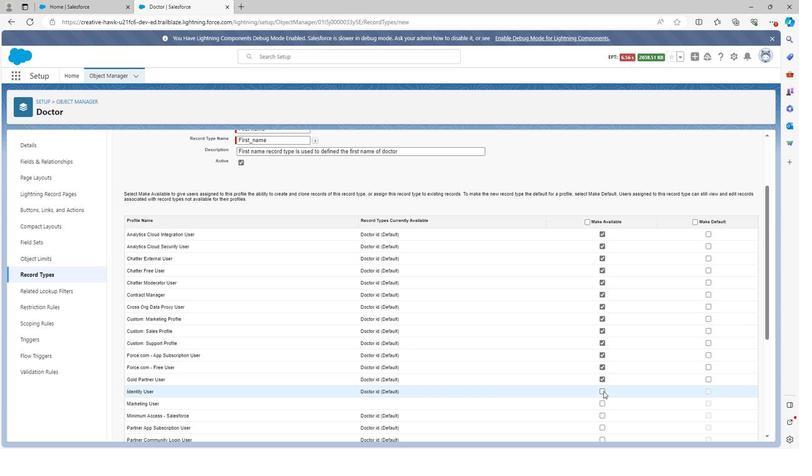 
Action: Mouse pressed left at (601, 392)
Screenshot: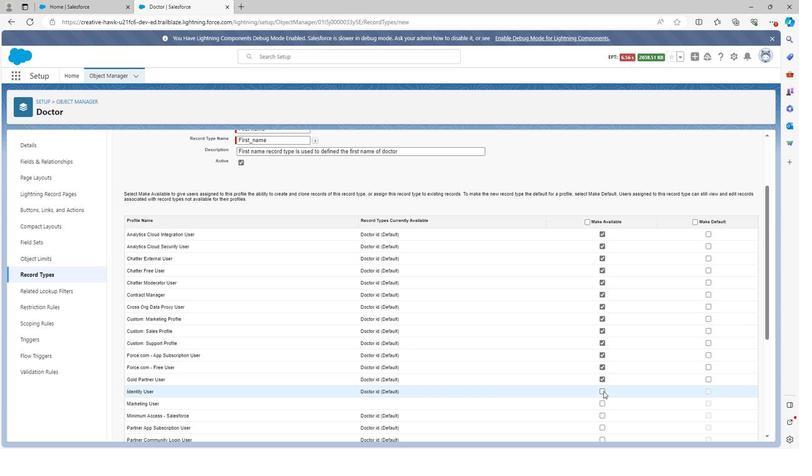 
Action: Mouse scrolled (601, 392) with delta (0, 0)
Screenshot: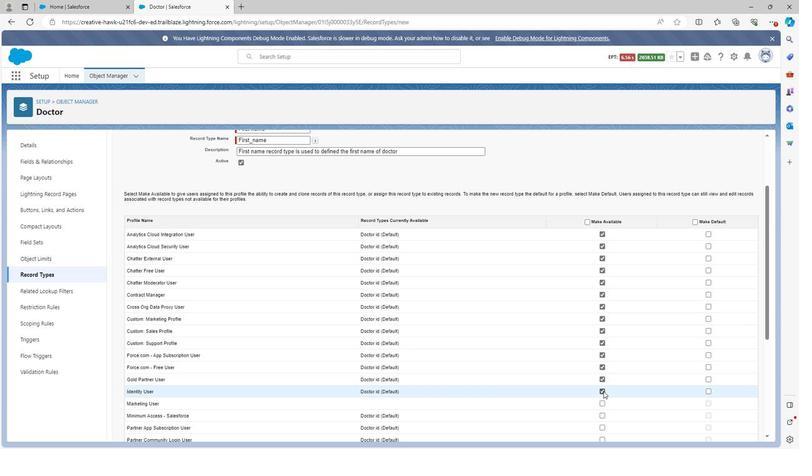 
Action: Mouse scrolled (601, 392) with delta (0, 0)
Screenshot: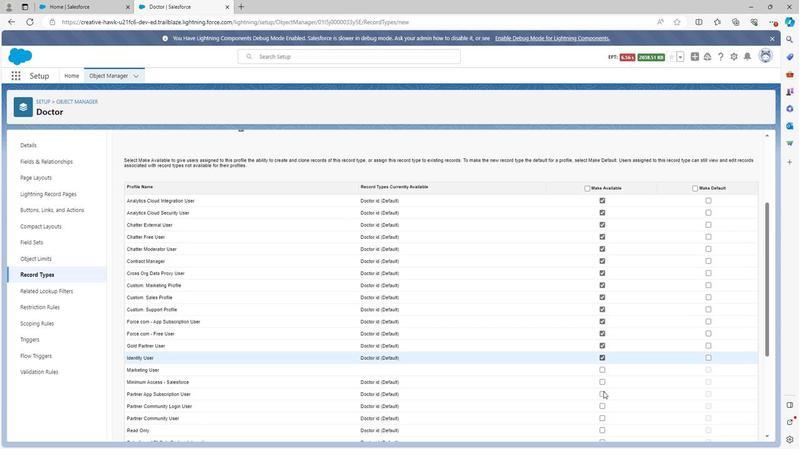 
Action: Mouse scrolled (601, 392) with delta (0, 0)
Screenshot: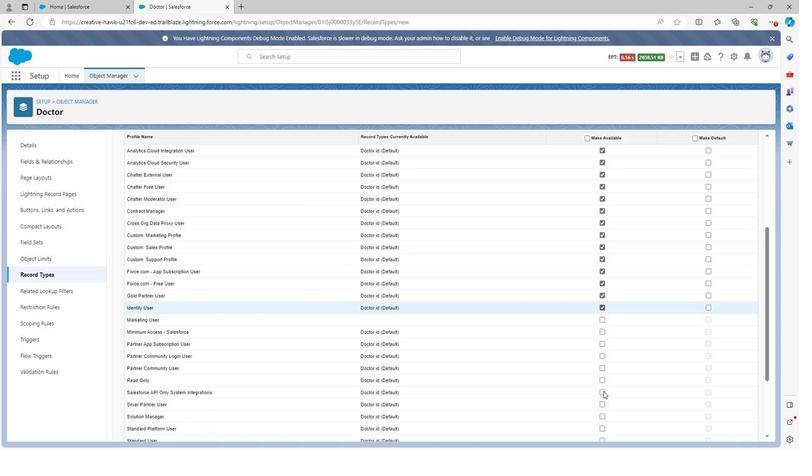 
Action: Mouse moved to (600, 275)
Screenshot: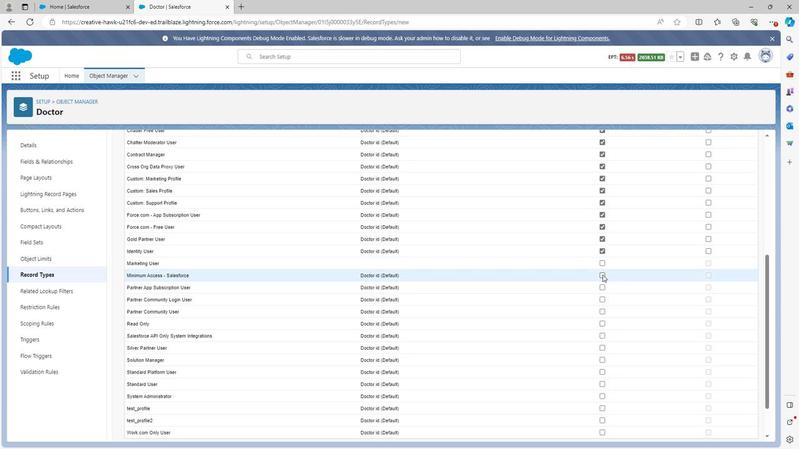 
Action: Mouse pressed left at (600, 275)
Screenshot: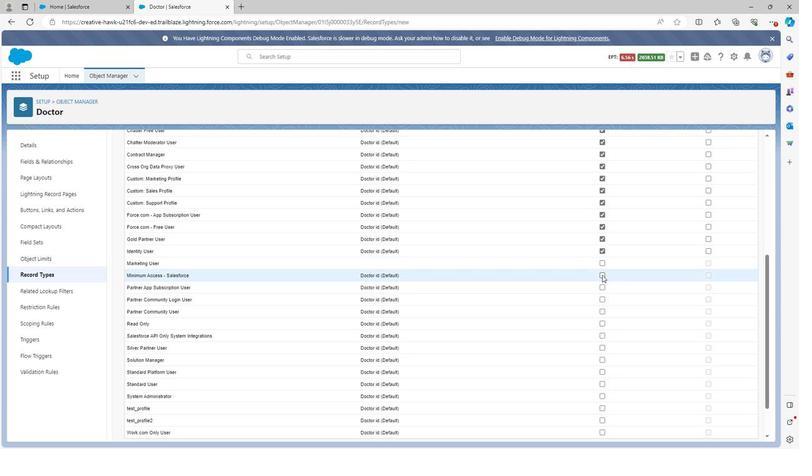 
Action: Mouse moved to (599, 289)
Screenshot: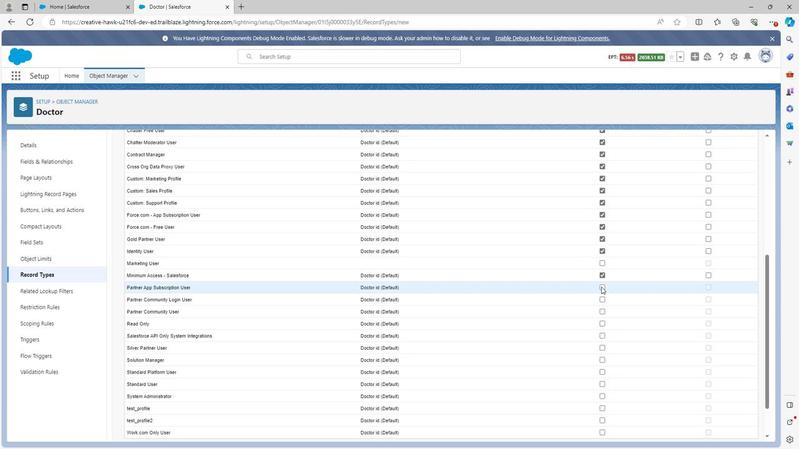 
Action: Mouse pressed left at (599, 289)
Screenshot: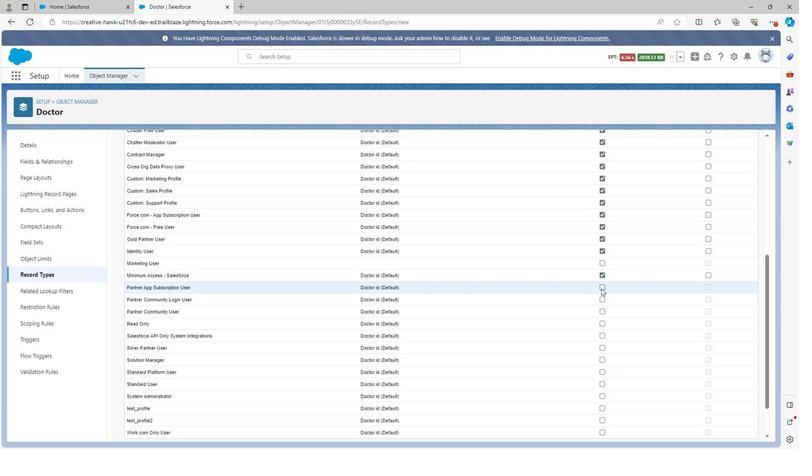 
Action: Mouse moved to (600, 300)
Screenshot: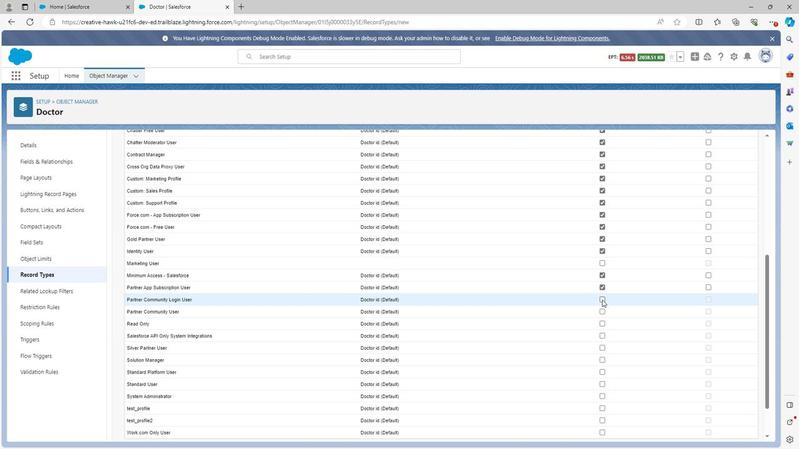 
Action: Mouse pressed left at (600, 300)
Screenshot: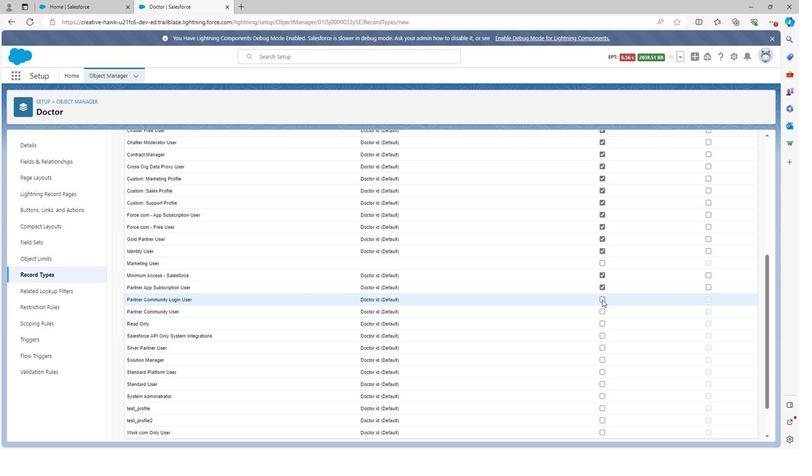 
Action: Mouse moved to (600, 312)
Screenshot: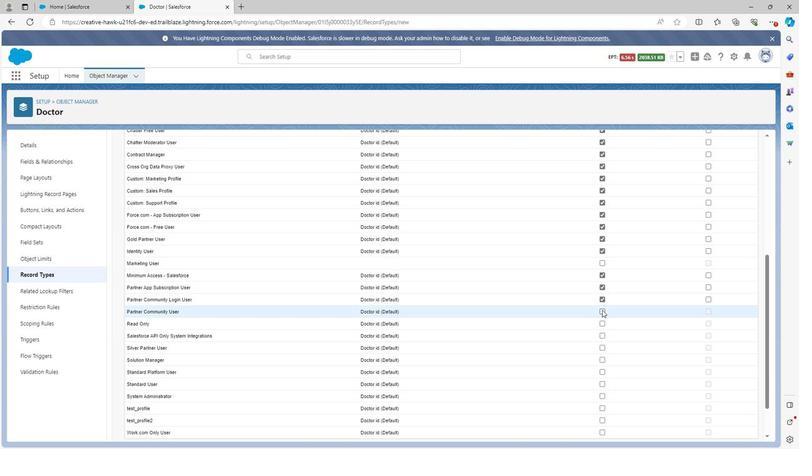 
Action: Mouse pressed left at (600, 312)
Screenshot: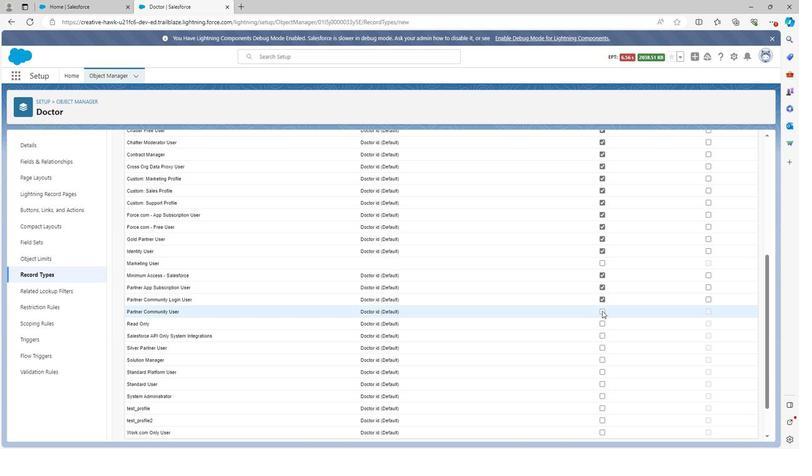 
Action: Mouse moved to (598, 322)
Screenshot: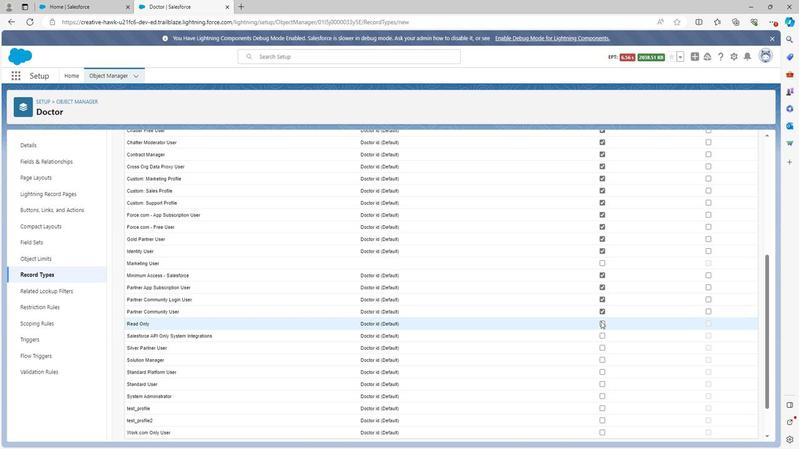 
Action: Mouse pressed left at (598, 322)
Screenshot: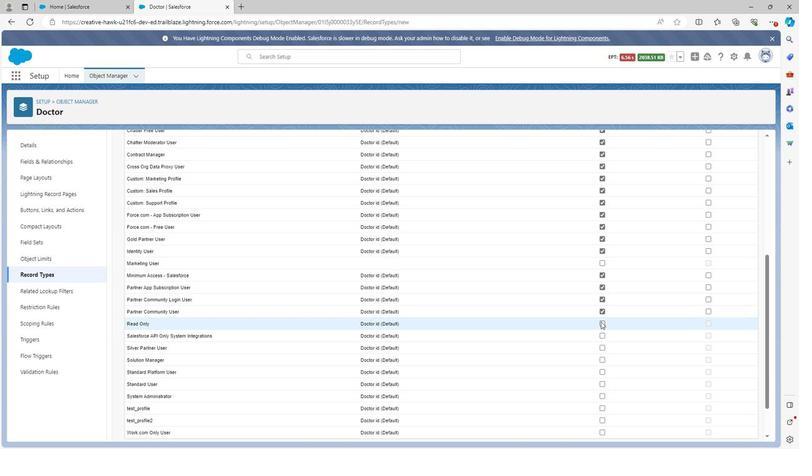 
Action: Mouse moved to (601, 335)
Screenshot: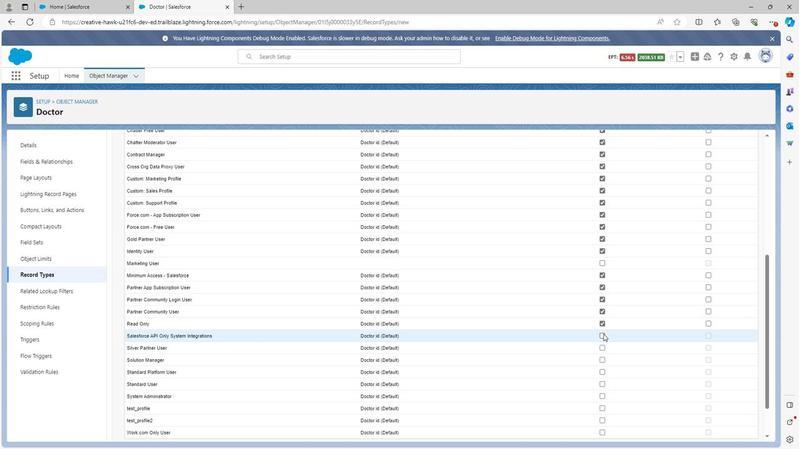 
Action: Mouse pressed left at (601, 335)
Screenshot: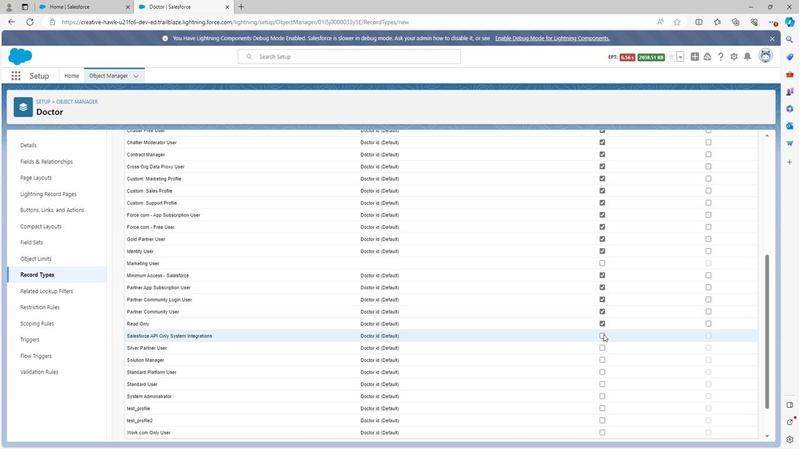 
Action: Mouse moved to (601, 349)
Screenshot: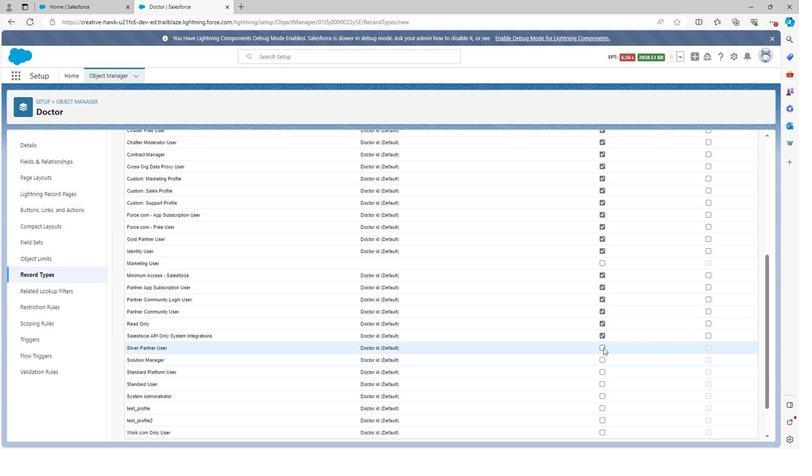 
Action: Mouse pressed left at (601, 349)
Screenshot: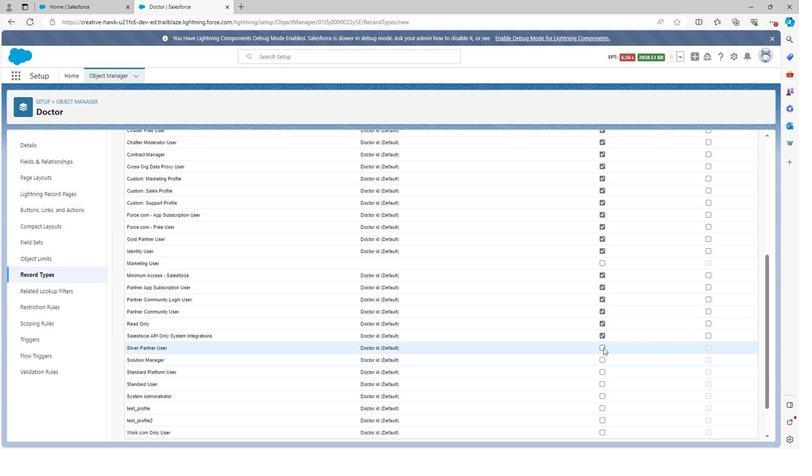 
Action: Mouse moved to (600, 359)
Screenshot: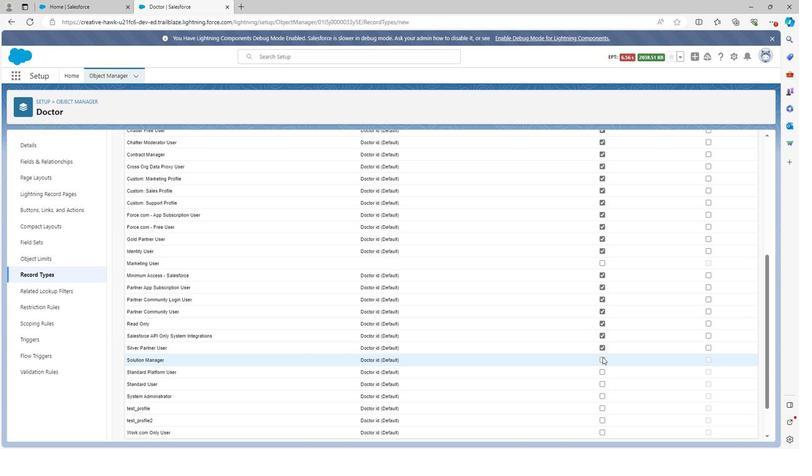 
Action: Mouse pressed left at (600, 359)
Screenshot: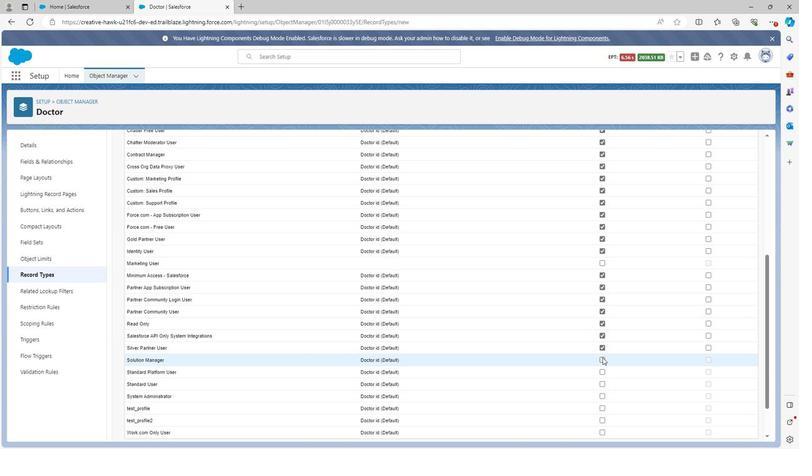 
Action: Mouse moved to (600, 373)
Screenshot: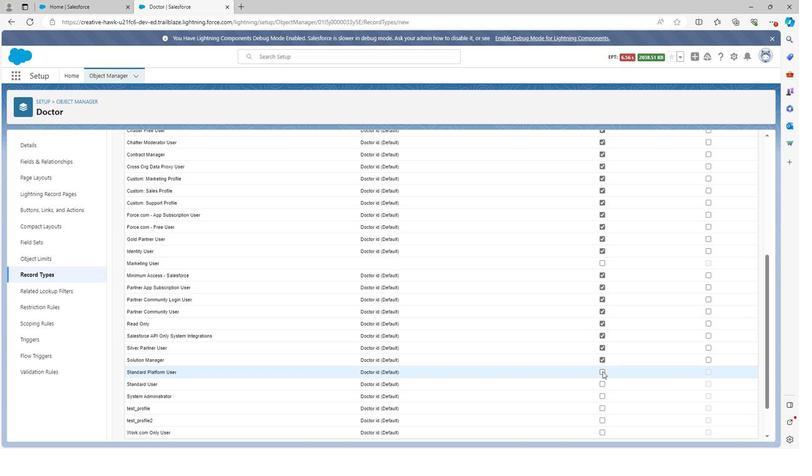 
Action: Mouse pressed left at (600, 373)
Screenshot: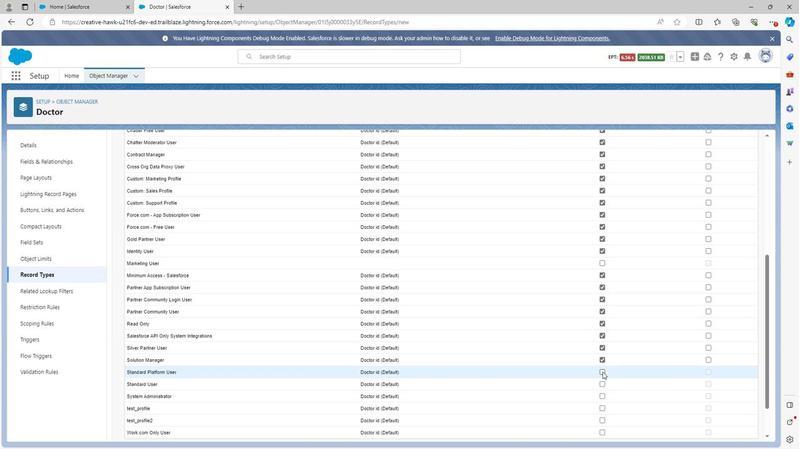 
Action: Mouse moved to (599, 386)
Screenshot: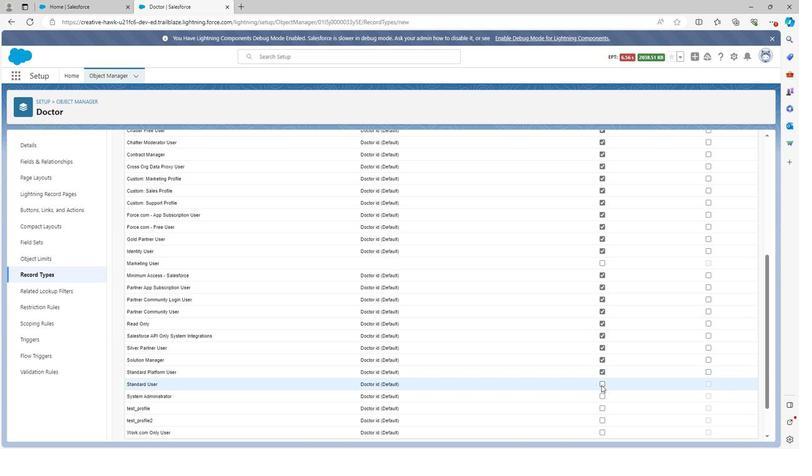 
Action: Mouse pressed left at (599, 386)
Screenshot: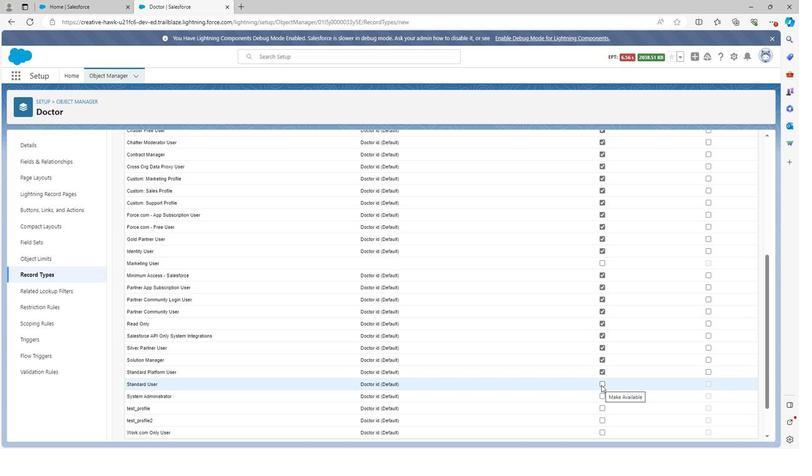 
Action: Mouse moved to (600, 397)
Screenshot: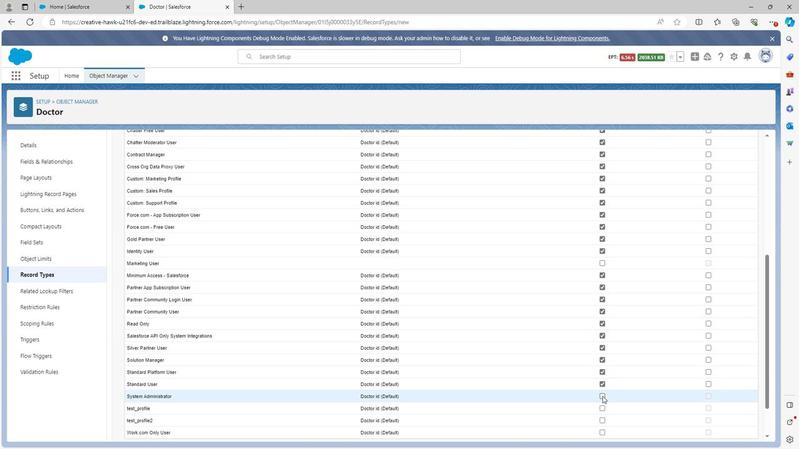 
Action: Mouse pressed left at (600, 397)
Screenshot: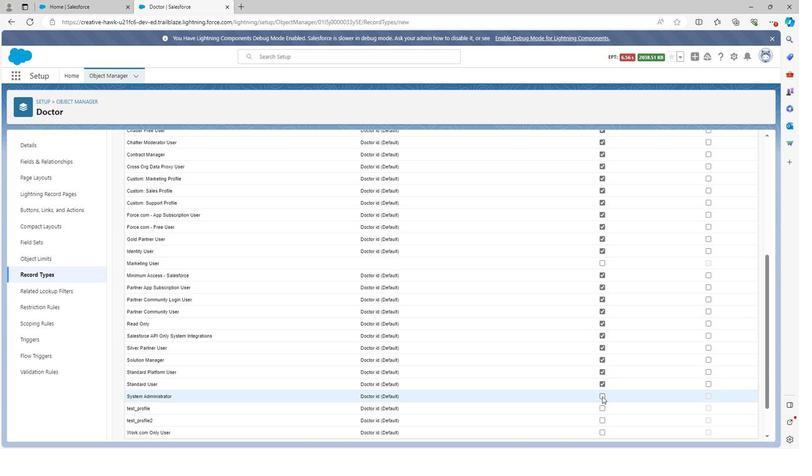 
Action: Mouse moved to (600, 411)
Screenshot: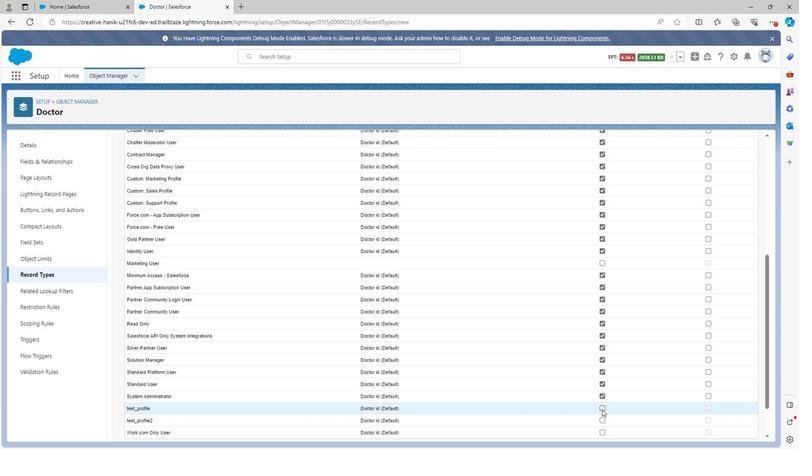 
Action: Mouse pressed left at (600, 411)
Screenshot: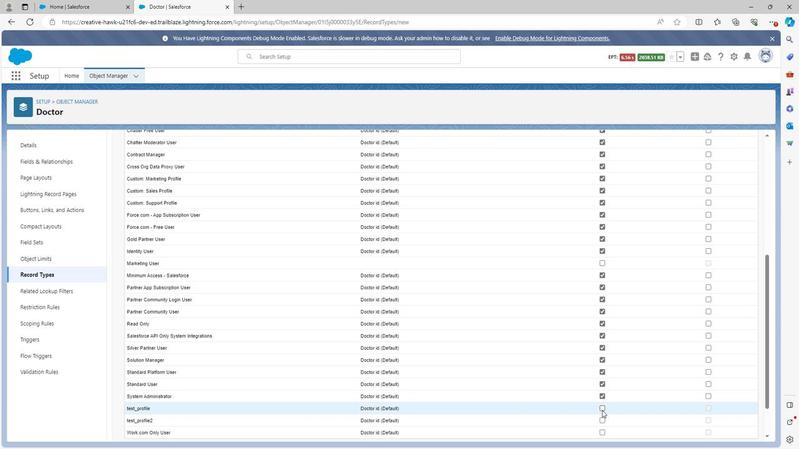 
Action: Mouse scrolled (600, 411) with delta (0, 0)
Screenshot: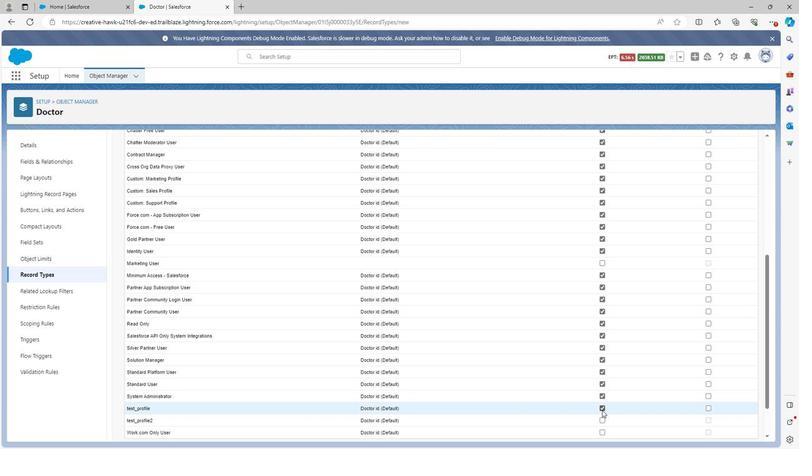
Action: Mouse scrolled (600, 411) with delta (0, 0)
Screenshot: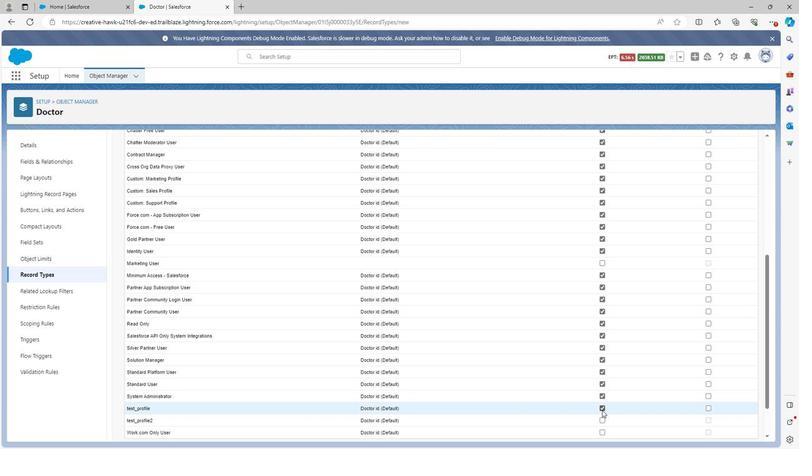
Action: Mouse moved to (599, 374)
Screenshot: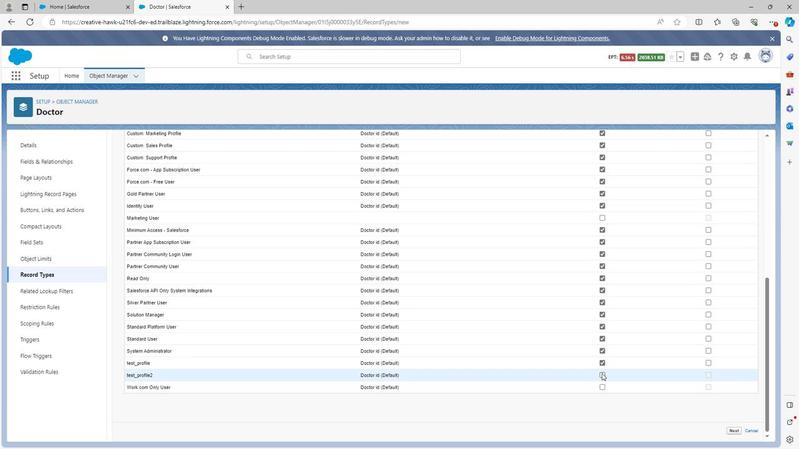 
Action: Mouse pressed left at (599, 374)
Screenshot: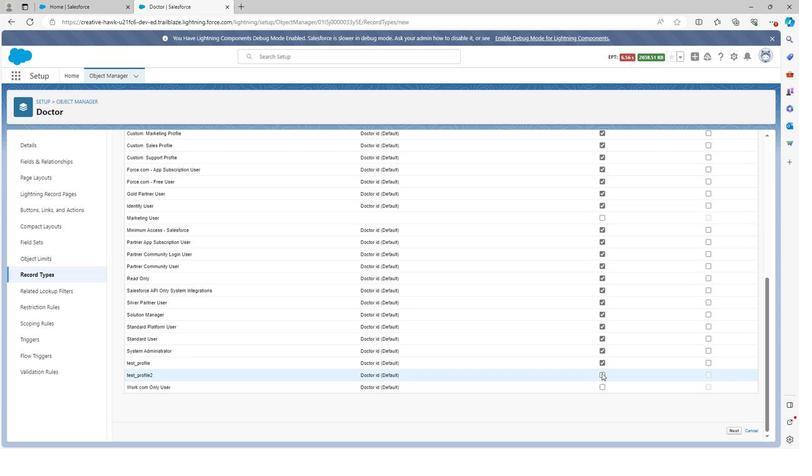 
Action: Mouse moved to (600, 386)
Screenshot: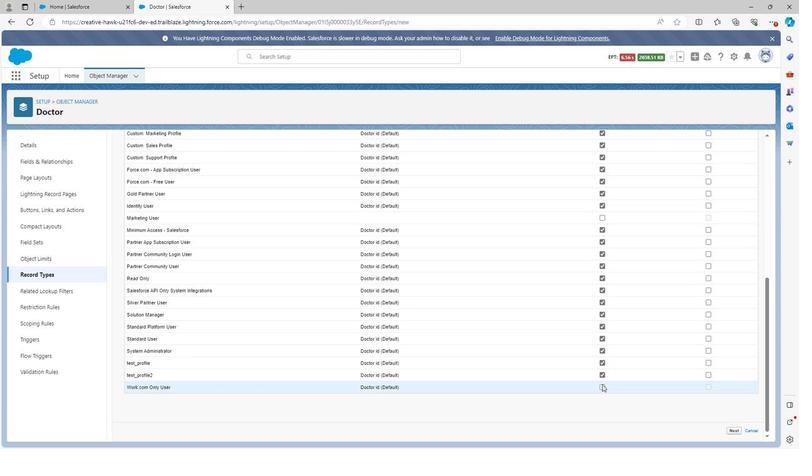 
Action: Mouse pressed left at (600, 386)
Screenshot: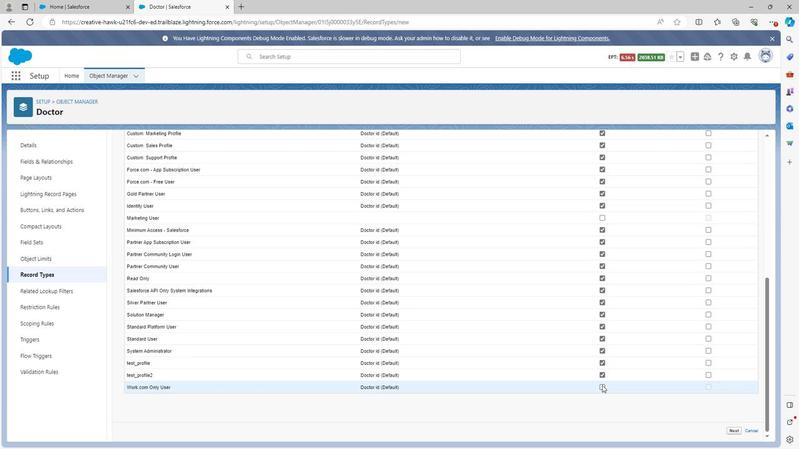 
Action: Mouse moved to (710, 352)
Screenshot: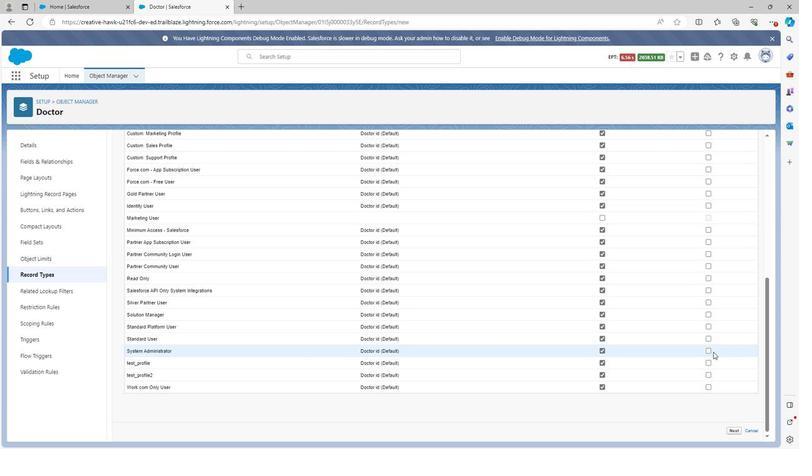 
Action: Mouse scrolled (710, 353) with delta (0, 0)
Screenshot: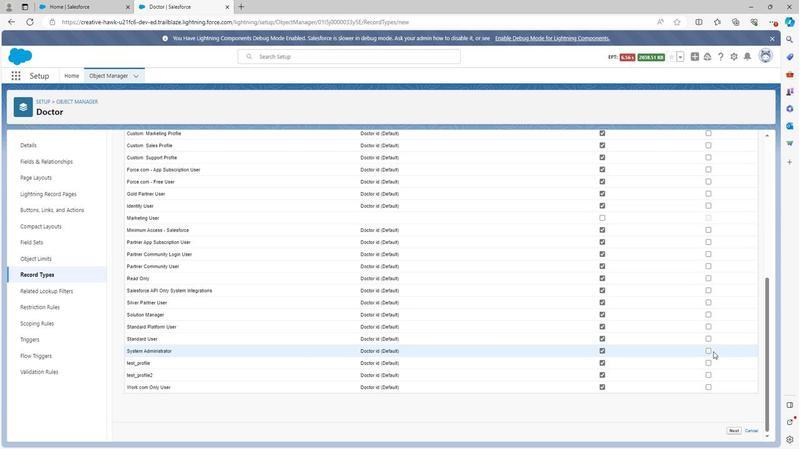 
Action: Mouse scrolled (710, 353) with delta (0, 0)
Screenshot: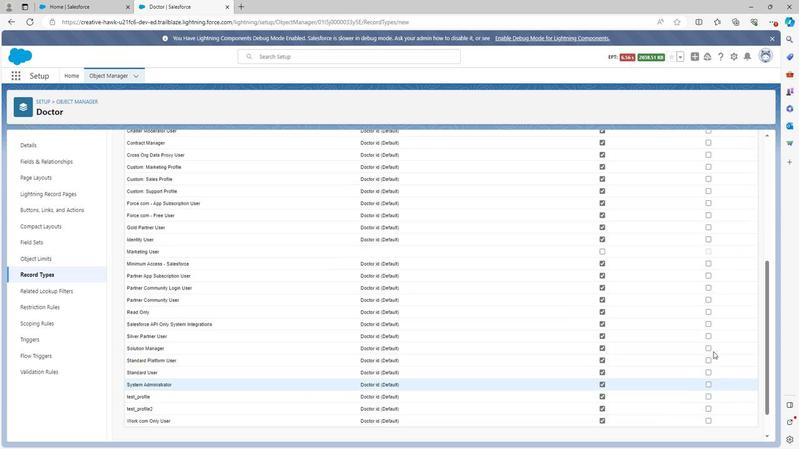 
Action: Mouse scrolled (710, 353) with delta (0, 0)
Screenshot: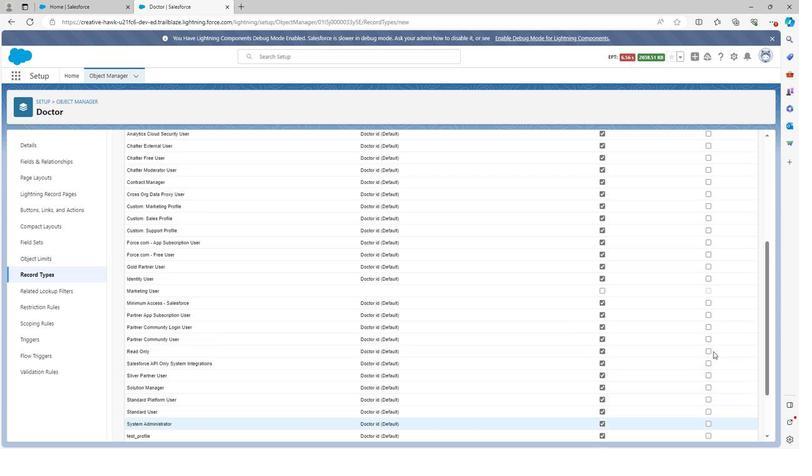 
Action: Mouse scrolled (710, 353) with delta (0, 0)
Screenshot: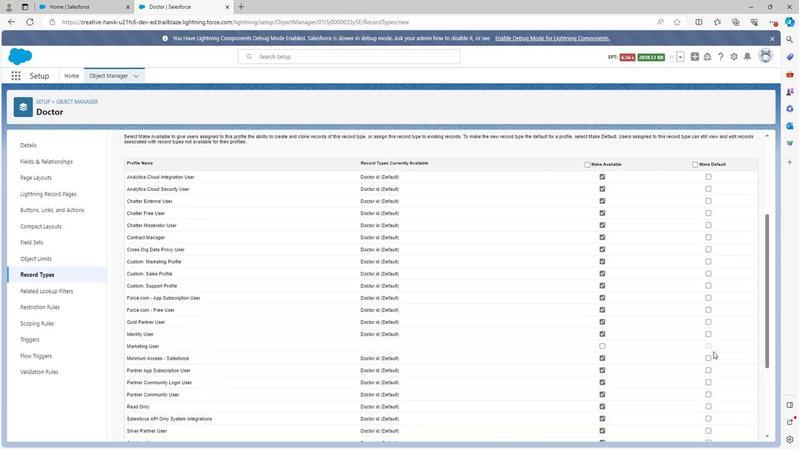 
Action: Mouse moved to (704, 234)
Screenshot: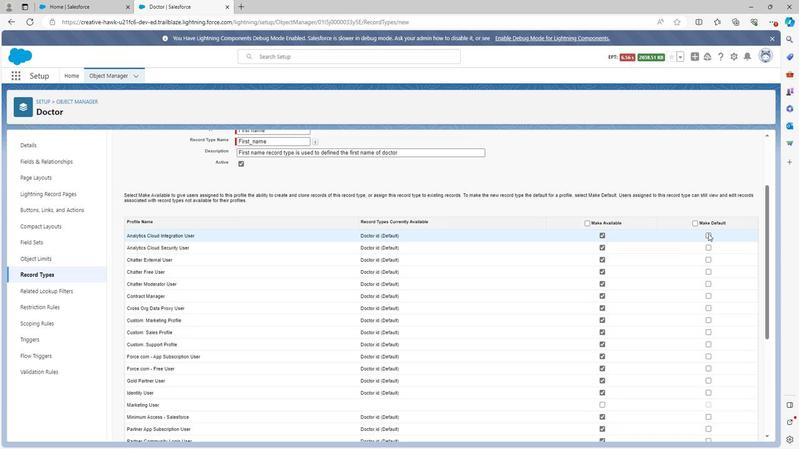 
Action: Mouse pressed left at (704, 234)
Screenshot: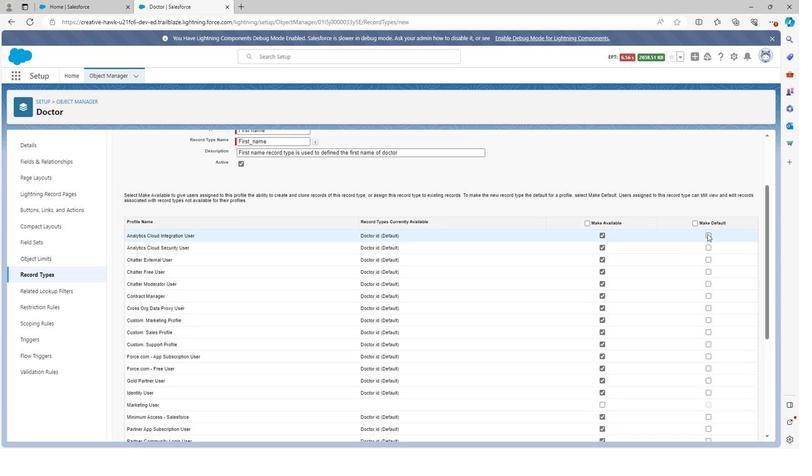 
Action: Mouse moved to (705, 248)
Screenshot: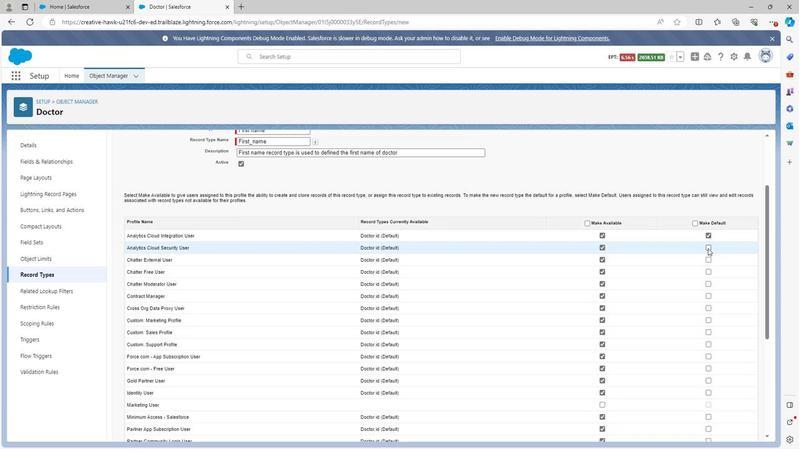 
Action: Mouse pressed left at (705, 248)
Screenshot: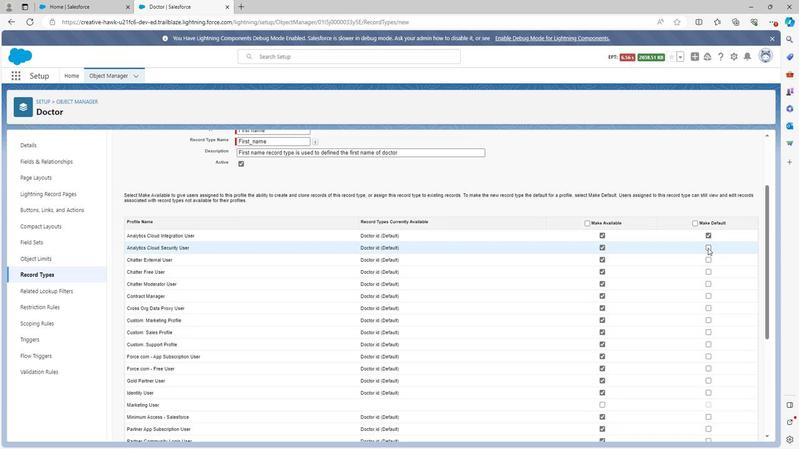 
Action: Mouse moved to (705, 261)
Screenshot: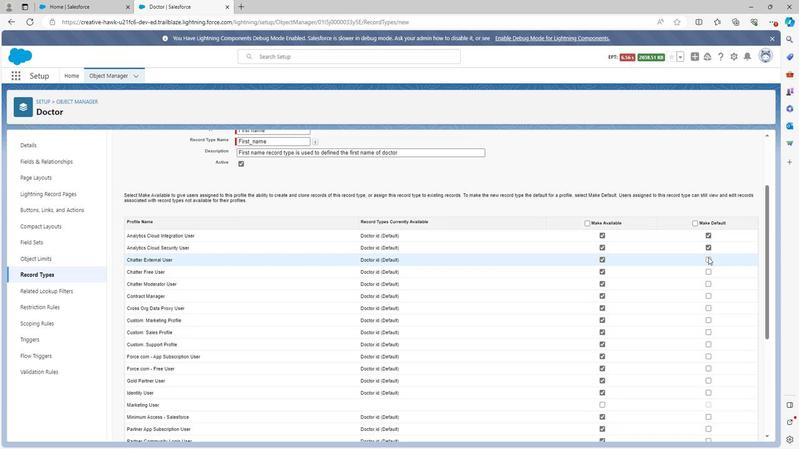 
Action: Mouse pressed left at (705, 261)
Screenshot: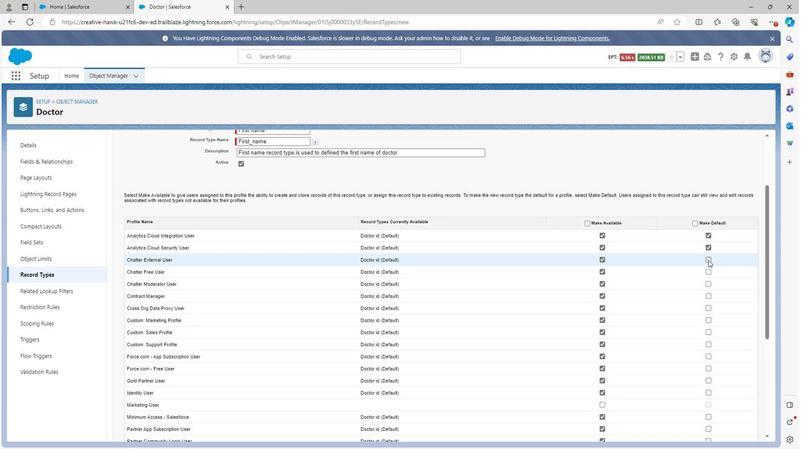 
Action: Mouse moved to (705, 271)
Screenshot: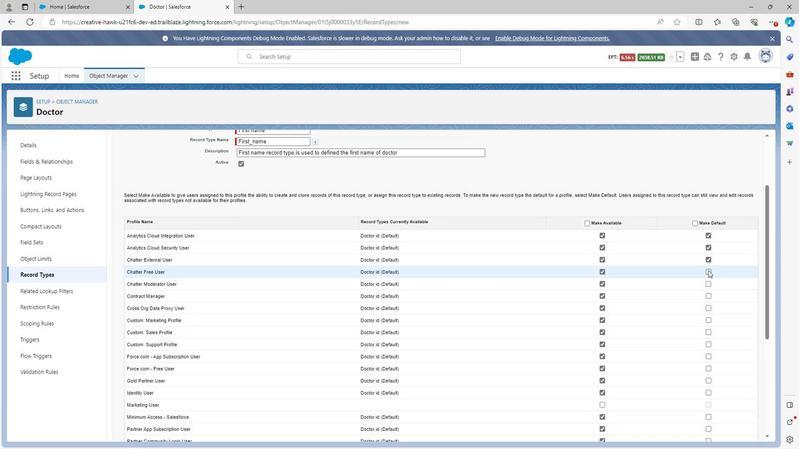 
Action: Mouse pressed left at (705, 271)
Screenshot: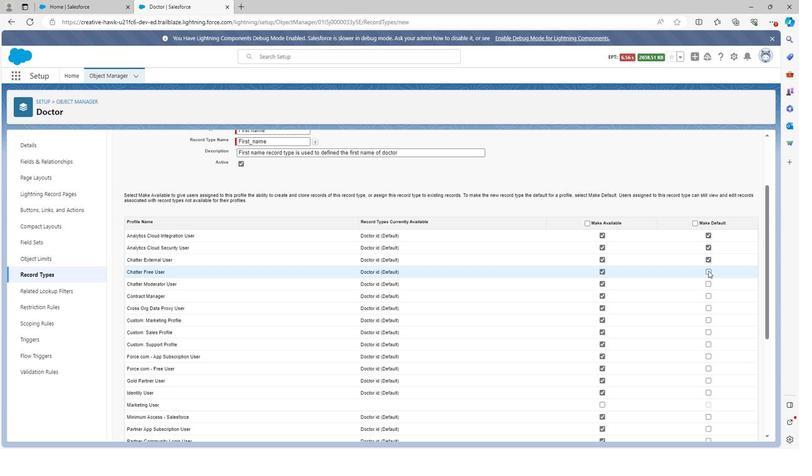 
Action: Mouse moved to (704, 284)
Screenshot: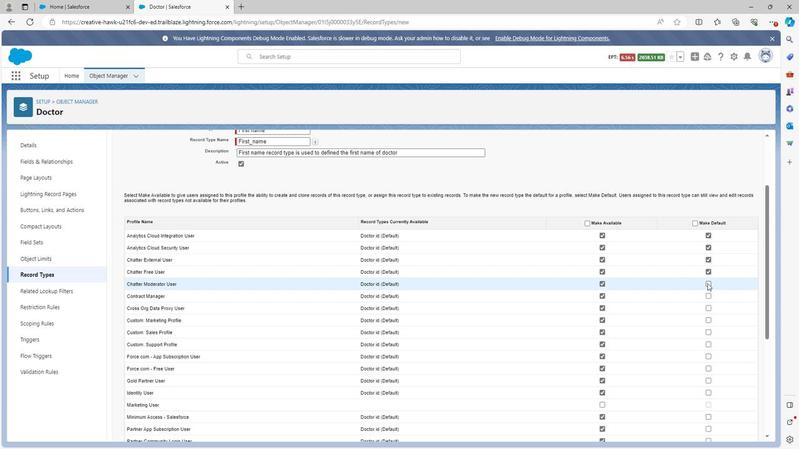 
Action: Mouse pressed left at (704, 284)
Screenshot: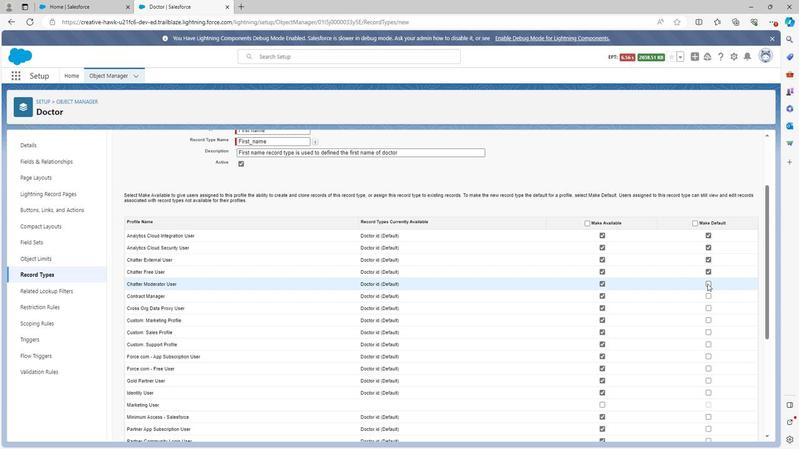 
Action: Mouse moved to (705, 297)
Screenshot: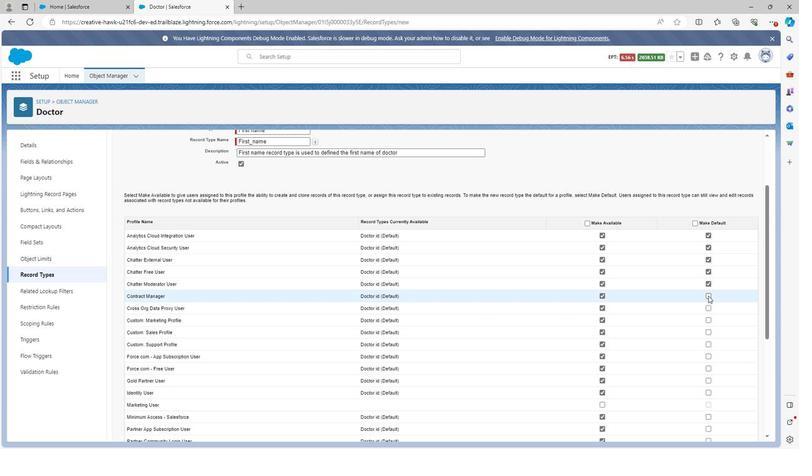 
Action: Mouse pressed left at (705, 297)
Screenshot: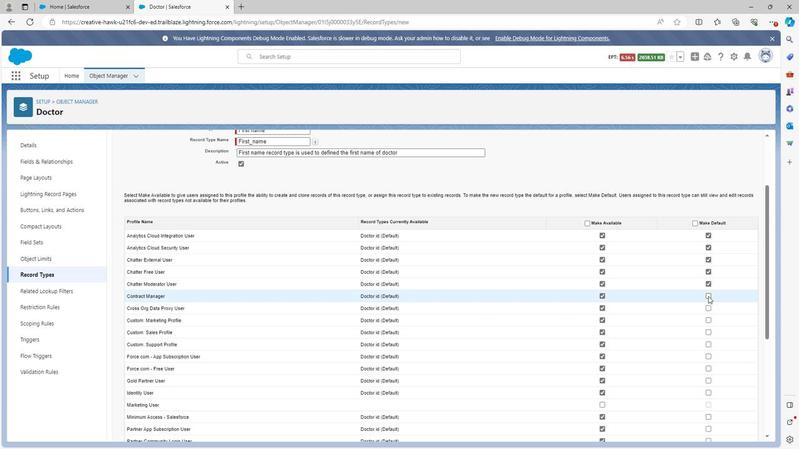 
Action: Mouse moved to (706, 307)
Screenshot: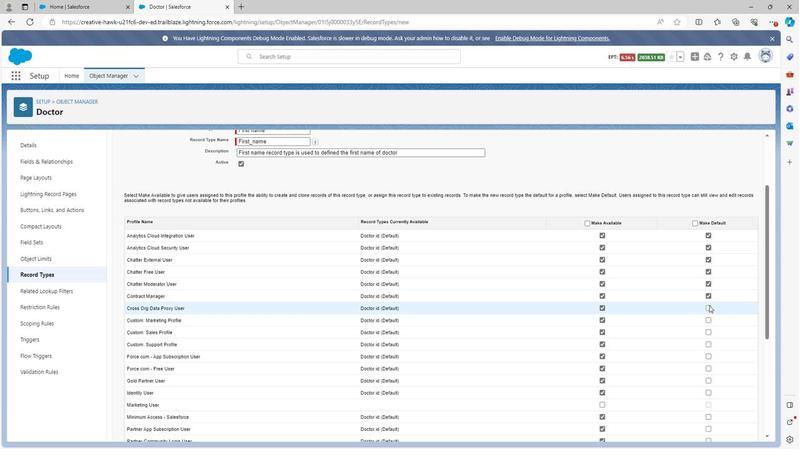 
Action: Mouse pressed left at (706, 307)
Screenshot: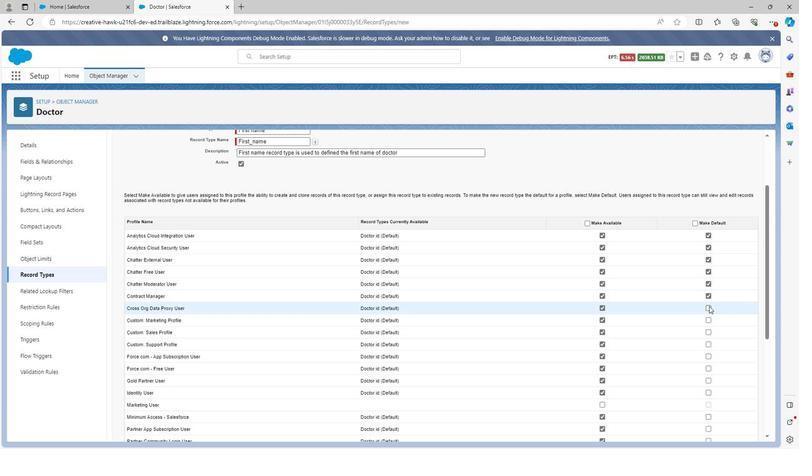 
Action: Mouse moved to (704, 320)
Screenshot: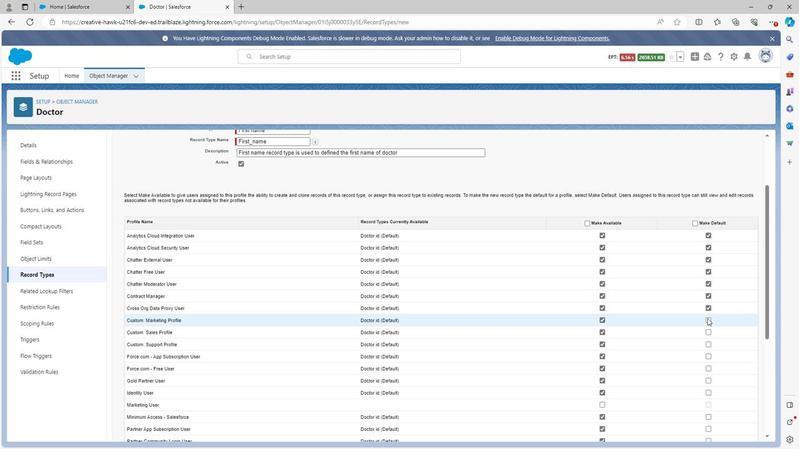
Action: Mouse pressed left at (704, 320)
Screenshot: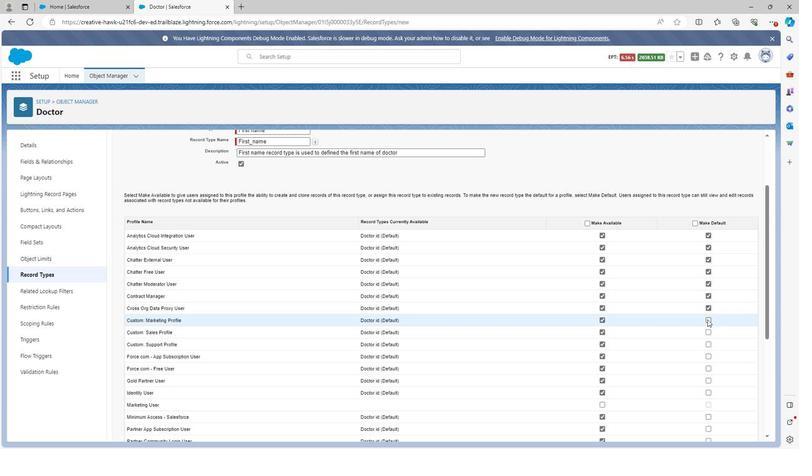 
Action: Mouse moved to (706, 332)
Screenshot: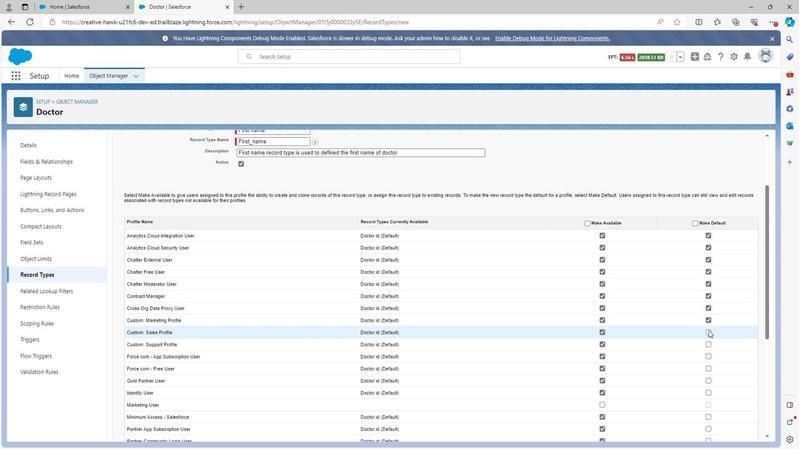 
Action: Mouse pressed left at (706, 332)
Screenshot: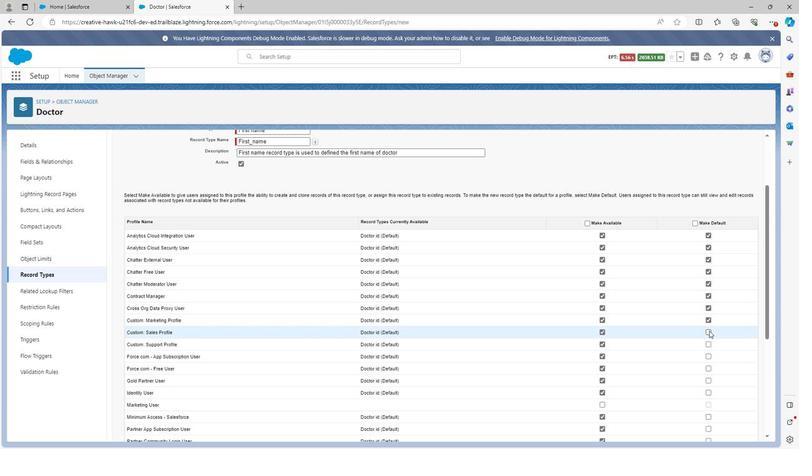 
Action: Mouse moved to (705, 343)
Screenshot: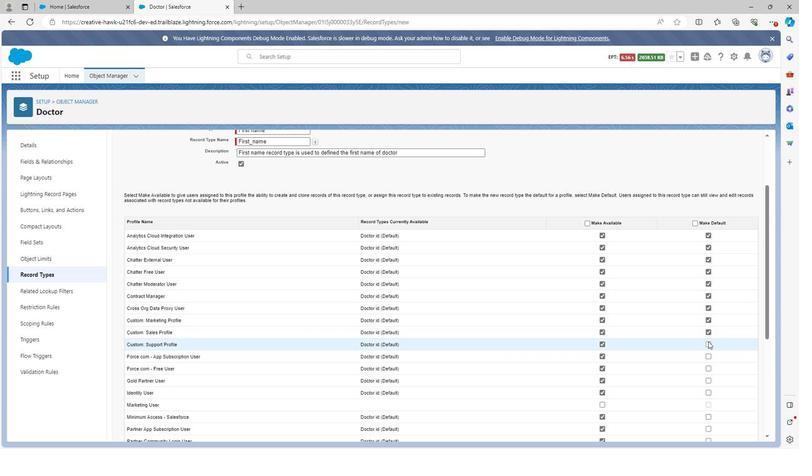 
Action: Mouse pressed left at (705, 343)
Screenshot: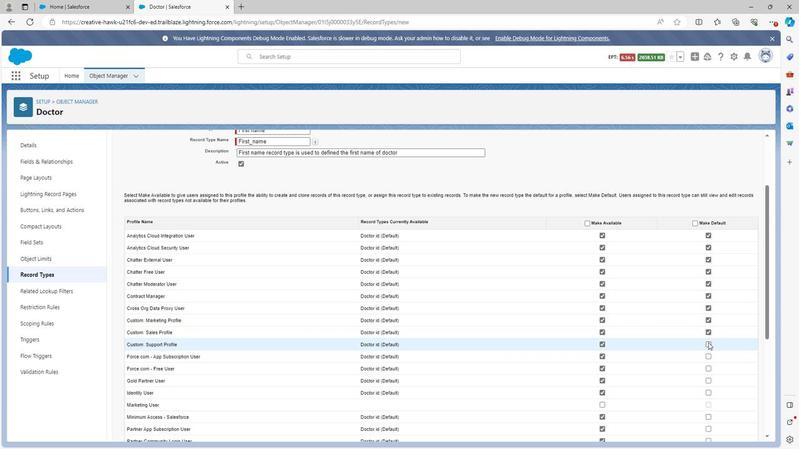 
Action: Mouse moved to (704, 359)
Screenshot: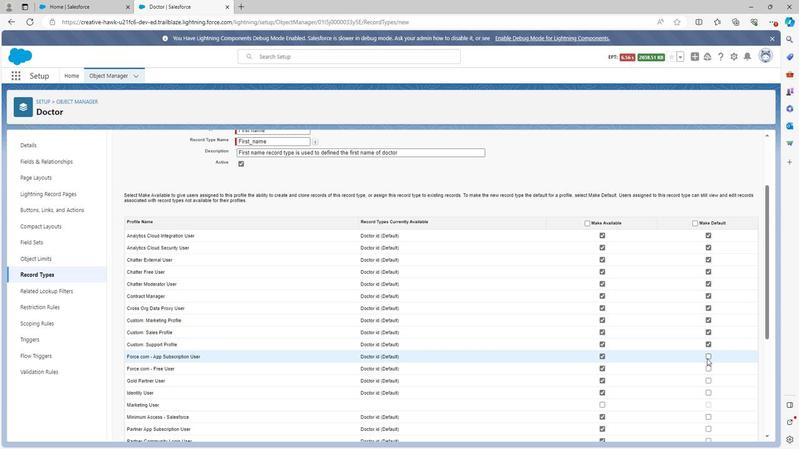 
Action: Mouse pressed left at (704, 359)
Screenshot: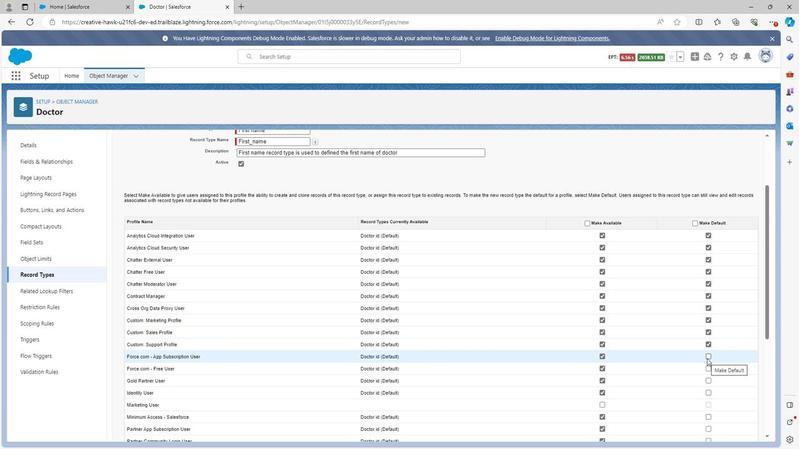 
Action: Mouse moved to (704, 368)
Screenshot: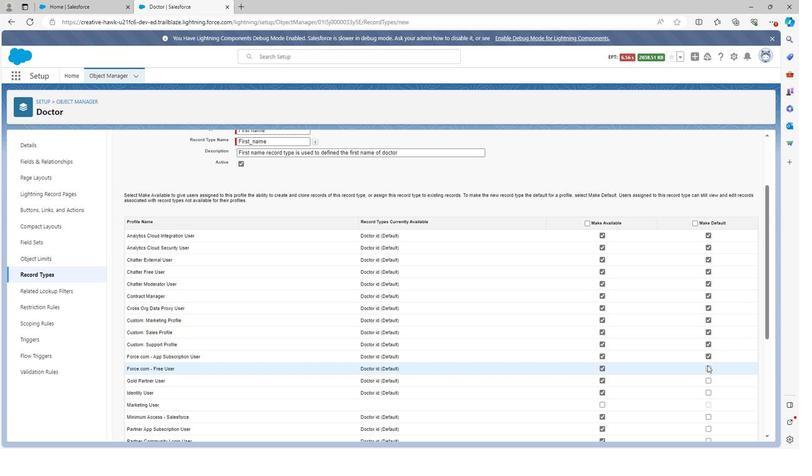 
Action: Mouse pressed left at (704, 368)
Screenshot: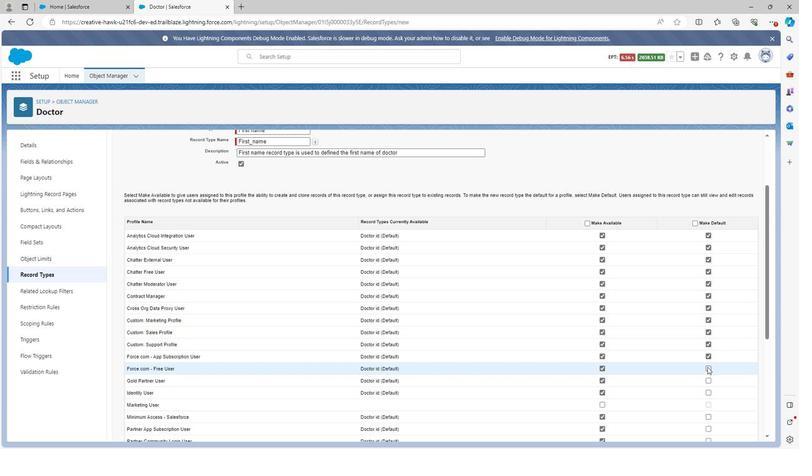
Action: Mouse moved to (706, 380)
Screenshot: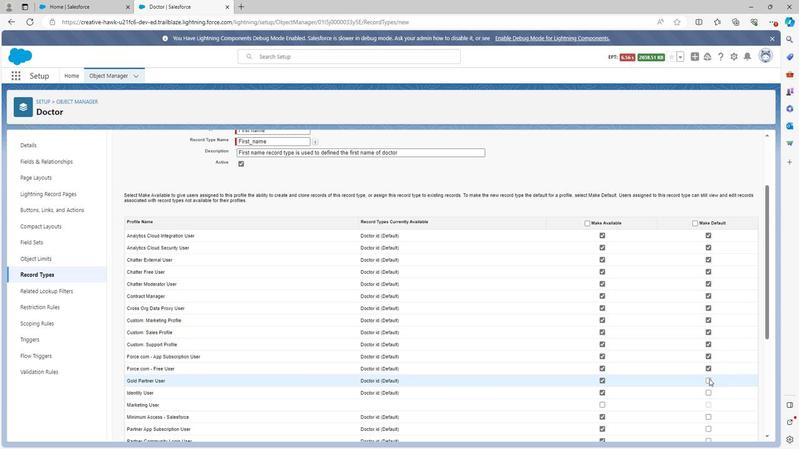 
Action: Mouse pressed left at (706, 380)
Screenshot: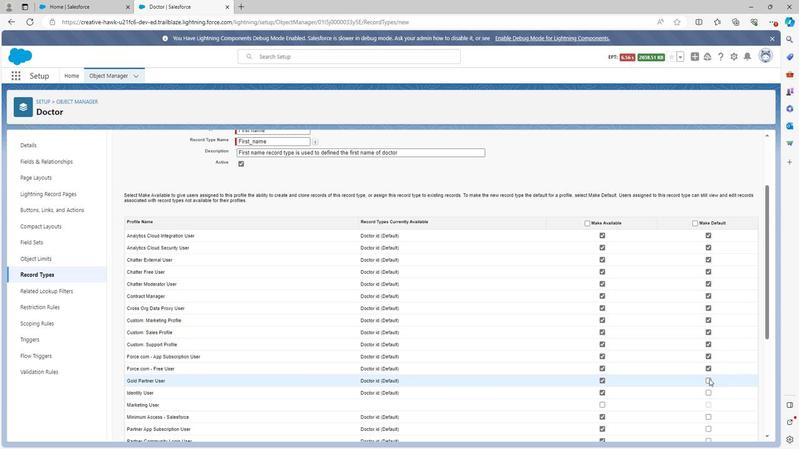 
Action: Mouse moved to (704, 390)
Screenshot: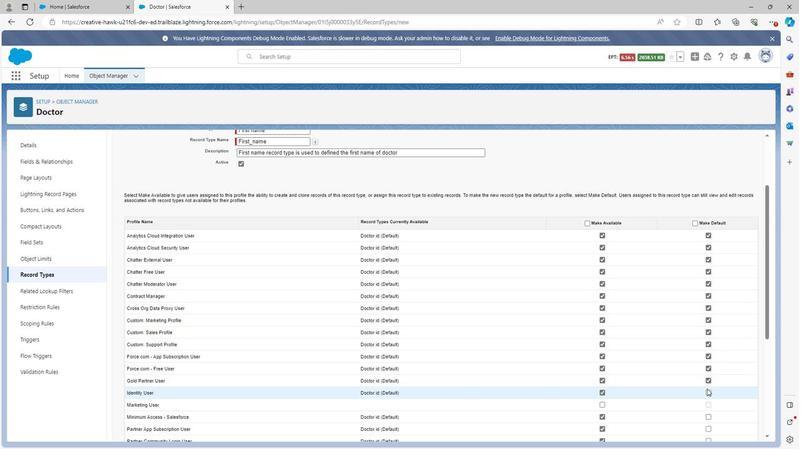 
Action: Mouse pressed left at (704, 390)
Screenshot: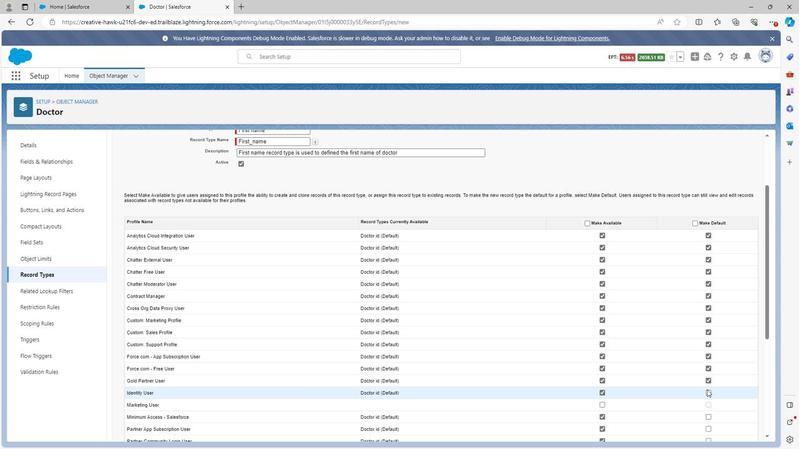 
Action: Mouse moved to (706, 395)
